 Task: Search one way flight ticket for 4 adults, 2 children, 2 infants in seat and 1 infant on lap in premium economy from Plattsburgh: Plattsburgh International Airport to Greensboro: Piedmont Triad International Airport on 5-1-2023. Choice of flights is American. Number of bags: 2 carry on bags. Price is upto 25000. Outbound departure time preference is 18:15.
Action: Mouse moved to (332, 504)
Screenshot: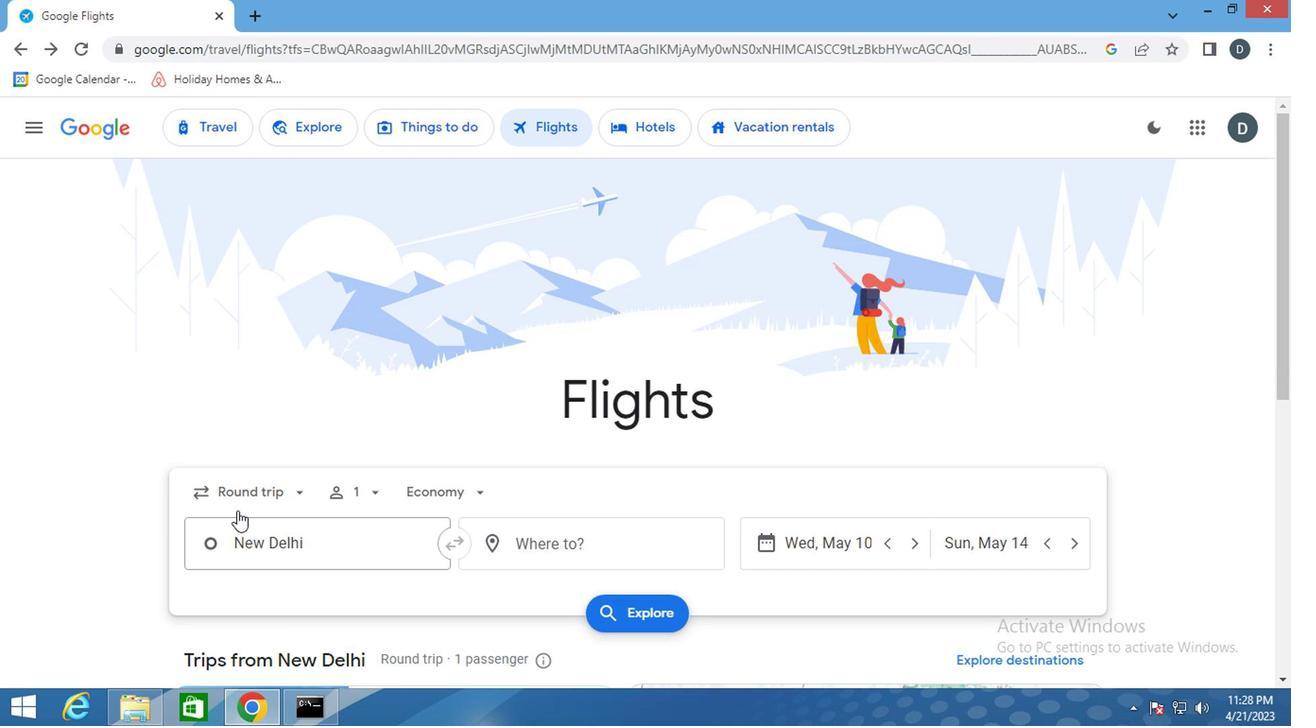 
Action: Mouse pressed left at (332, 504)
Screenshot: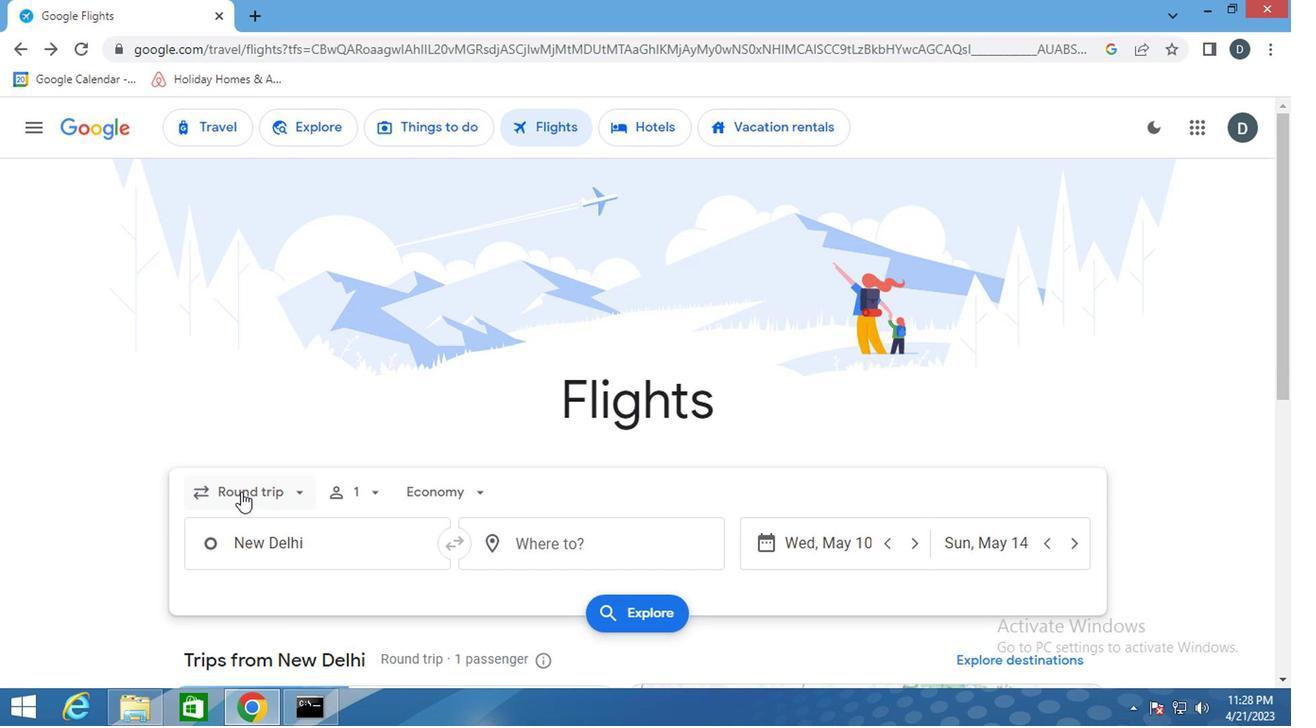 
Action: Mouse moved to (359, 573)
Screenshot: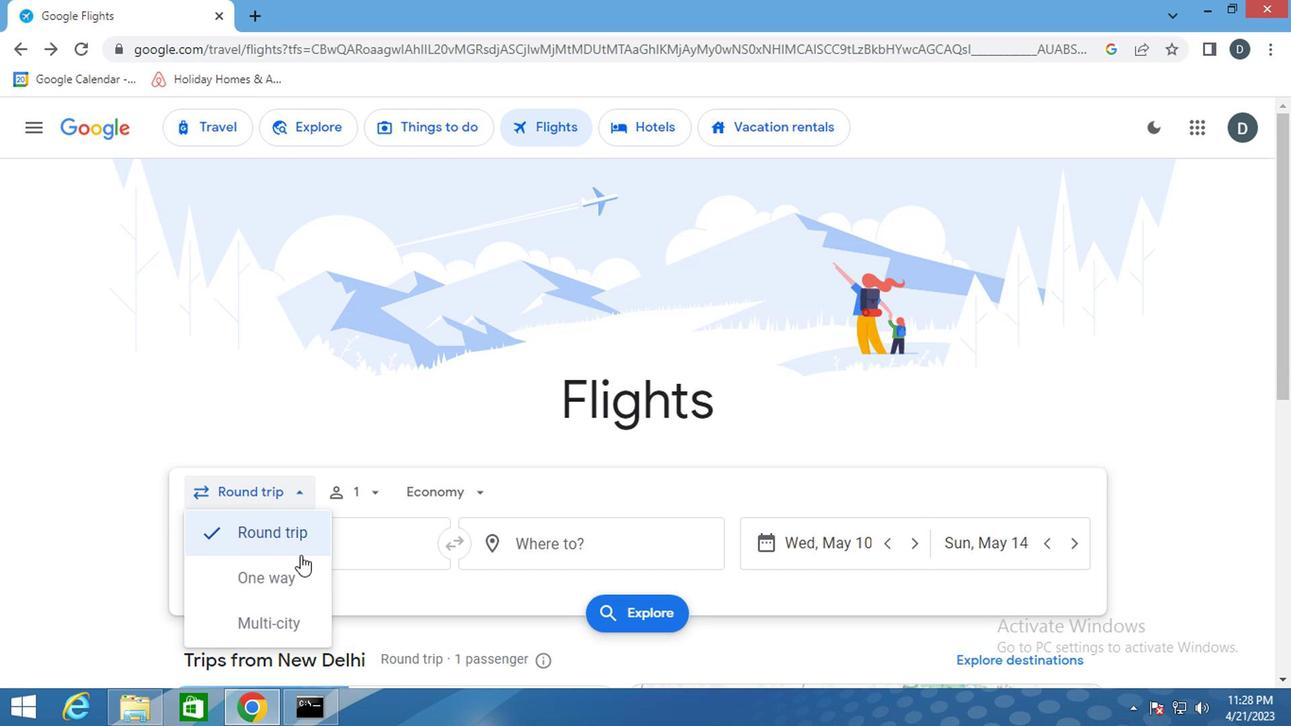 
Action: Mouse pressed left at (359, 573)
Screenshot: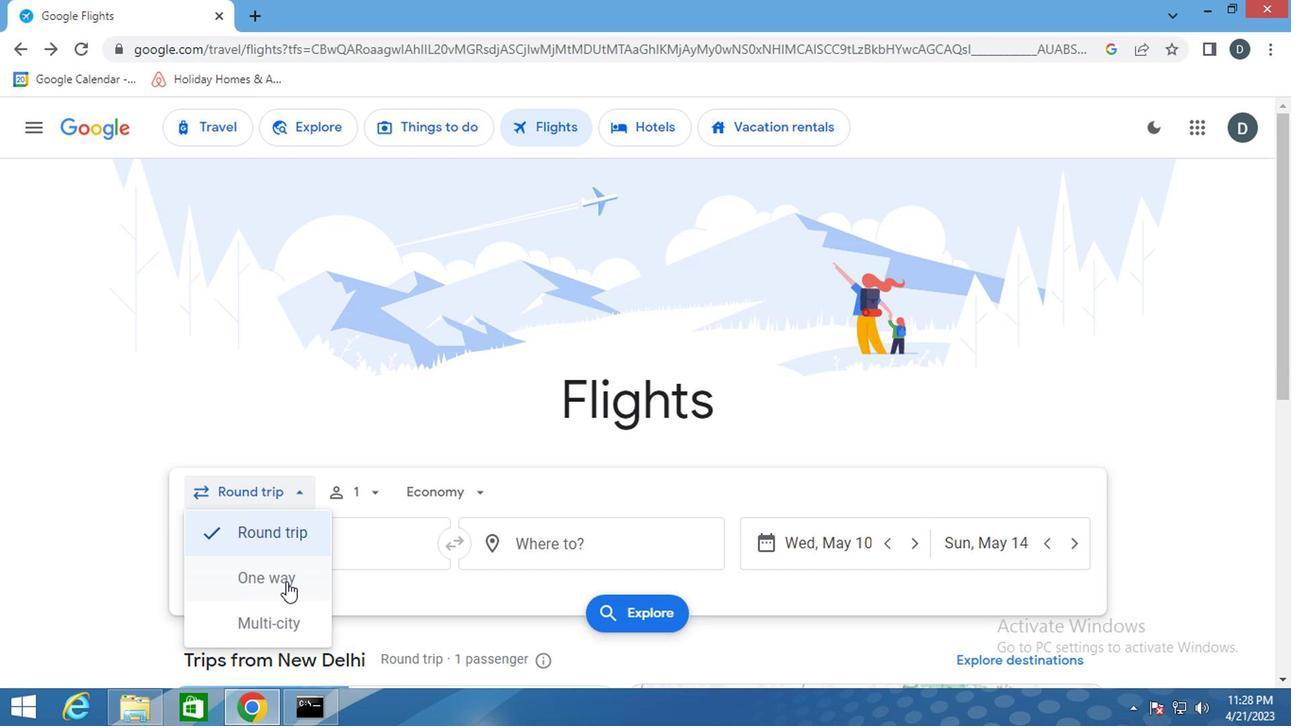 
Action: Mouse moved to (423, 500)
Screenshot: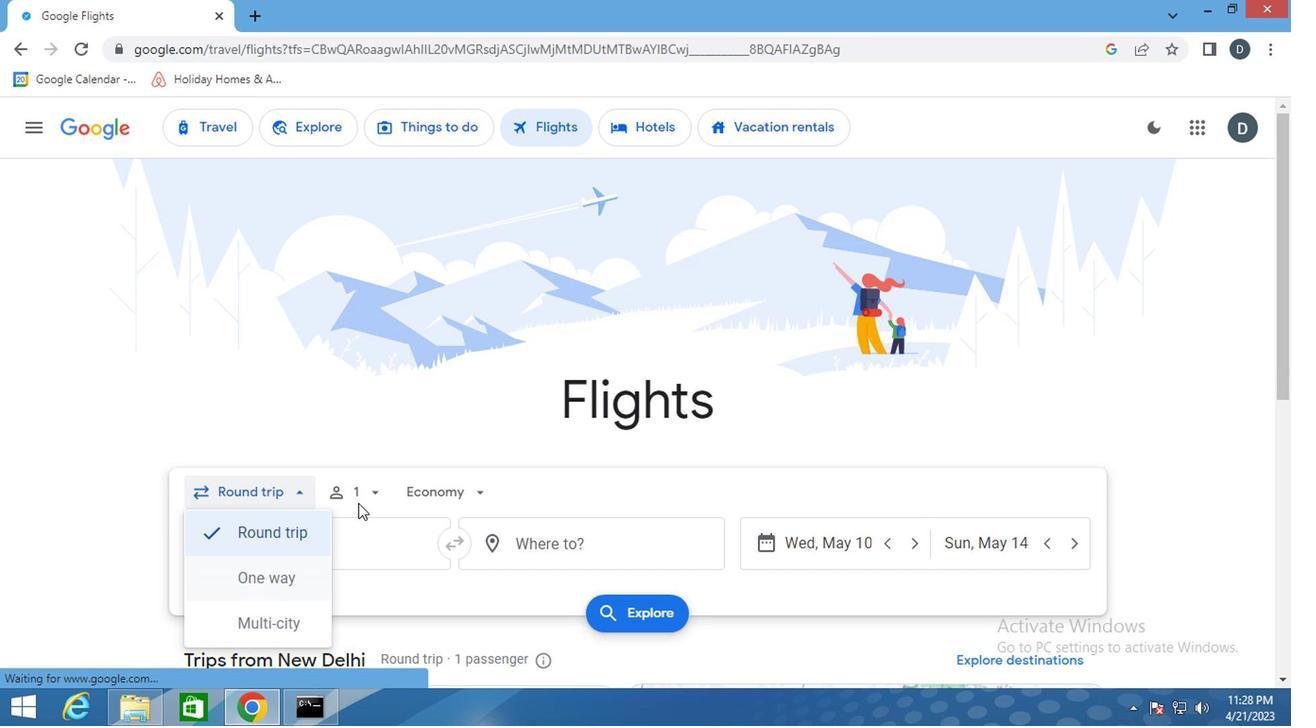 
Action: Mouse pressed left at (423, 500)
Screenshot: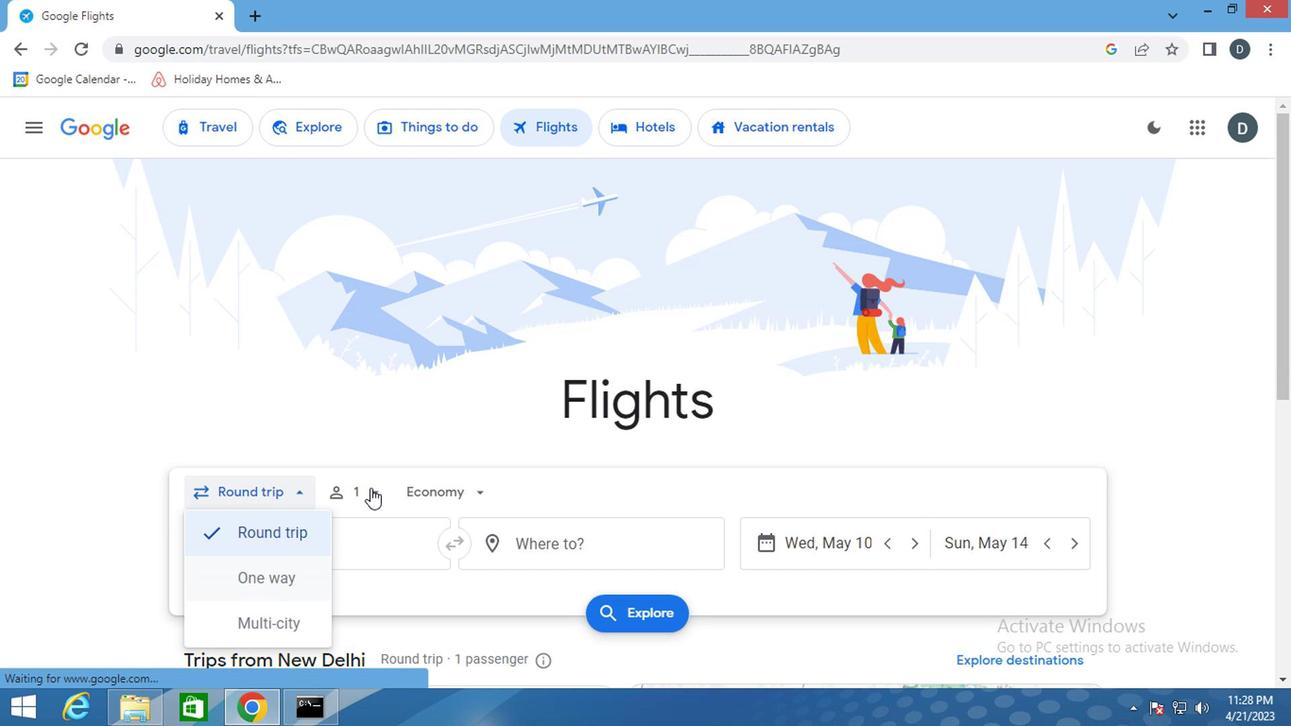 
Action: Mouse moved to (523, 542)
Screenshot: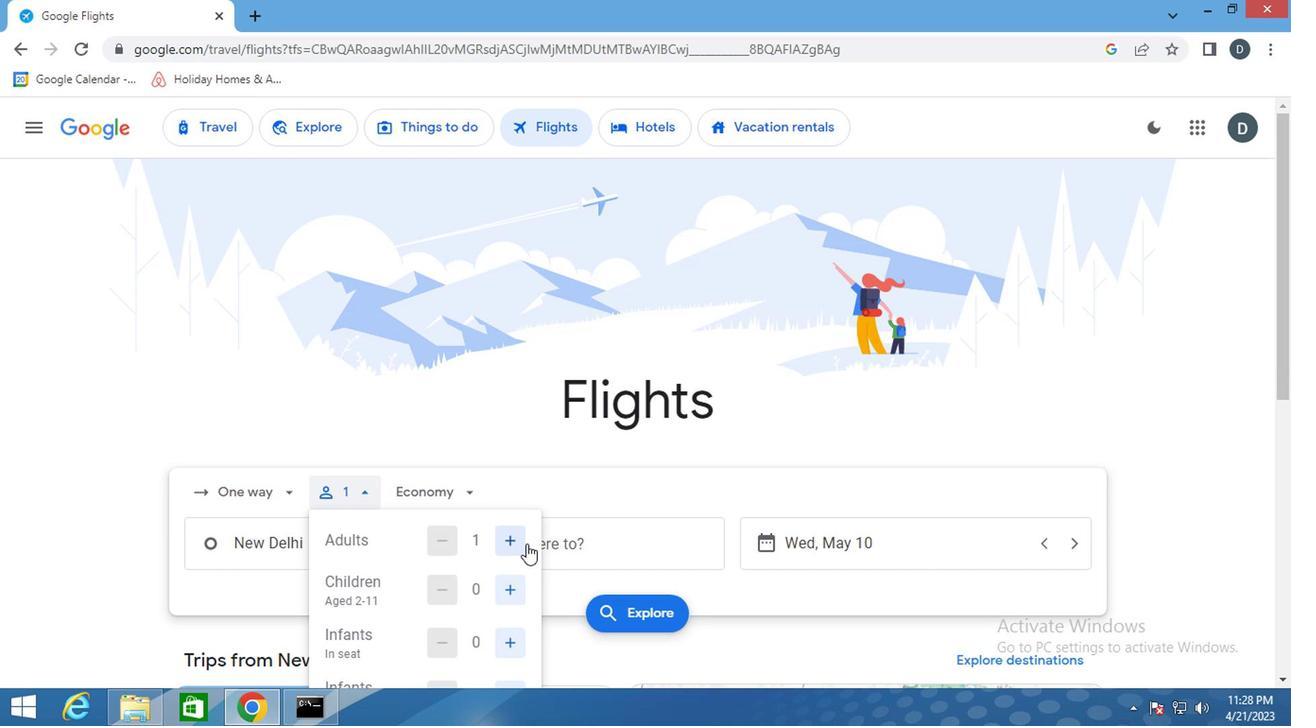 
Action: Mouse pressed left at (523, 542)
Screenshot: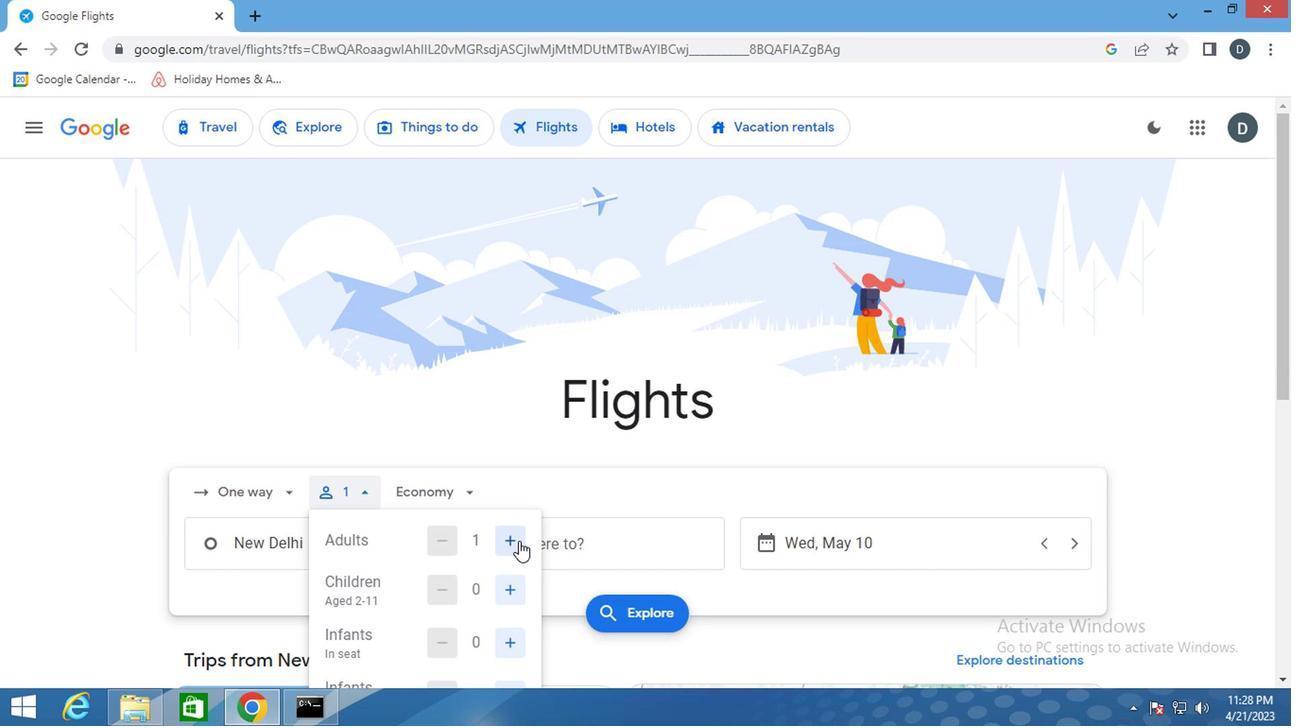 
Action: Mouse pressed left at (523, 542)
Screenshot: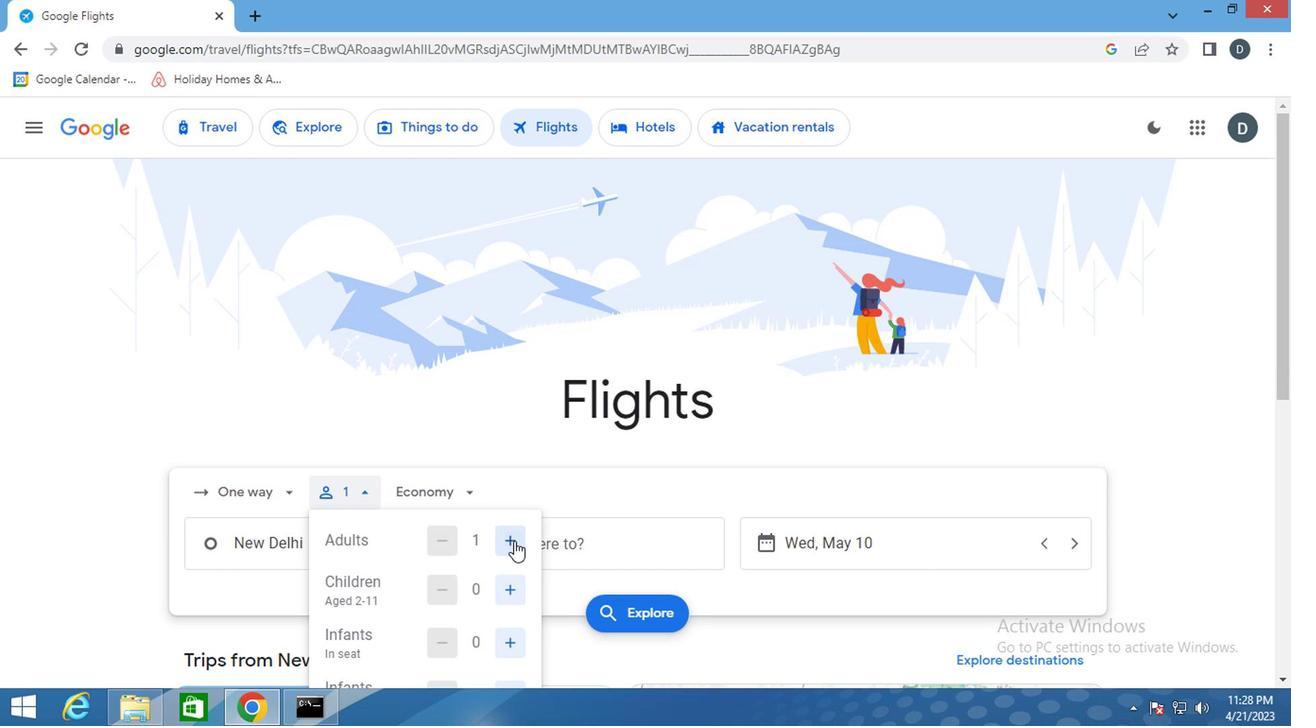 
Action: Mouse moved to (523, 542)
Screenshot: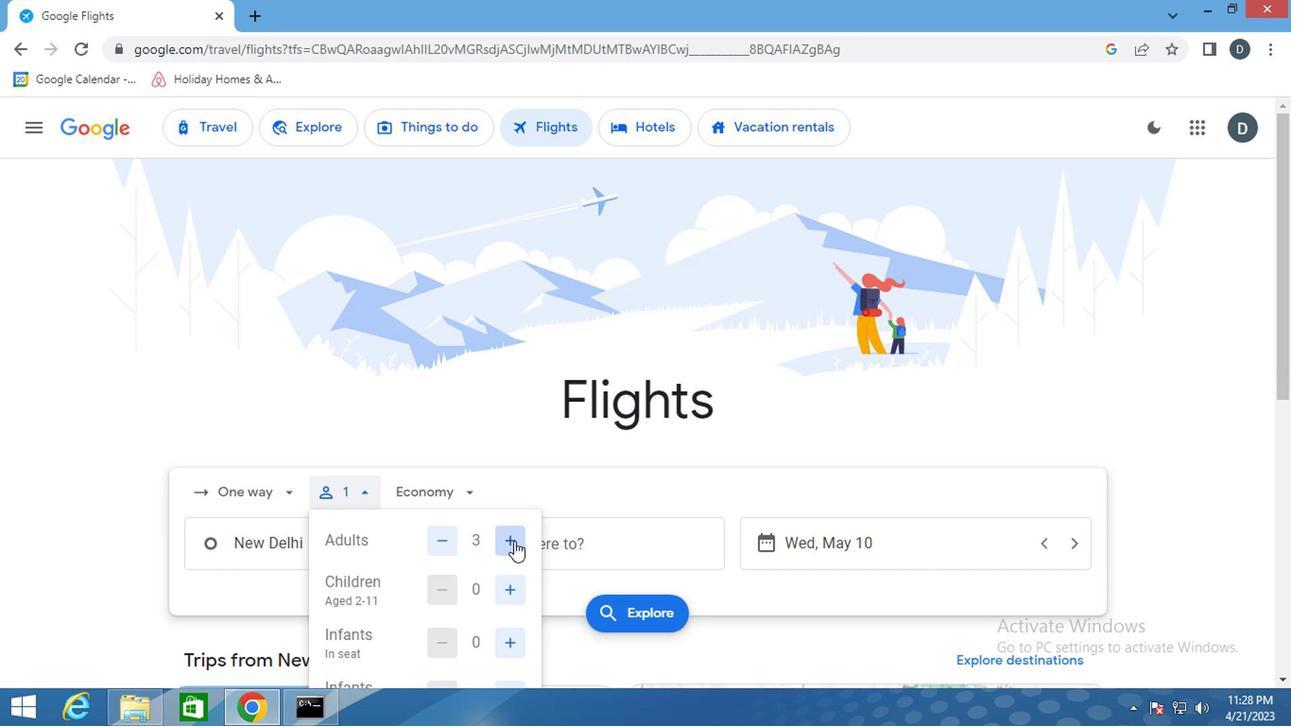 
Action: Mouse pressed left at (523, 542)
Screenshot: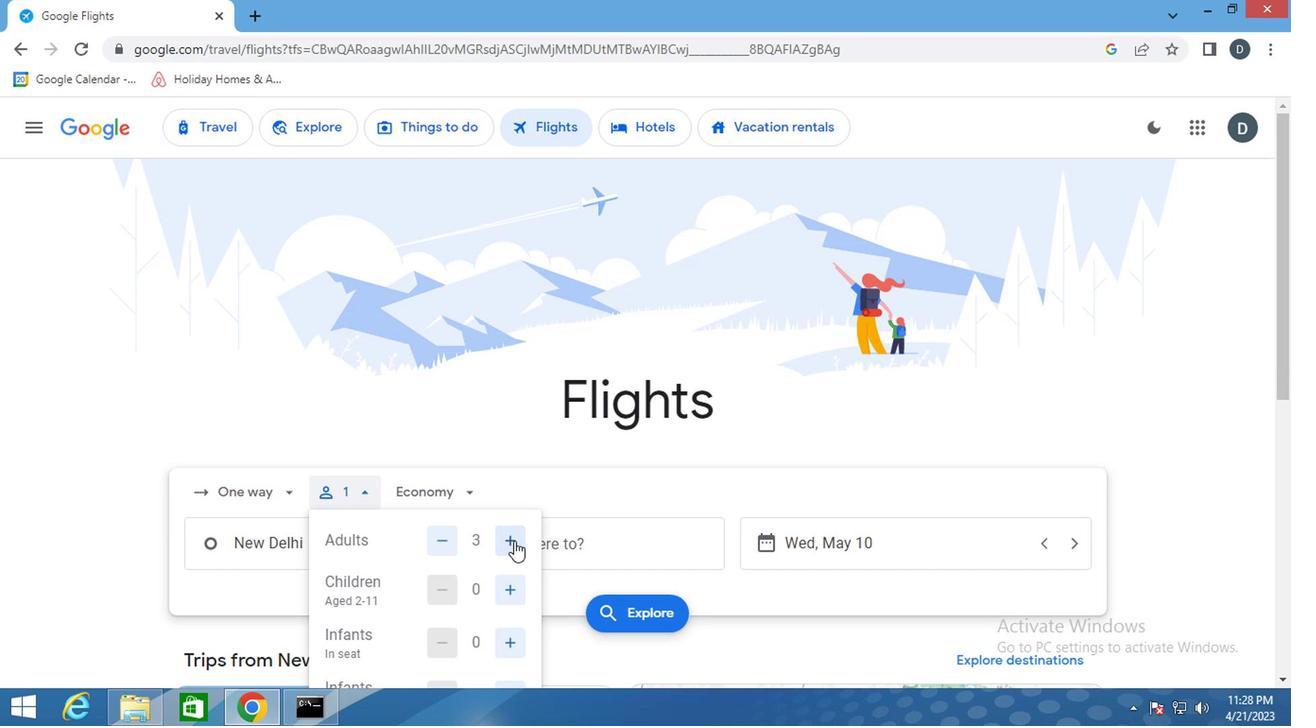 
Action: Mouse scrolled (523, 541) with delta (0, 0)
Screenshot: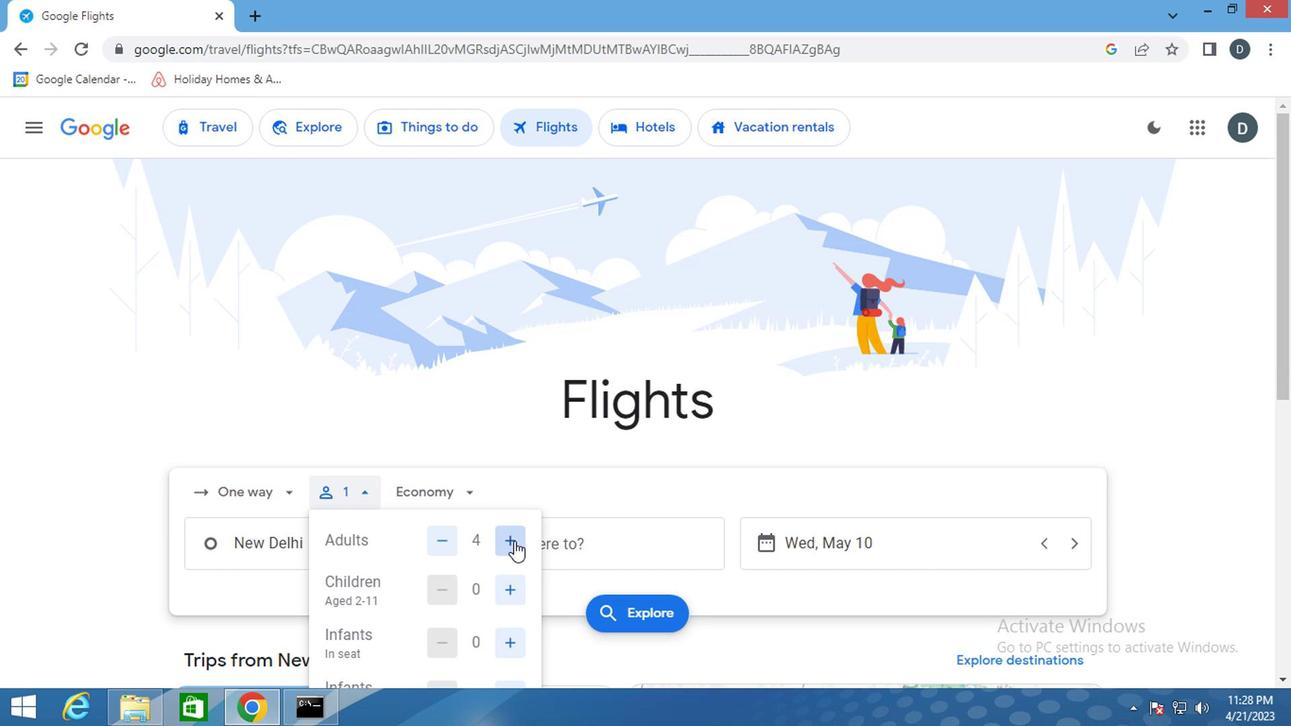 
Action: Mouse moved to (522, 503)
Screenshot: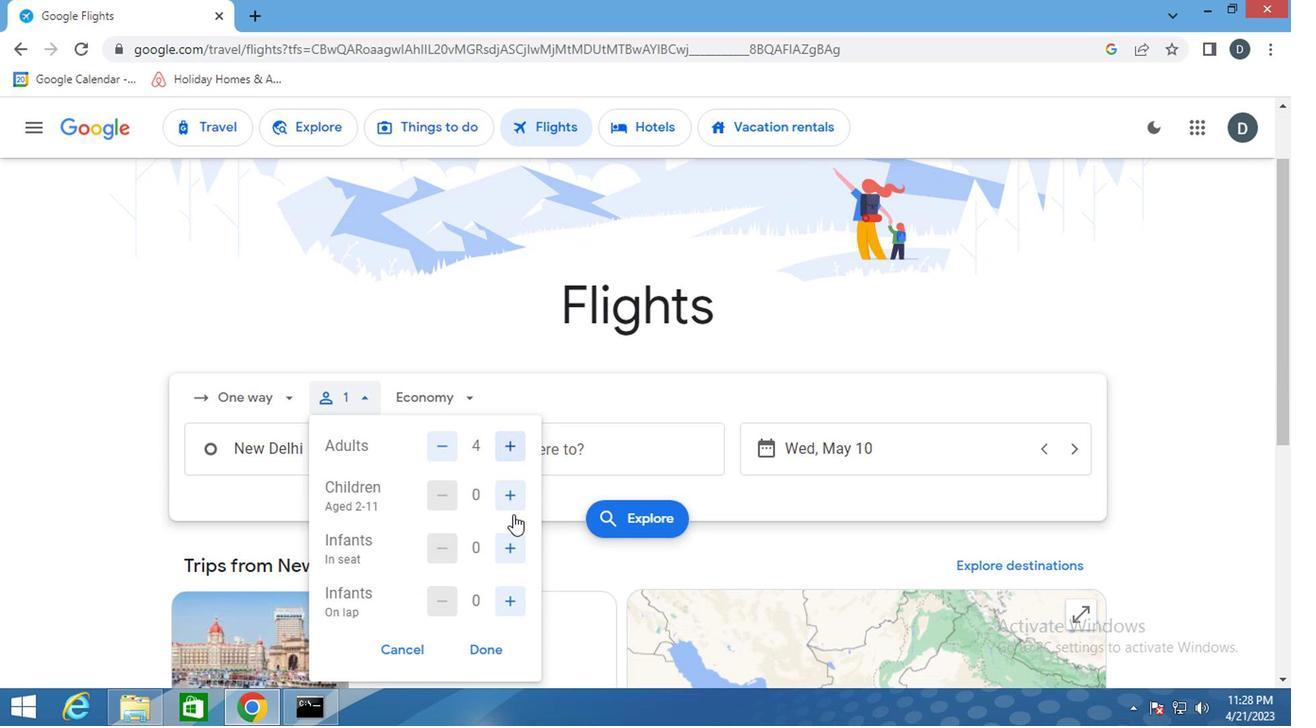 
Action: Mouse pressed left at (522, 503)
Screenshot: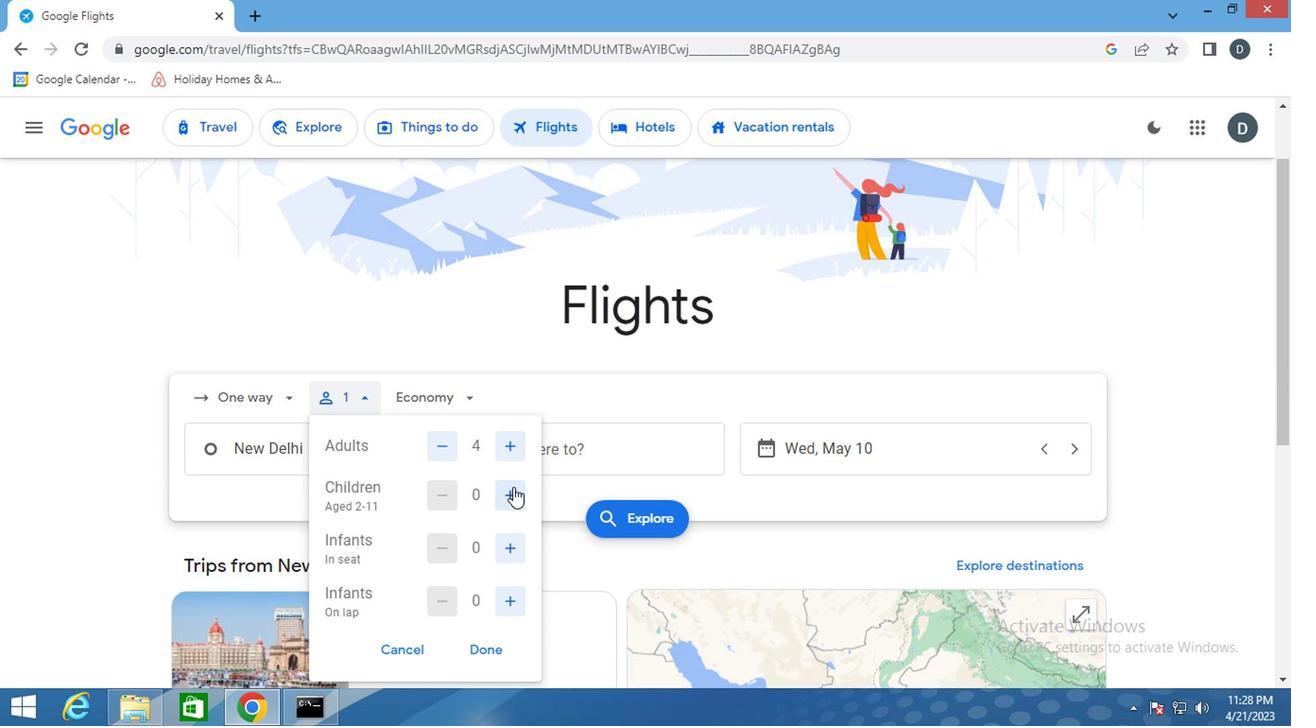 
Action: Mouse pressed left at (522, 503)
Screenshot: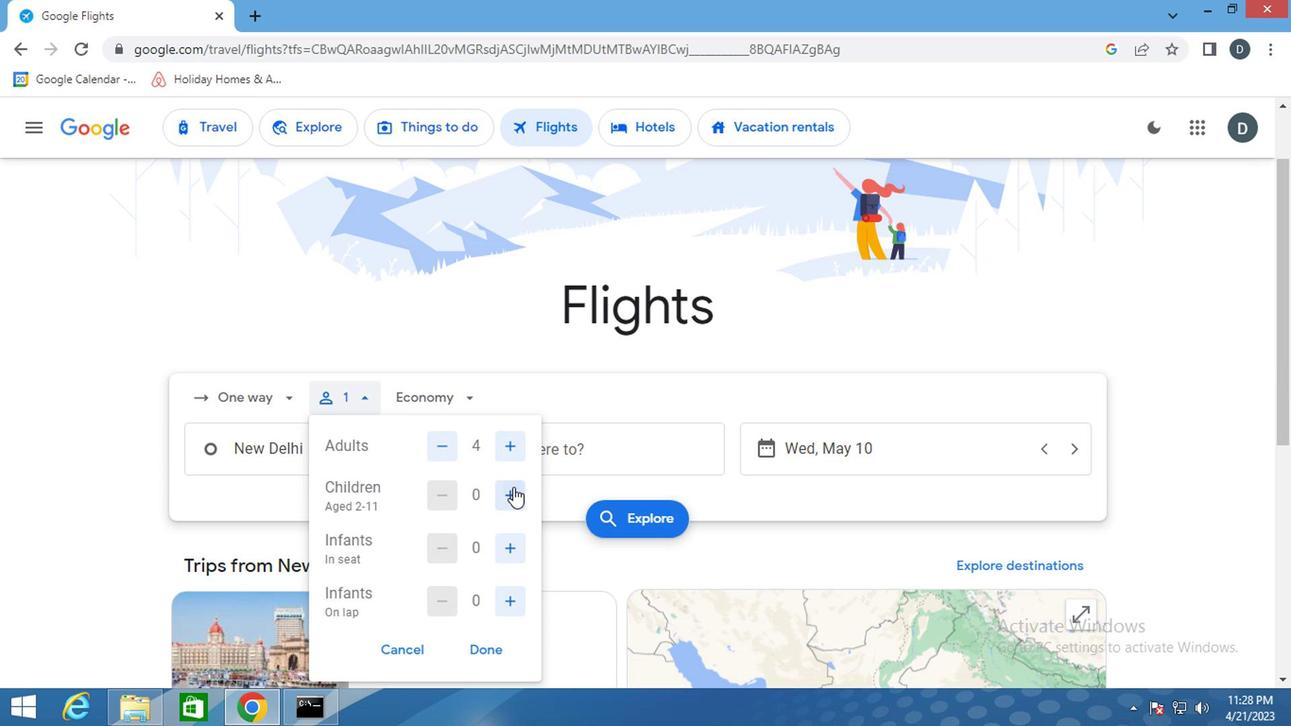 
Action: Mouse moved to (520, 541)
Screenshot: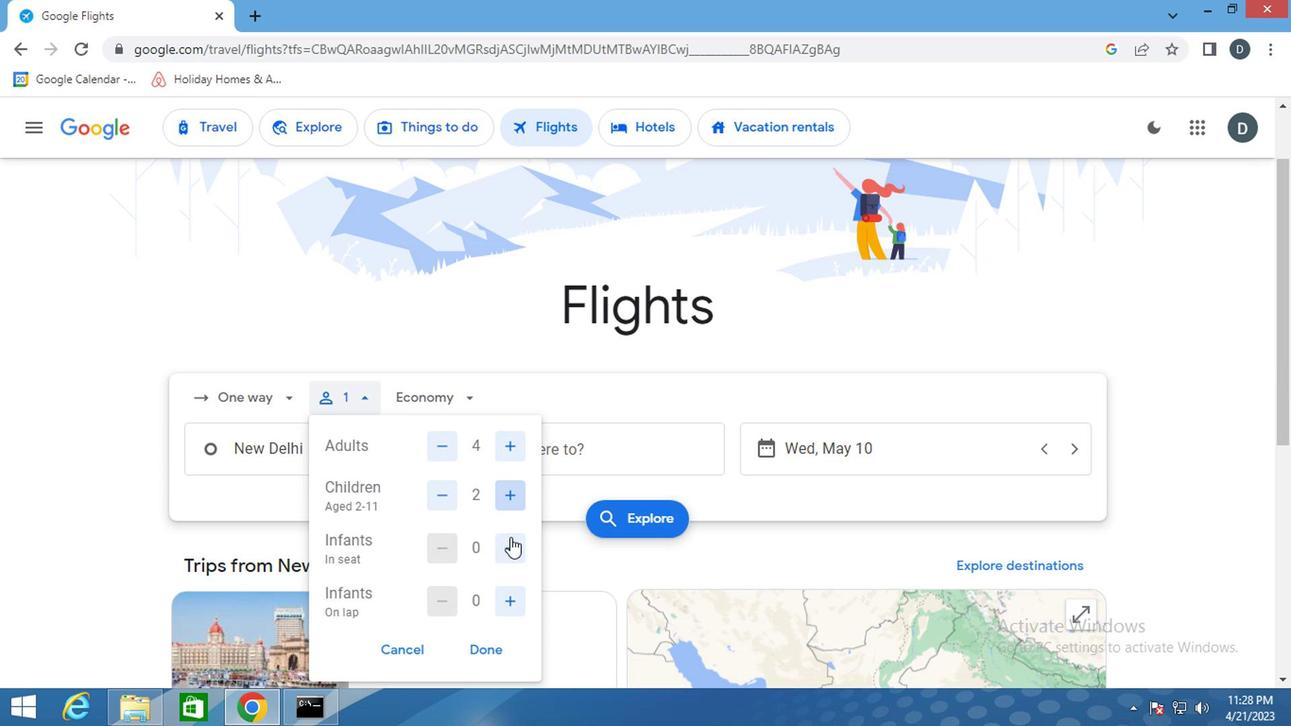 
Action: Mouse pressed left at (520, 541)
Screenshot: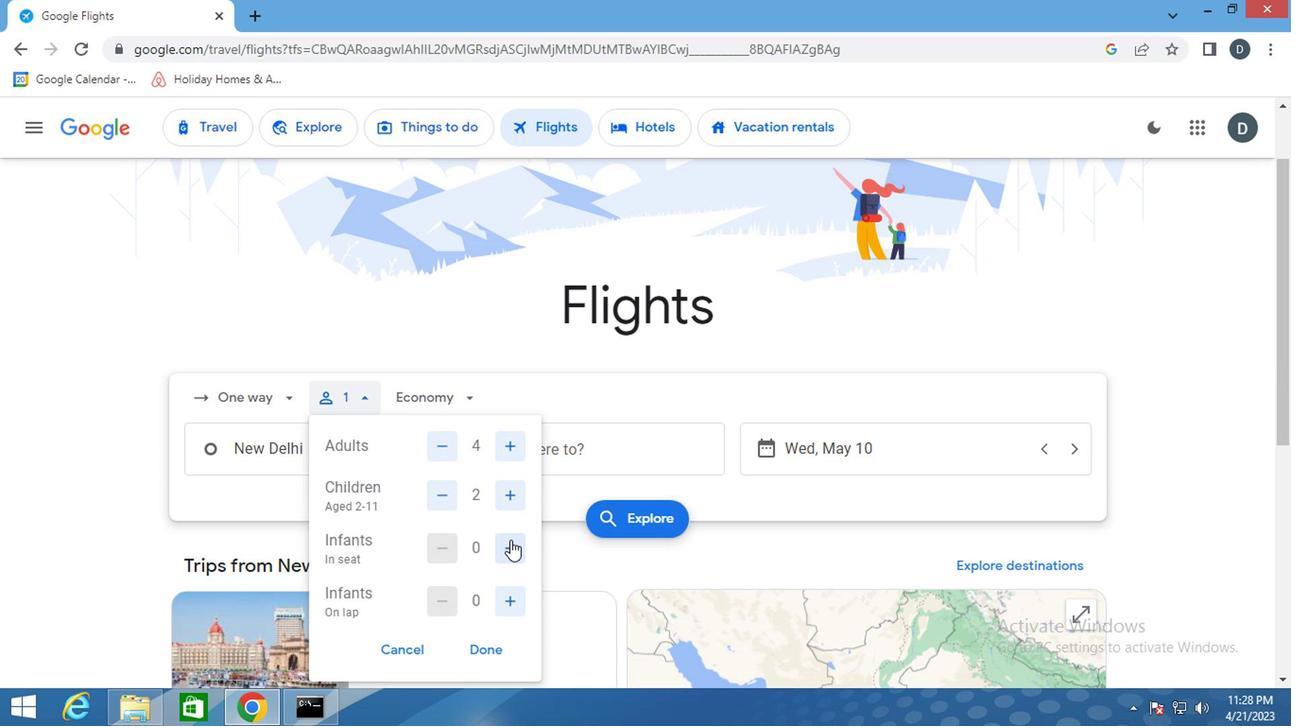 
Action: Mouse pressed left at (520, 541)
Screenshot: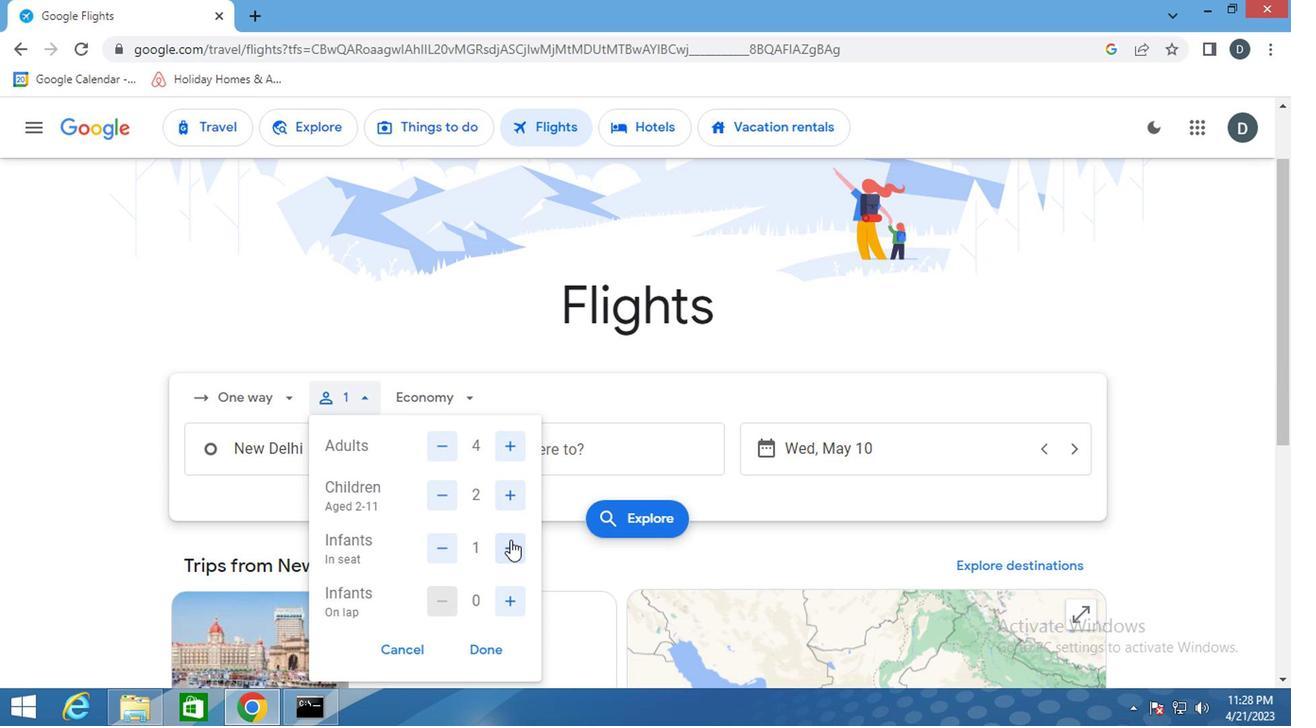 
Action: Mouse moved to (518, 591)
Screenshot: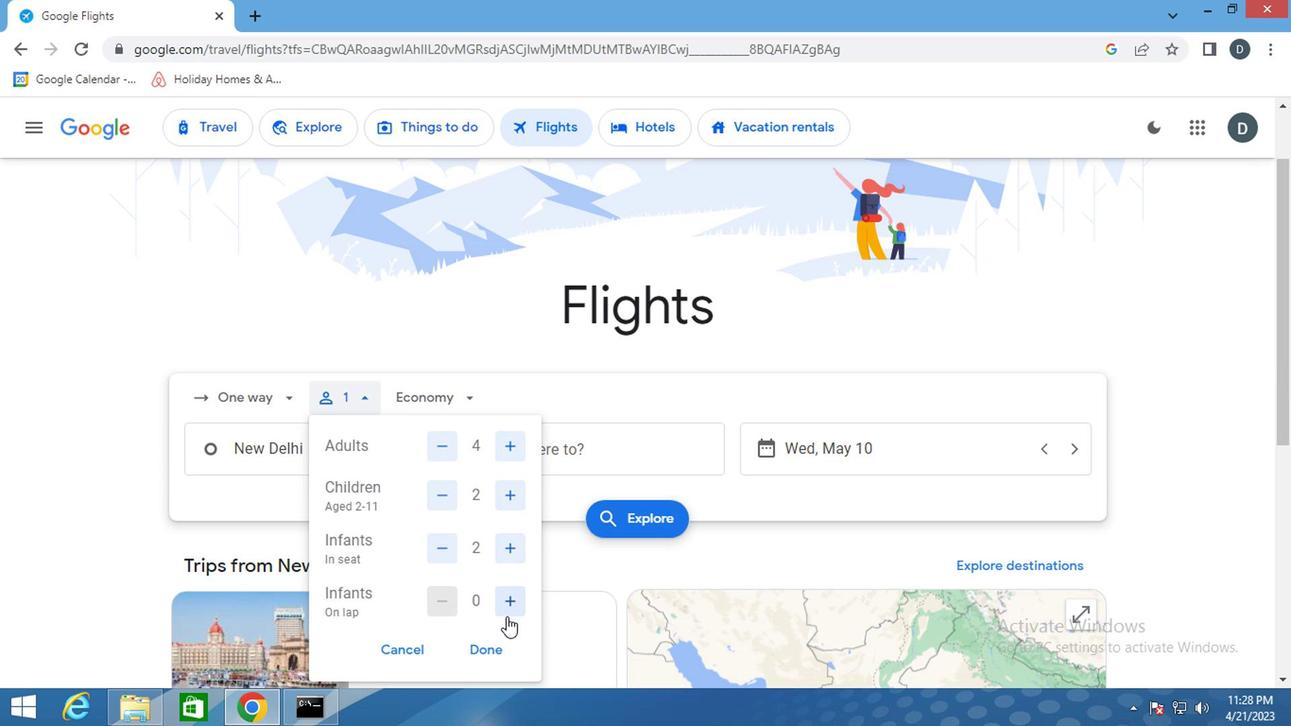 
Action: Mouse pressed left at (518, 591)
Screenshot: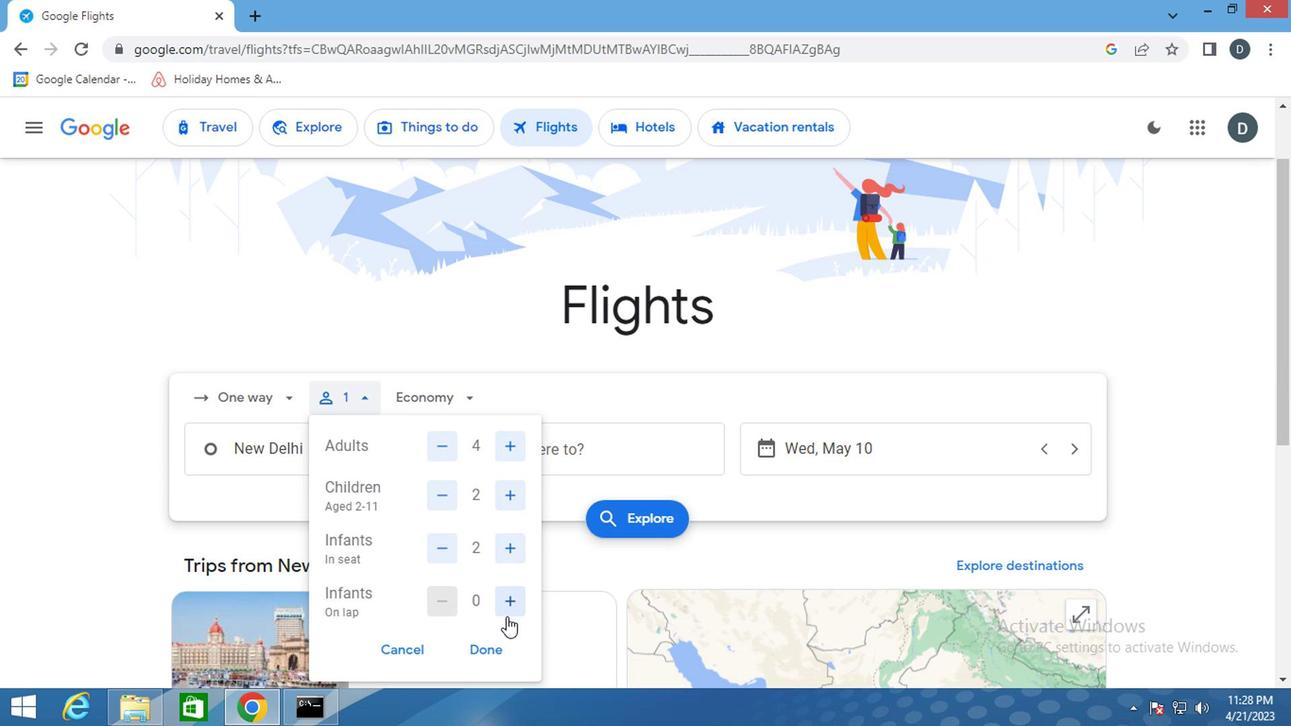 
Action: Mouse moved to (510, 614)
Screenshot: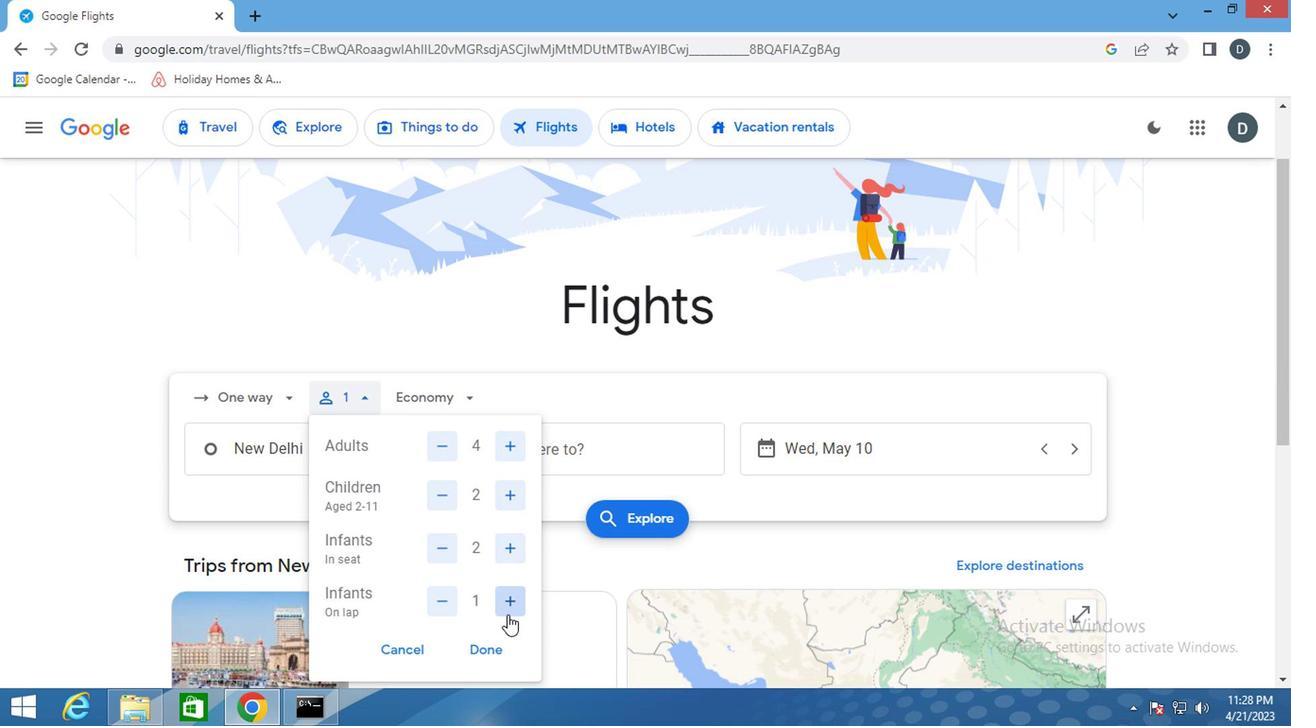 
Action: Mouse pressed left at (510, 614)
Screenshot: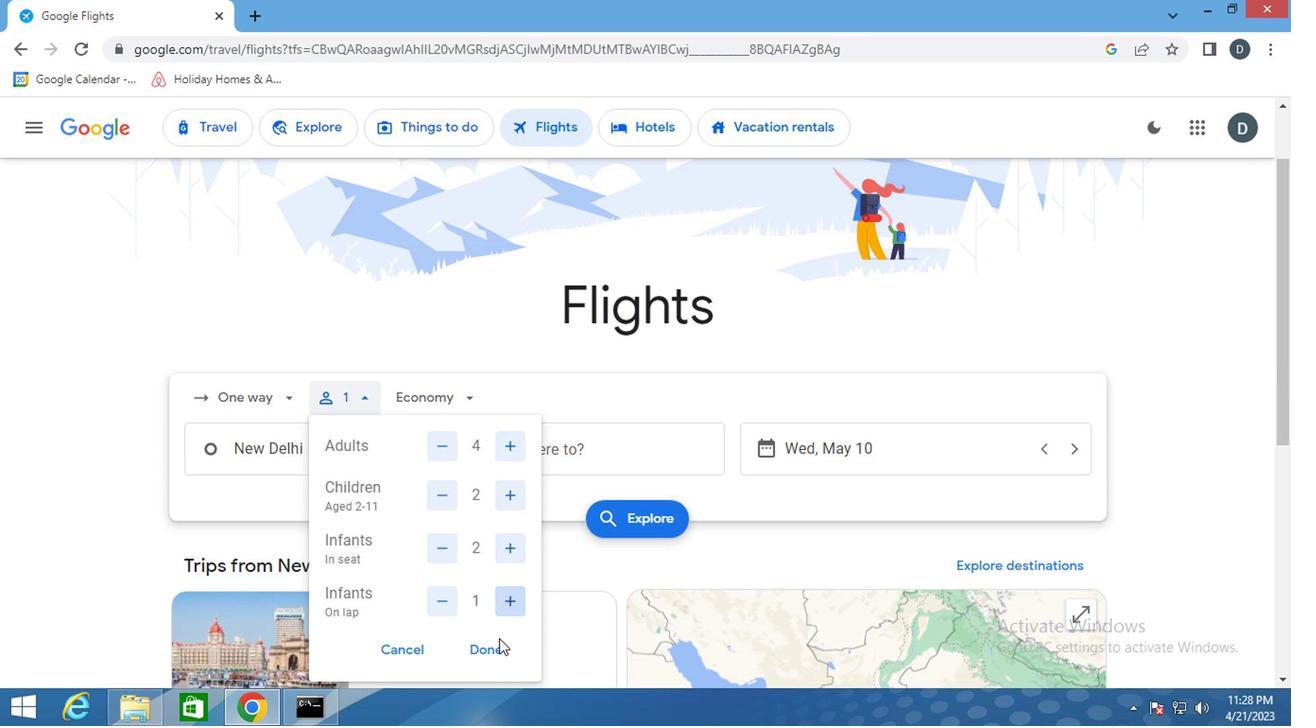 
Action: Mouse moved to (483, 452)
Screenshot: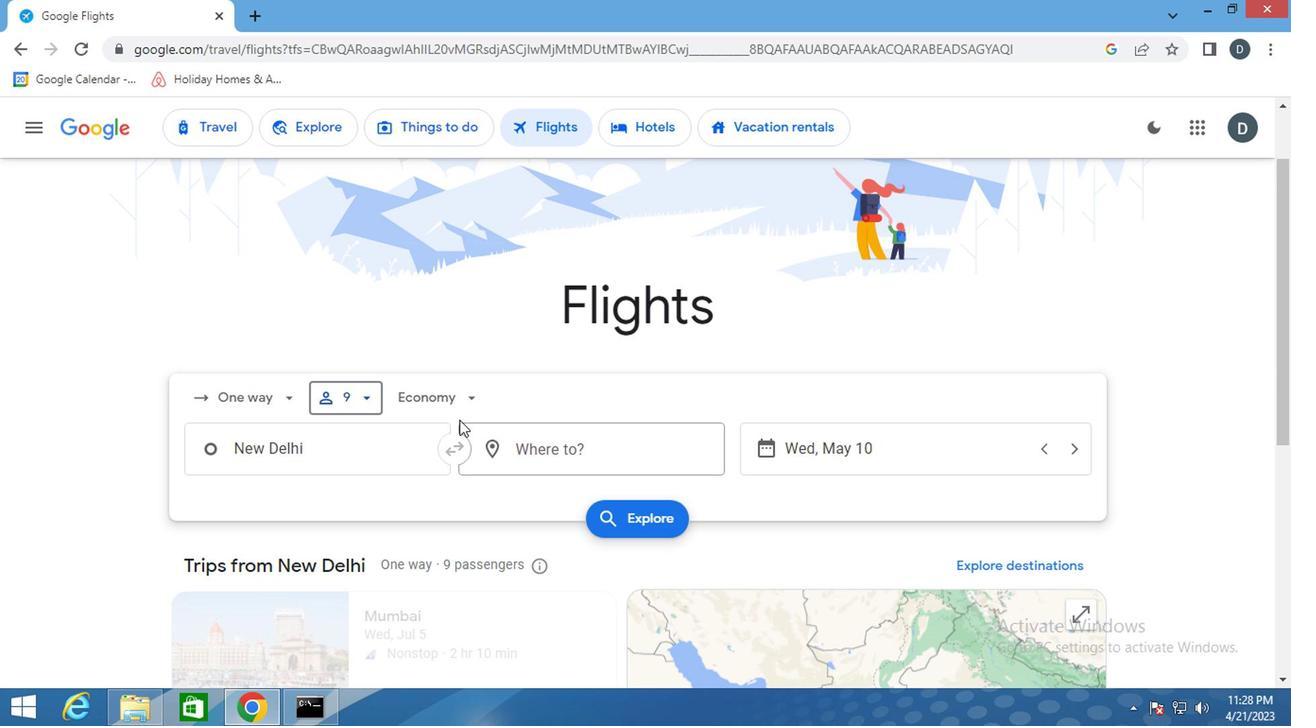
Action: Mouse pressed left at (483, 452)
Screenshot: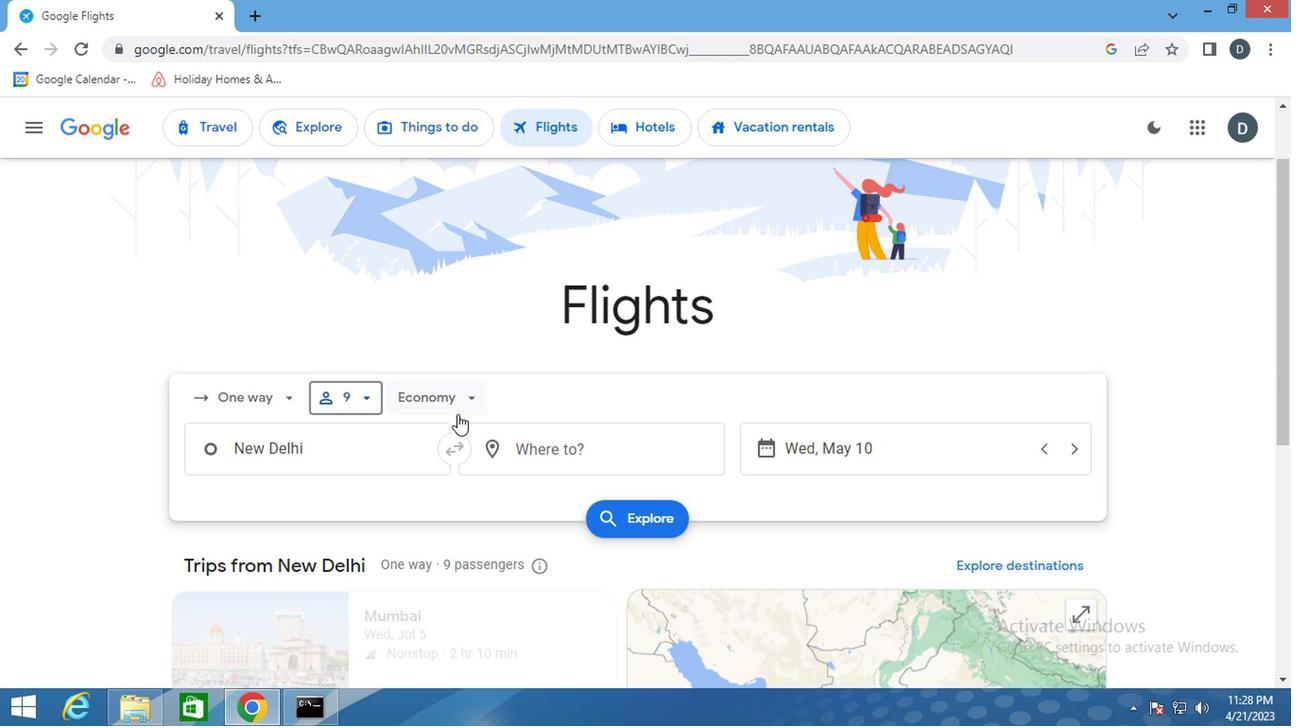 
Action: Mouse moved to (501, 503)
Screenshot: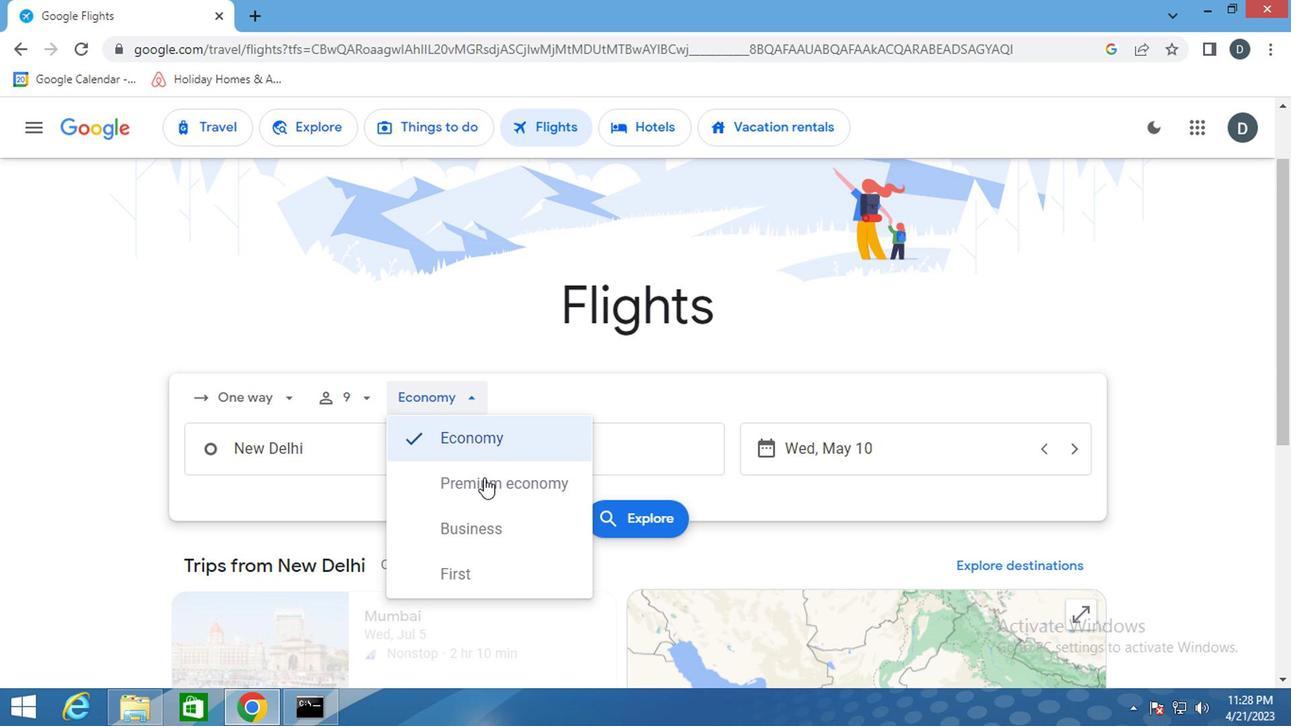 
Action: Mouse pressed left at (501, 503)
Screenshot: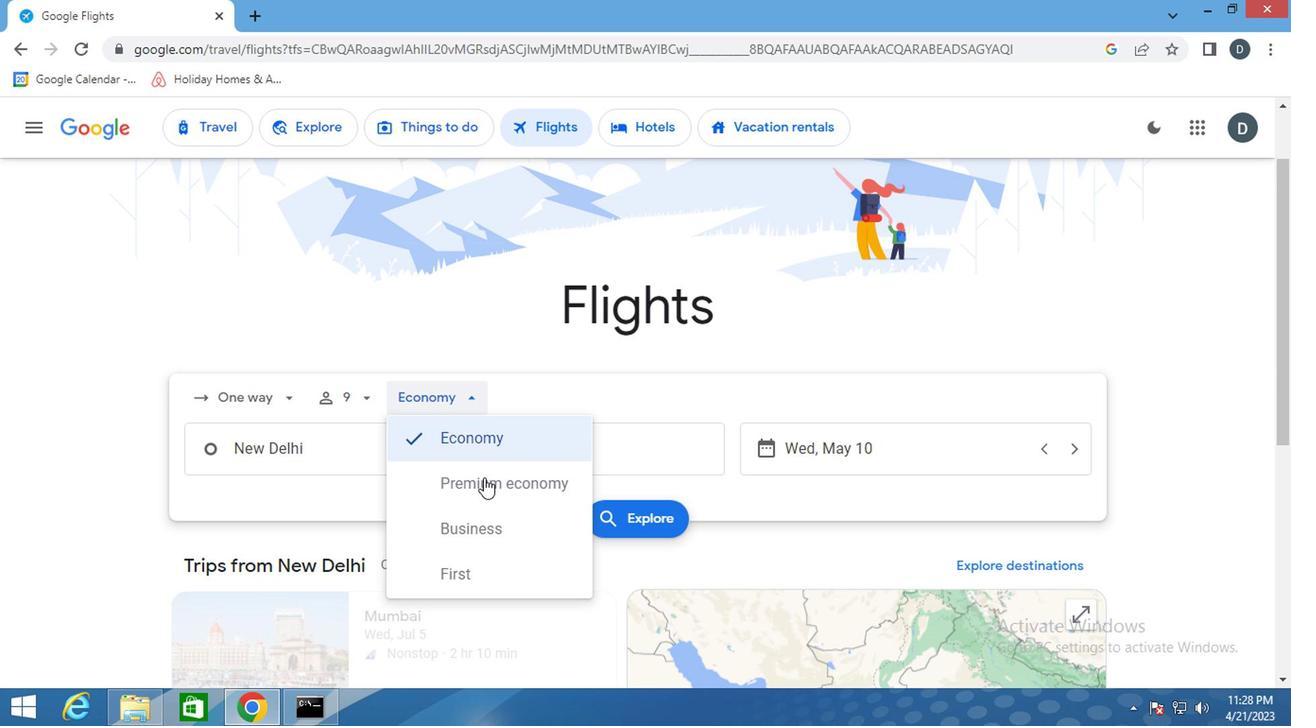 
Action: Mouse moved to (414, 479)
Screenshot: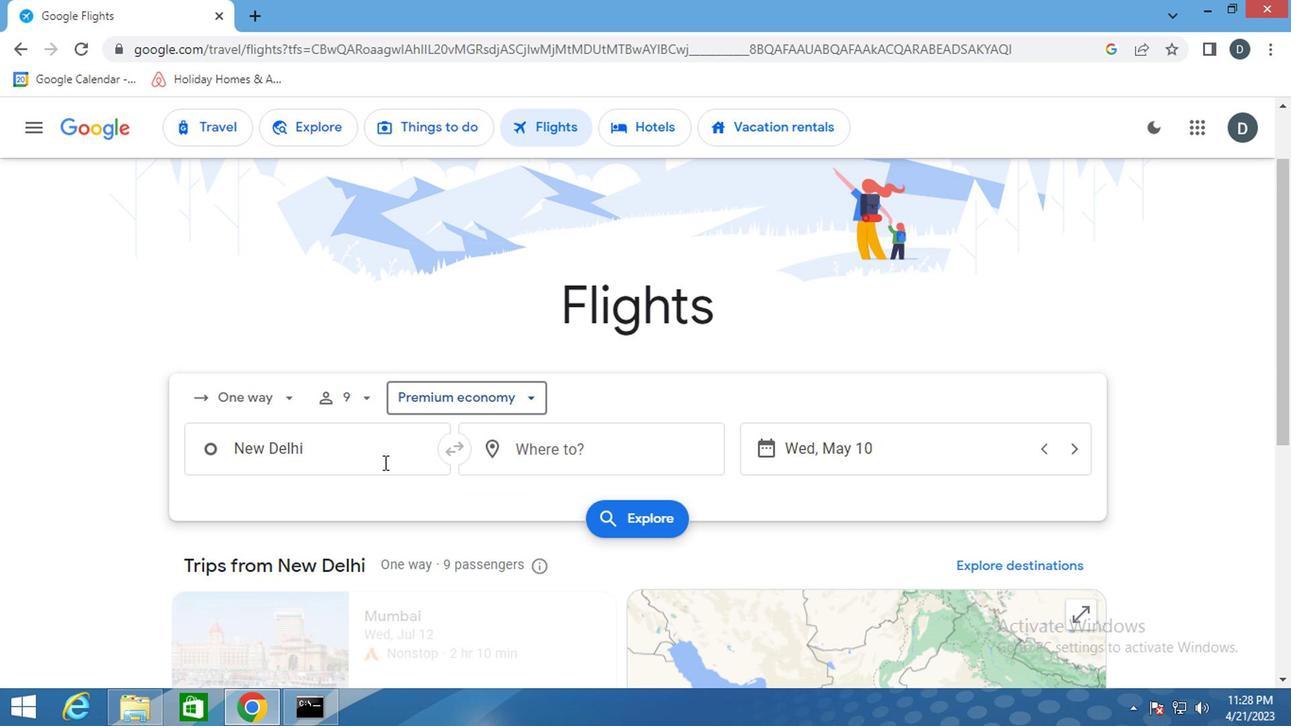 
Action: Mouse pressed left at (414, 479)
Screenshot: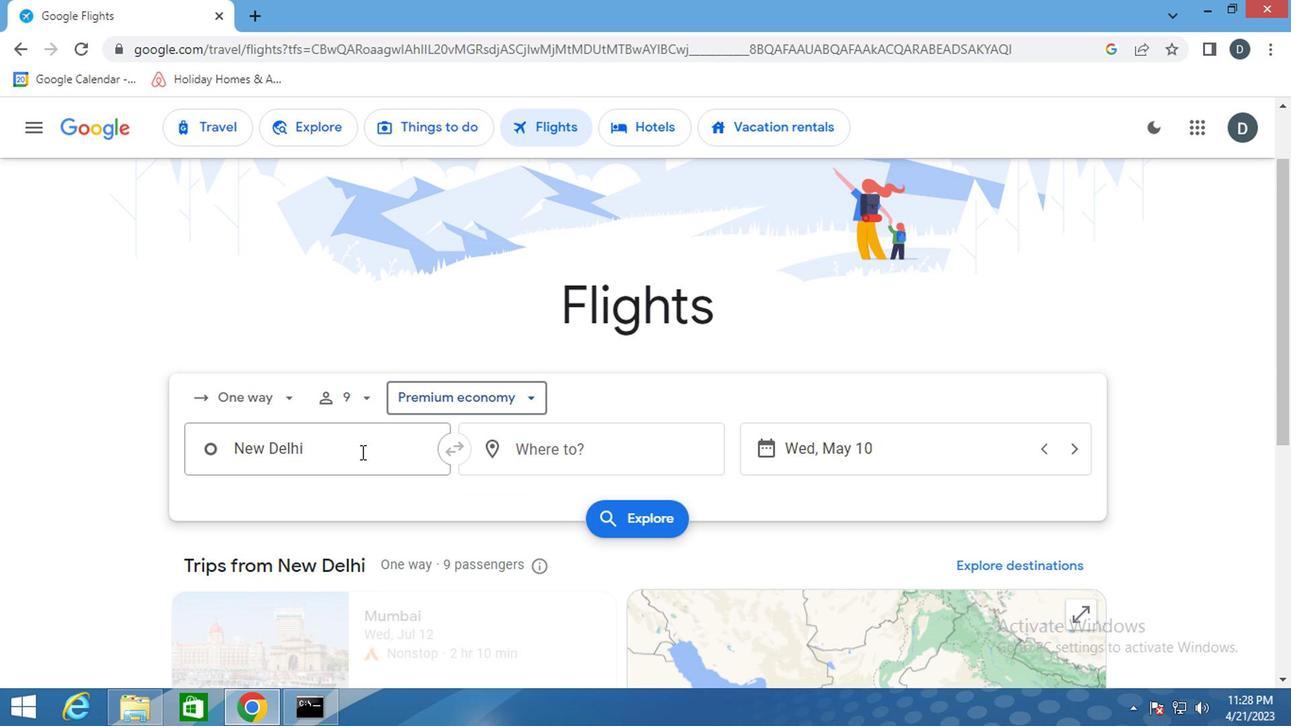 
Action: Key pressed <Key.shift>PLATTSBURG
Screenshot: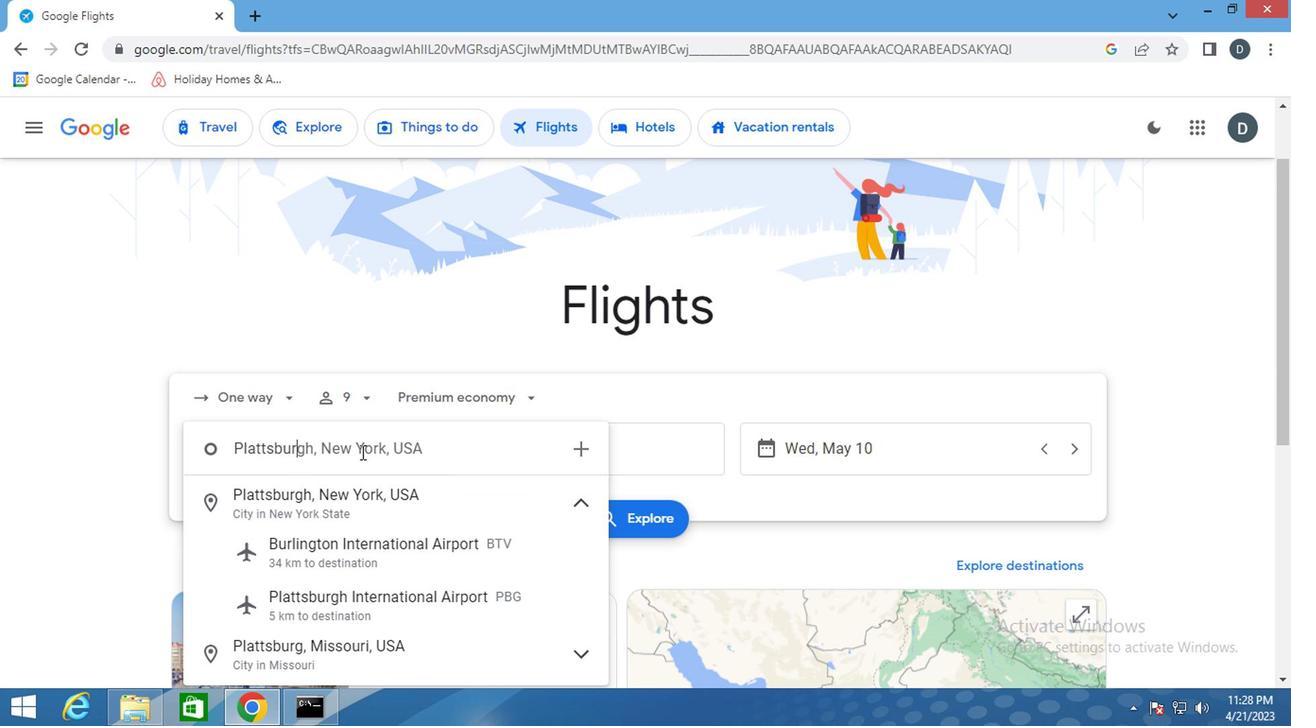 
Action: Mouse moved to (414, 581)
Screenshot: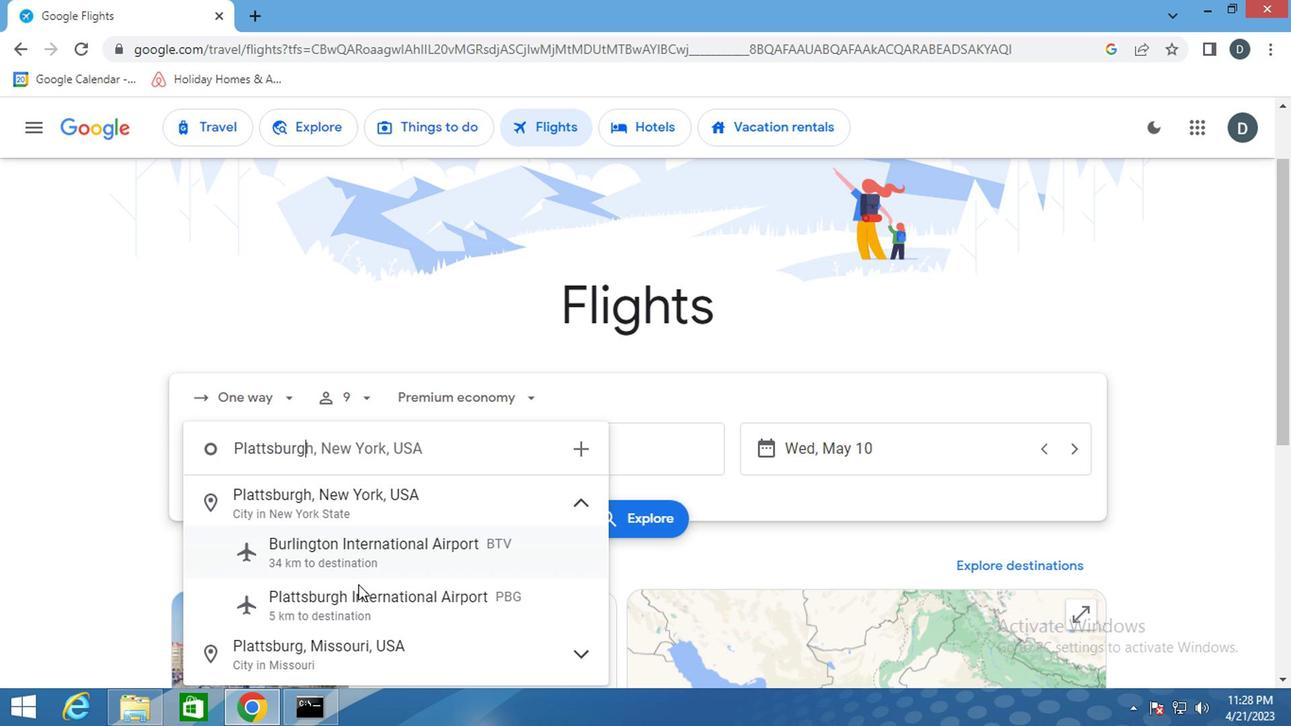 
Action: Mouse pressed left at (414, 581)
Screenshot: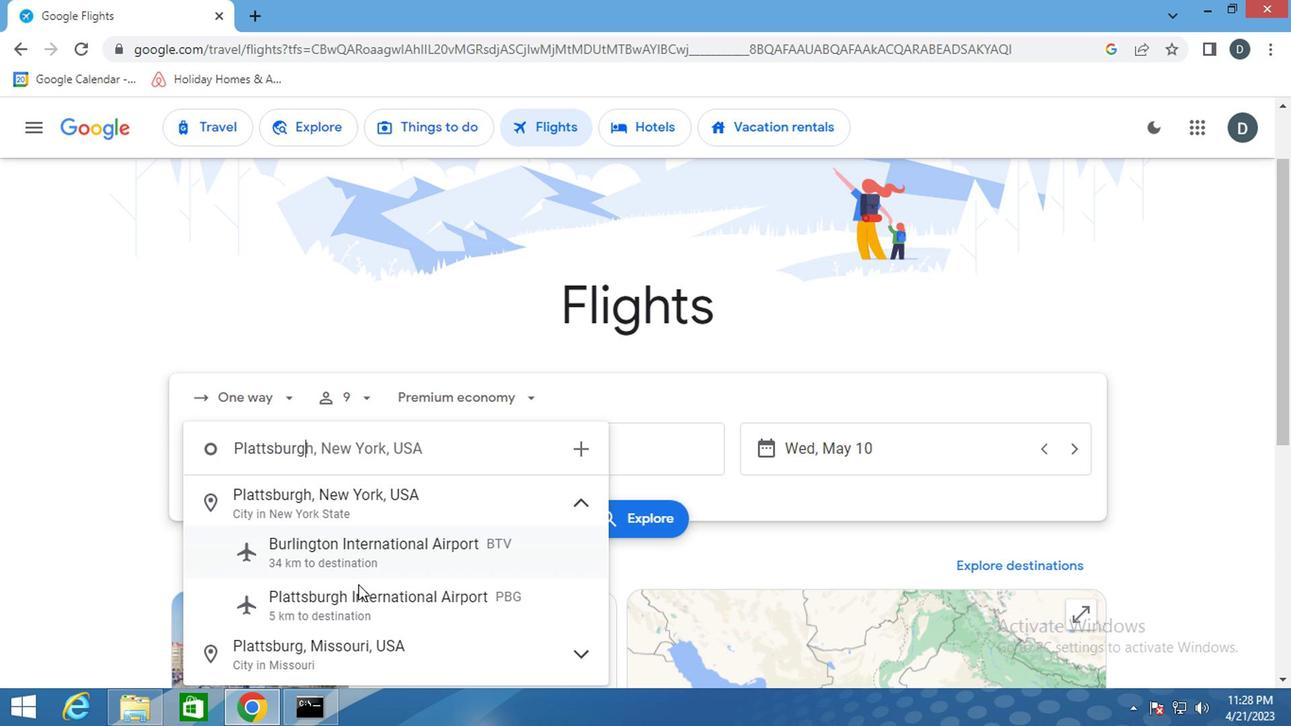 
Action: Mouse moved to (557, 473)
Screenshot: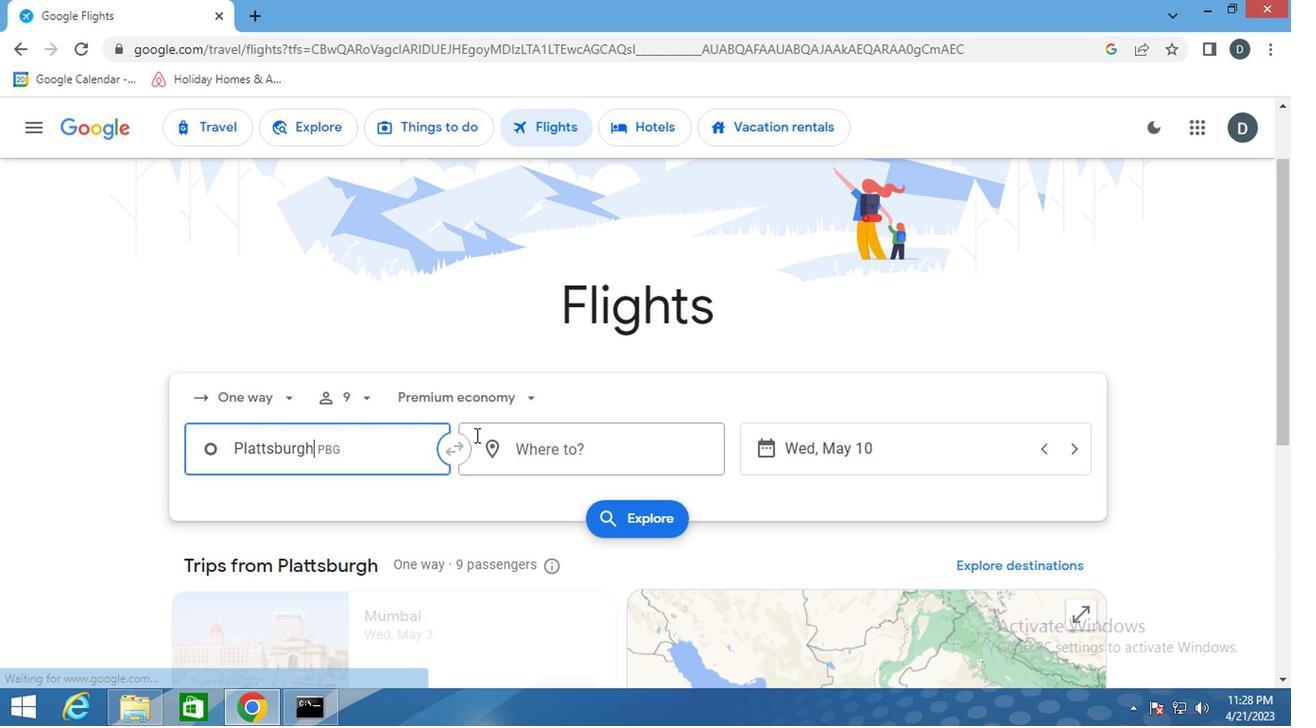 
Action: Mouse pressed left at (557, 473)
Screenshot: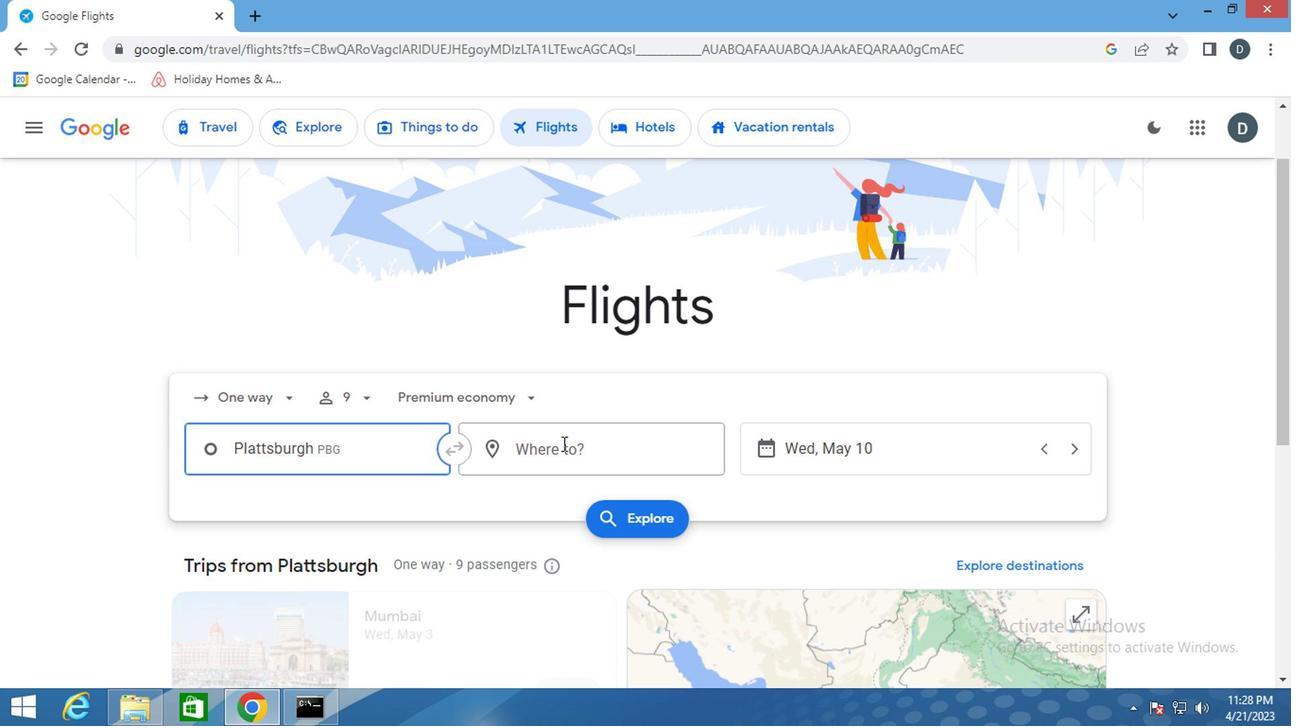 
Action: Mouse moved to (537, 467)
Screenshot: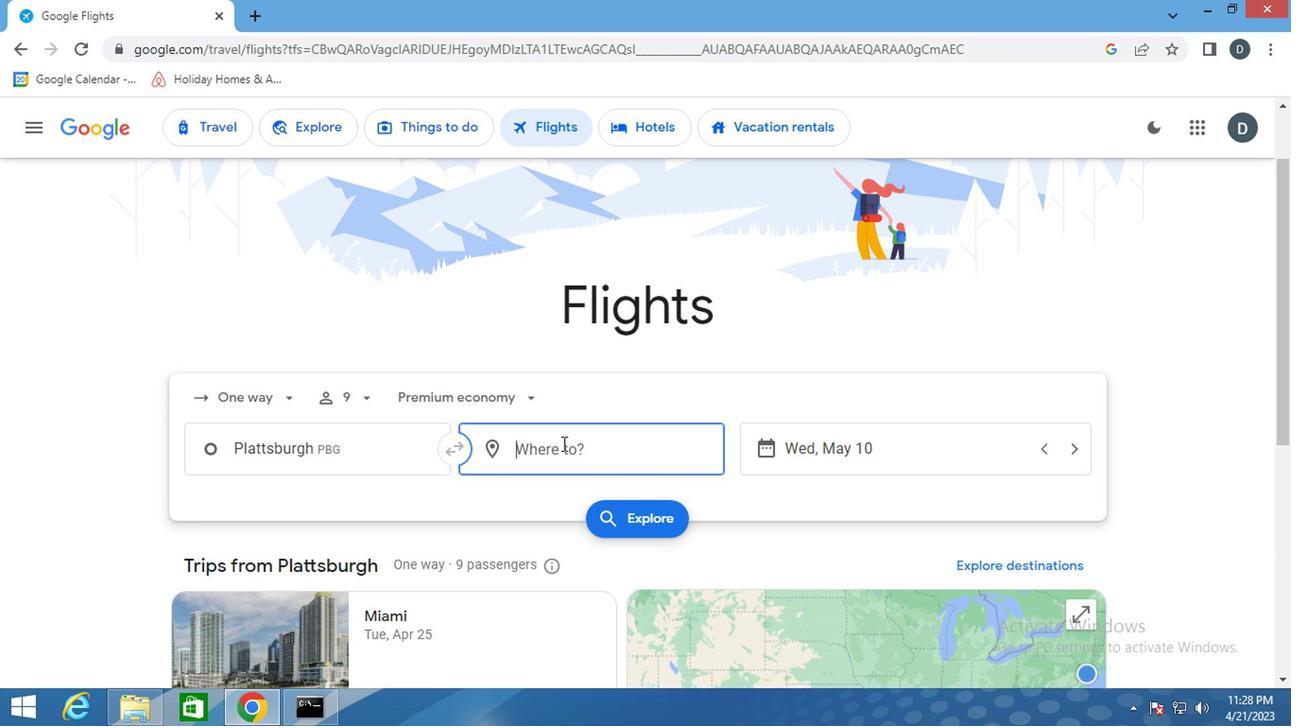 
Action: Key pressed <Key.shift>GREENSBORO
Screenshot: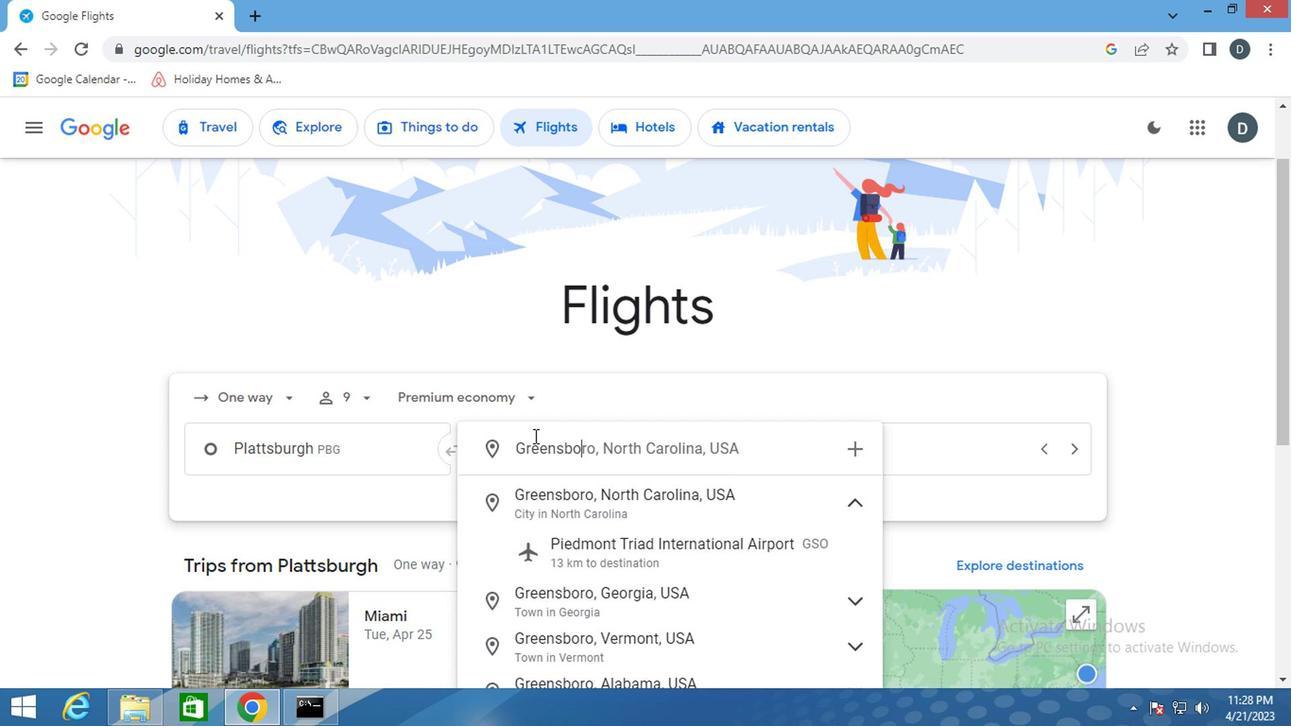 
Action: Mouse moved to (635, 551)
Screenshot: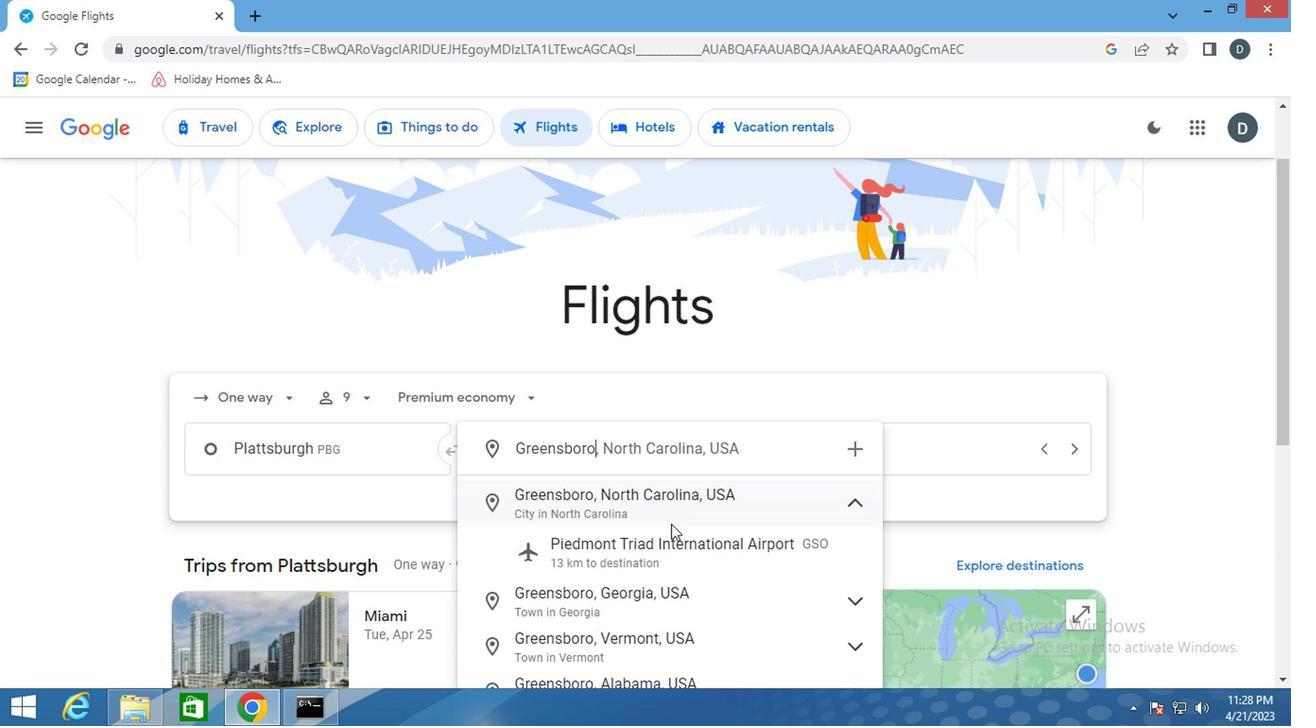 
Action: Mouse pressed left at (635, 551)
Screenshot: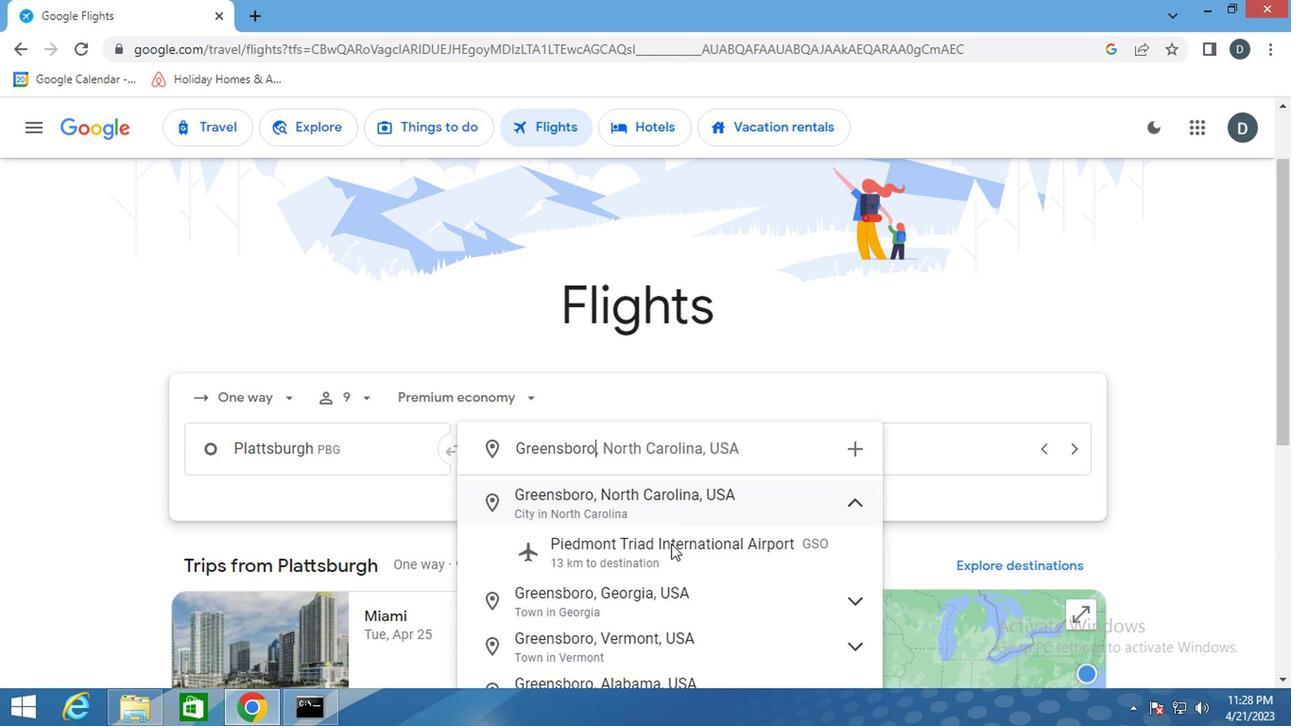 
Action: Mouse moved to (786, 487)
Screenshot: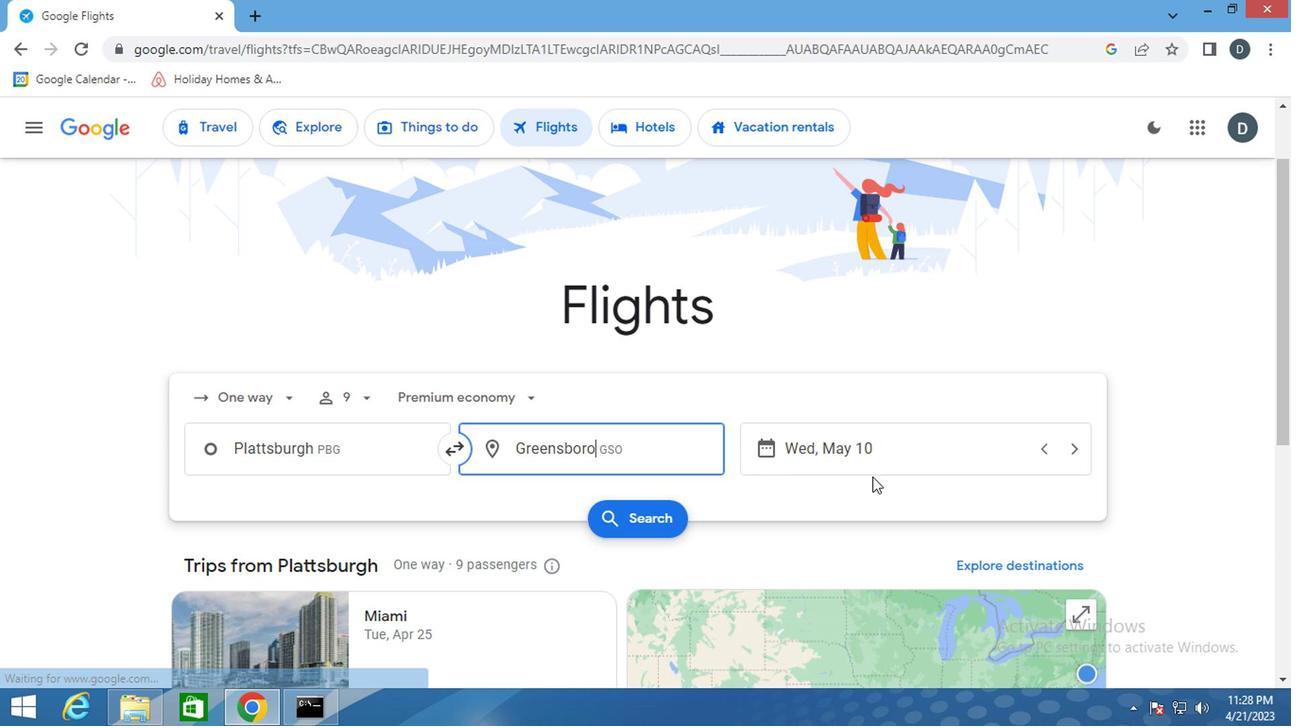 
Action: Mouse pressed left at (786, 487)
Screenshot: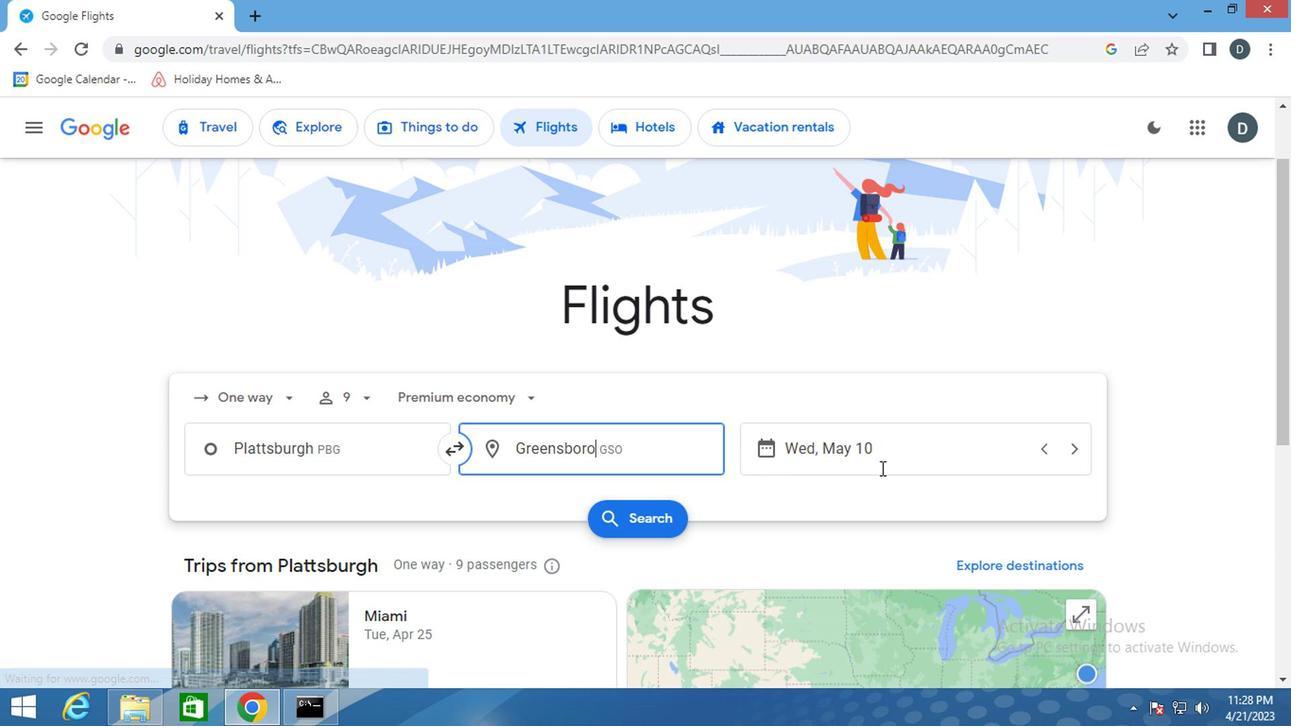 
Action: Mouse moved to (746, 397)
Screenshot: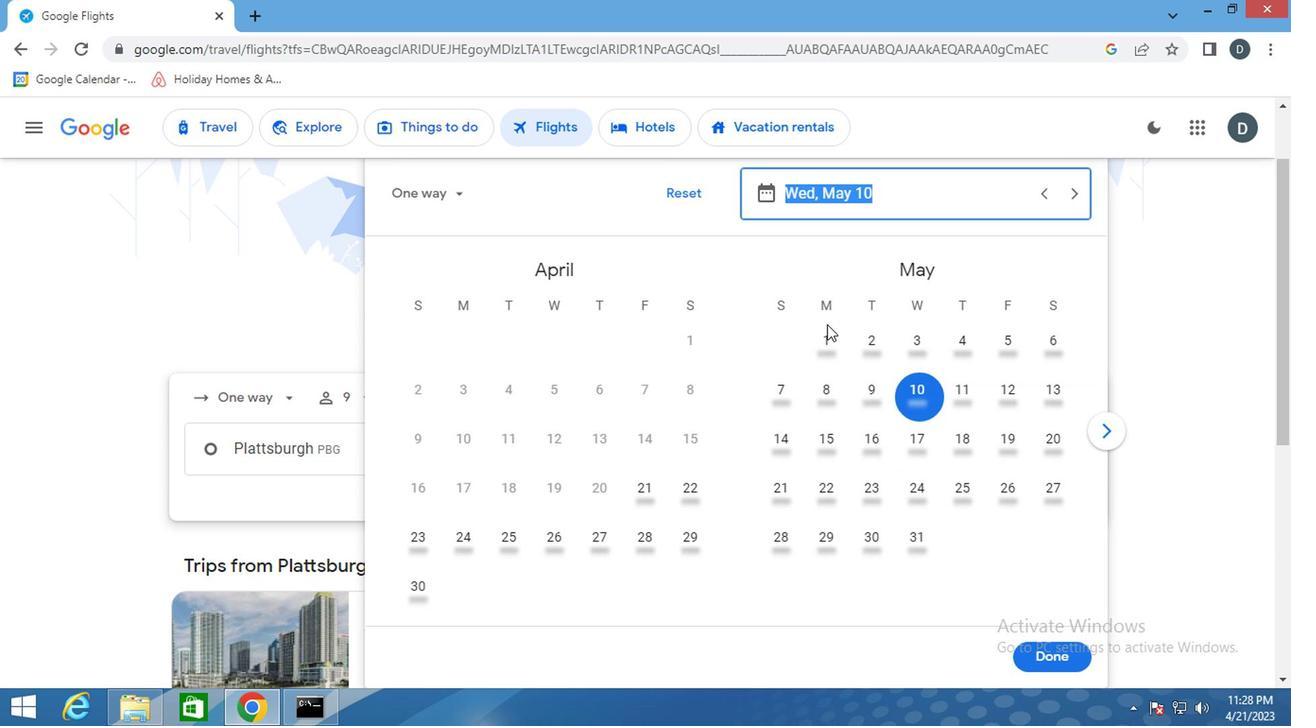 
Action: Mouse pressed left at (746, 397)
Screenshot: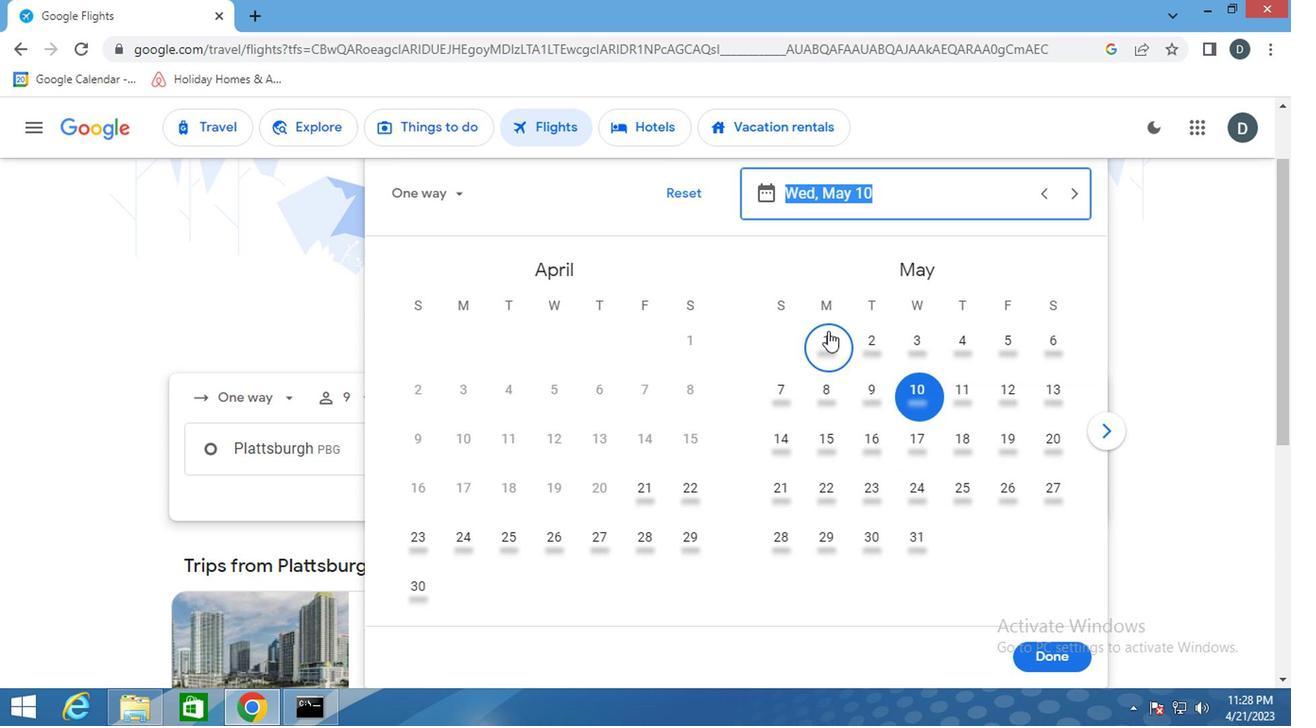 
Action: Mouse moved to (905, 621)
Screenshot: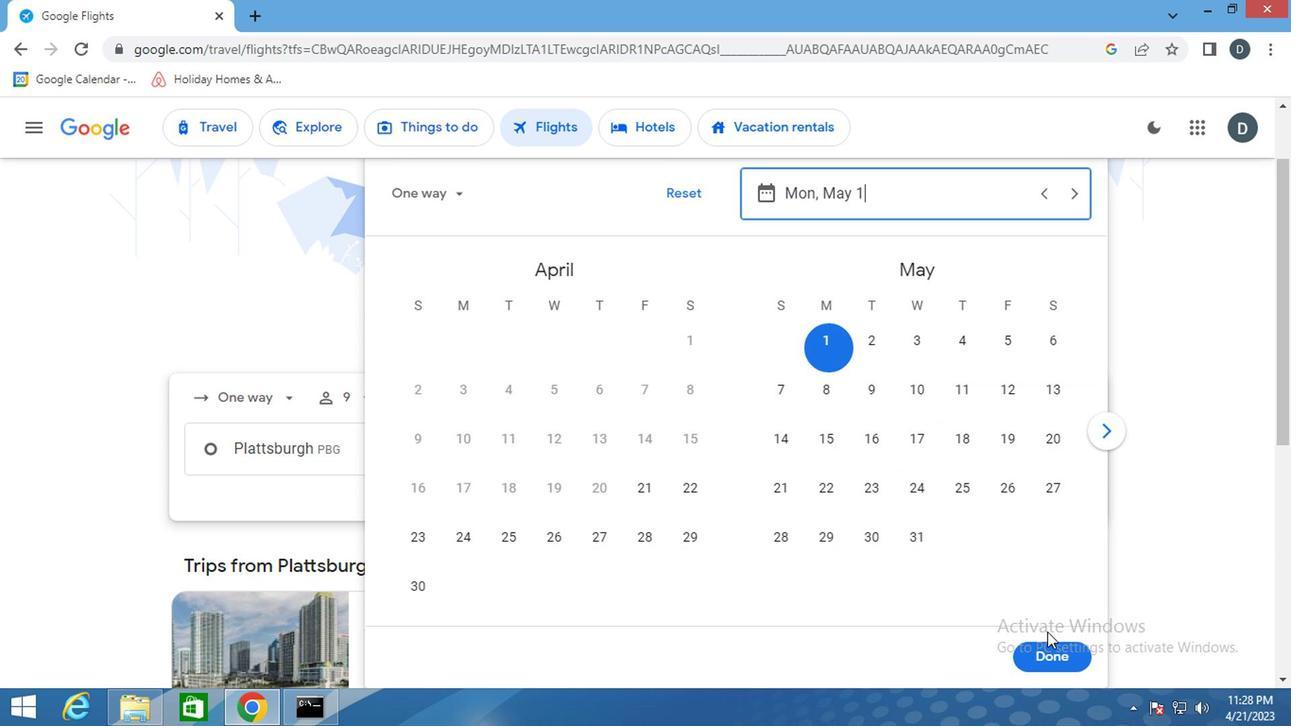 
Action: Mouse pressed left at (905, 621)
Screenshot: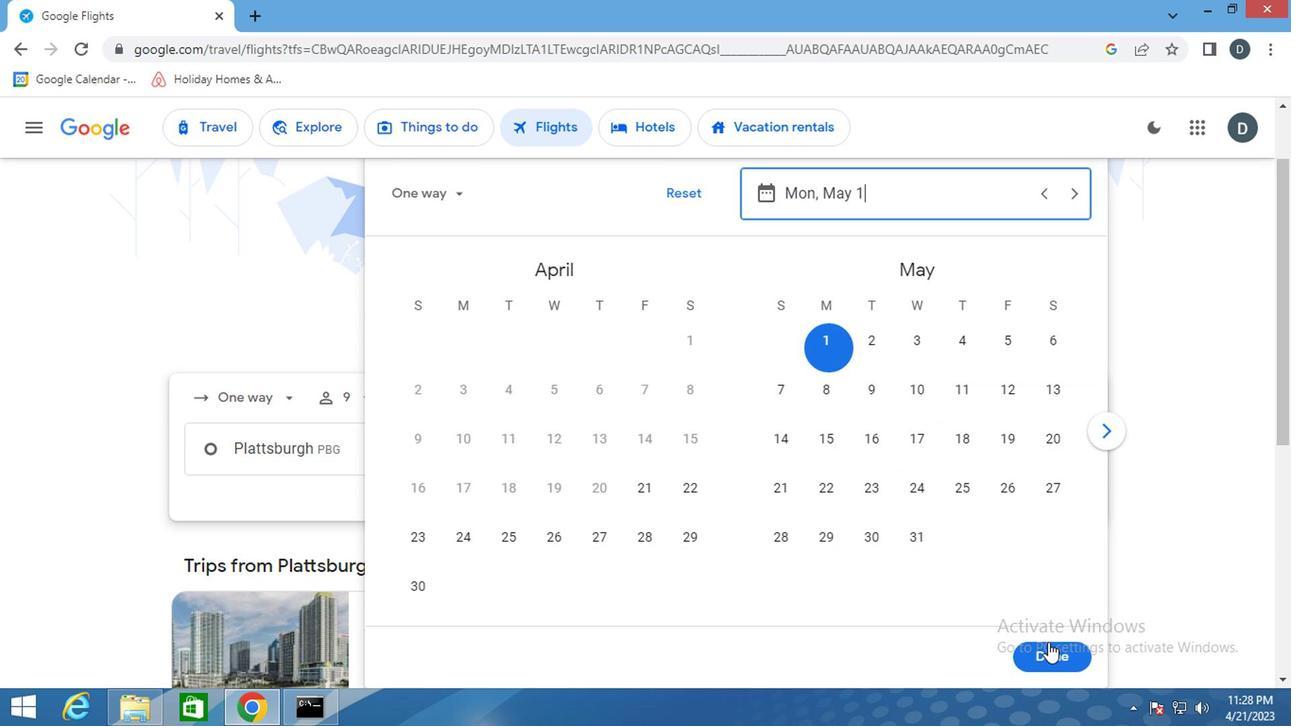 
Action: Mouse moved to (613, 535)
Screenshot: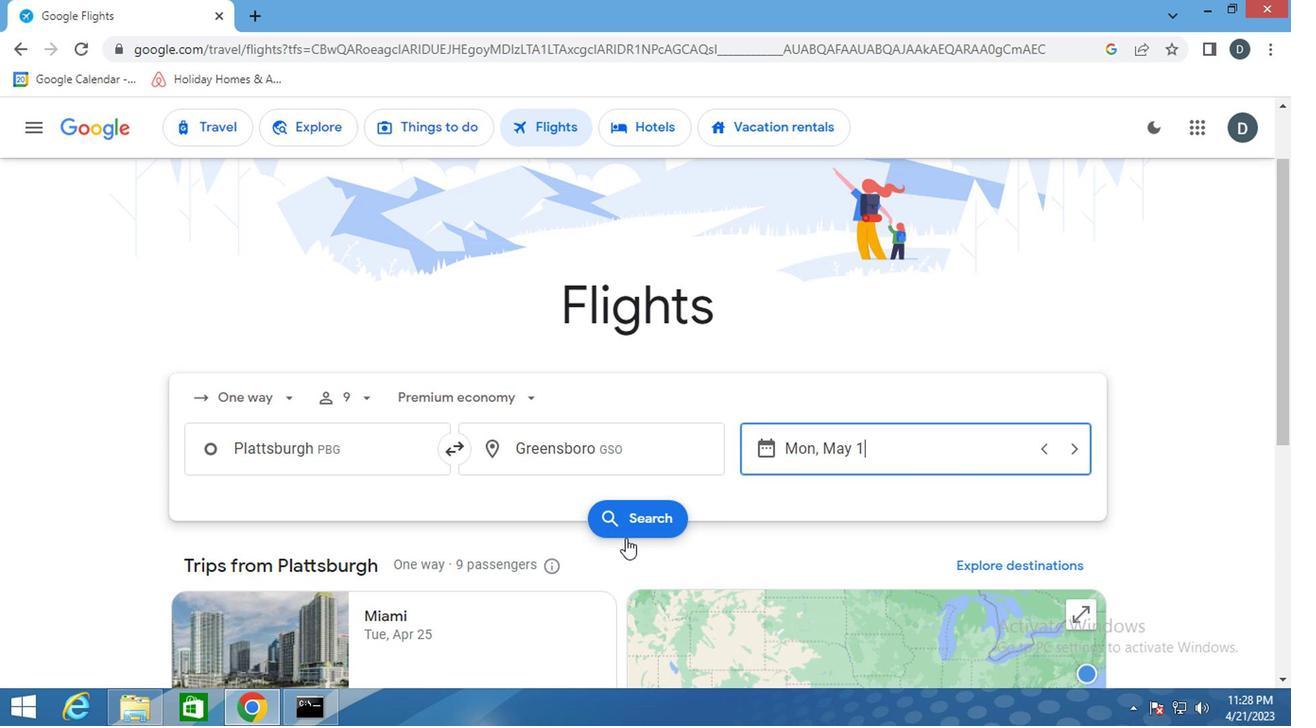 
Action: Mouse pressed left at (613, 535)
Screenshot: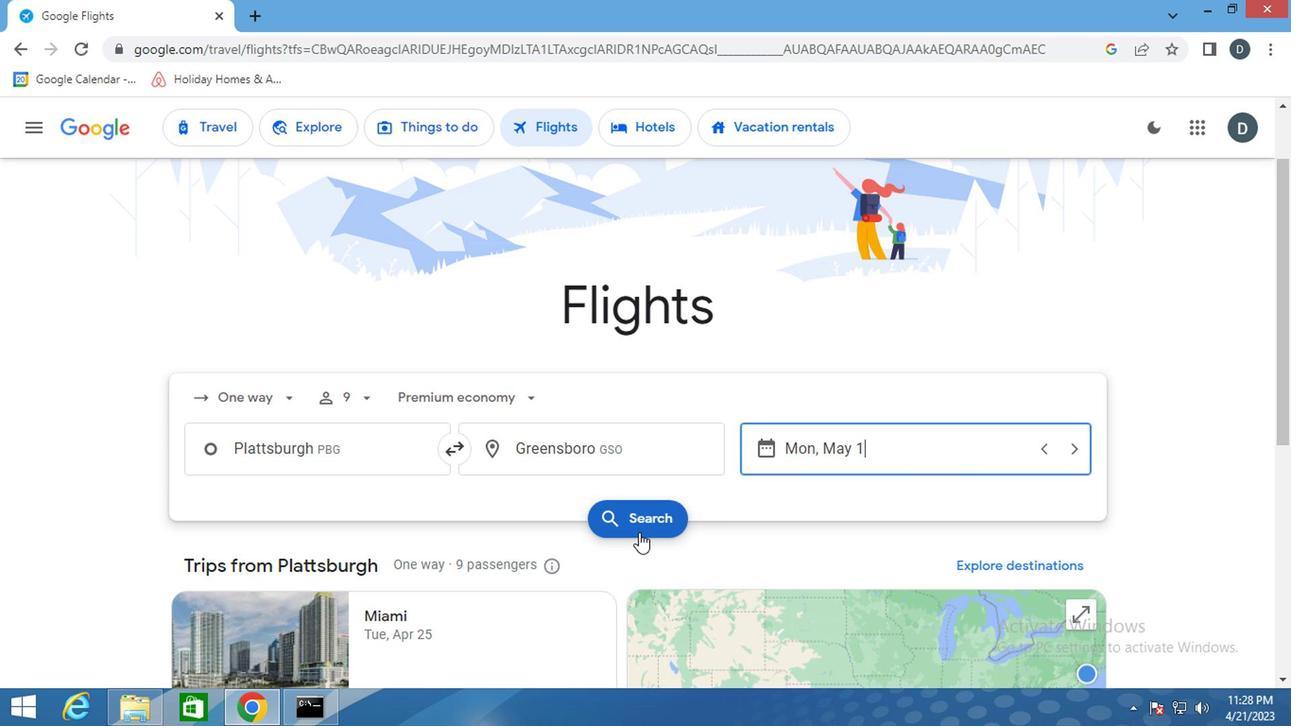 
Action: Mouse moved to (310, 380)
Screenshot: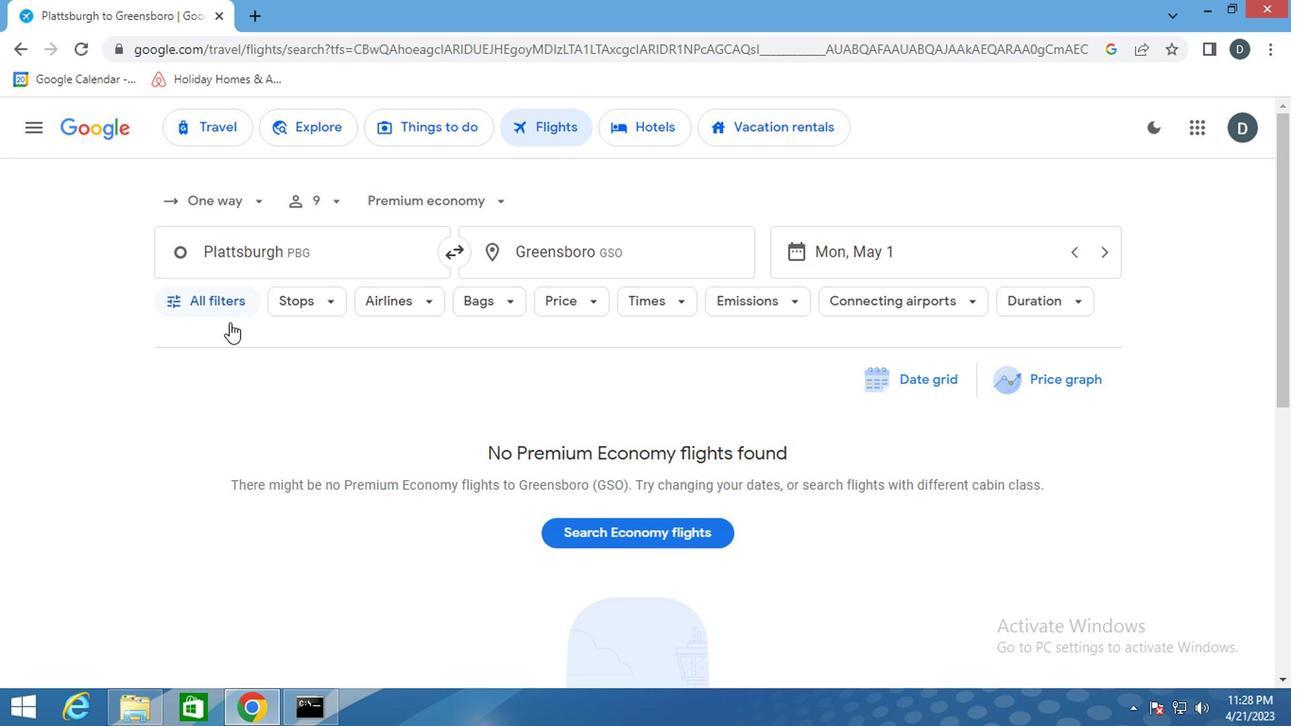
Action: Mouse pressed left at (310, 380)
Screenshot: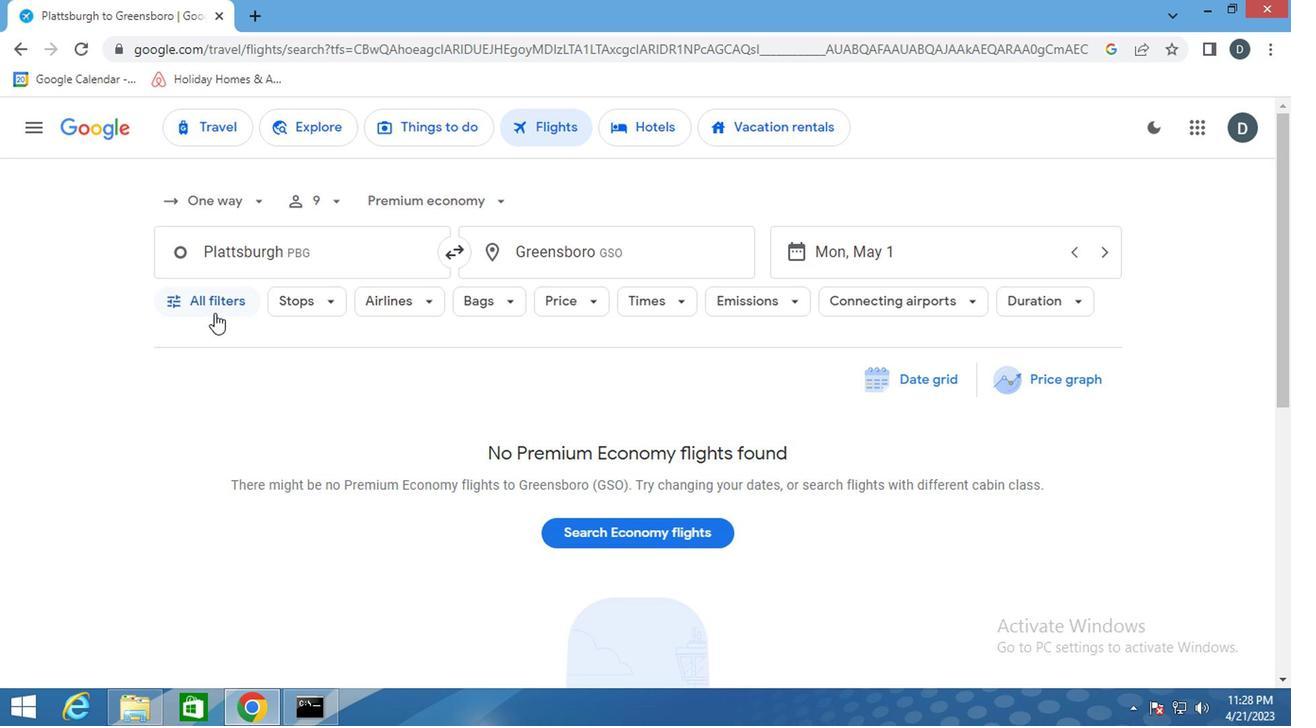 
Action: Mouse moved to (336, 452)
Screenshot: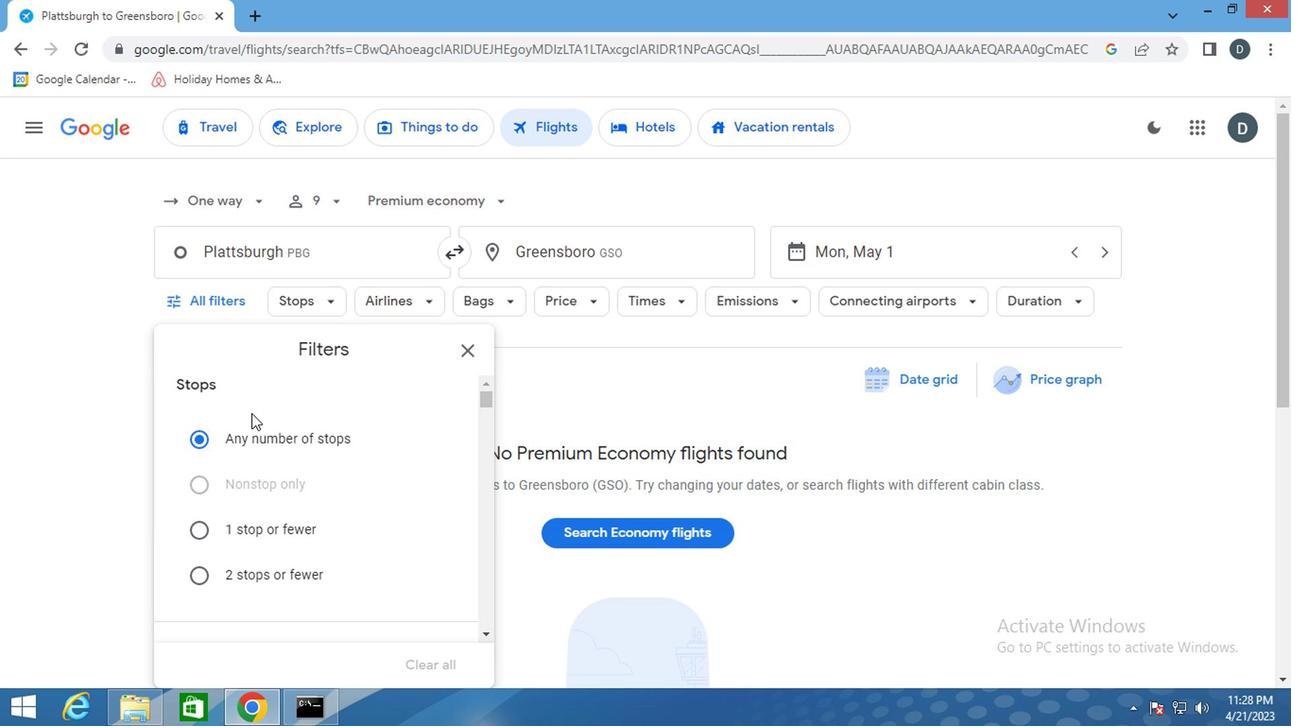 
Action: Mouse scrolled (336, 451) with delta (0, 0)
Screenshot: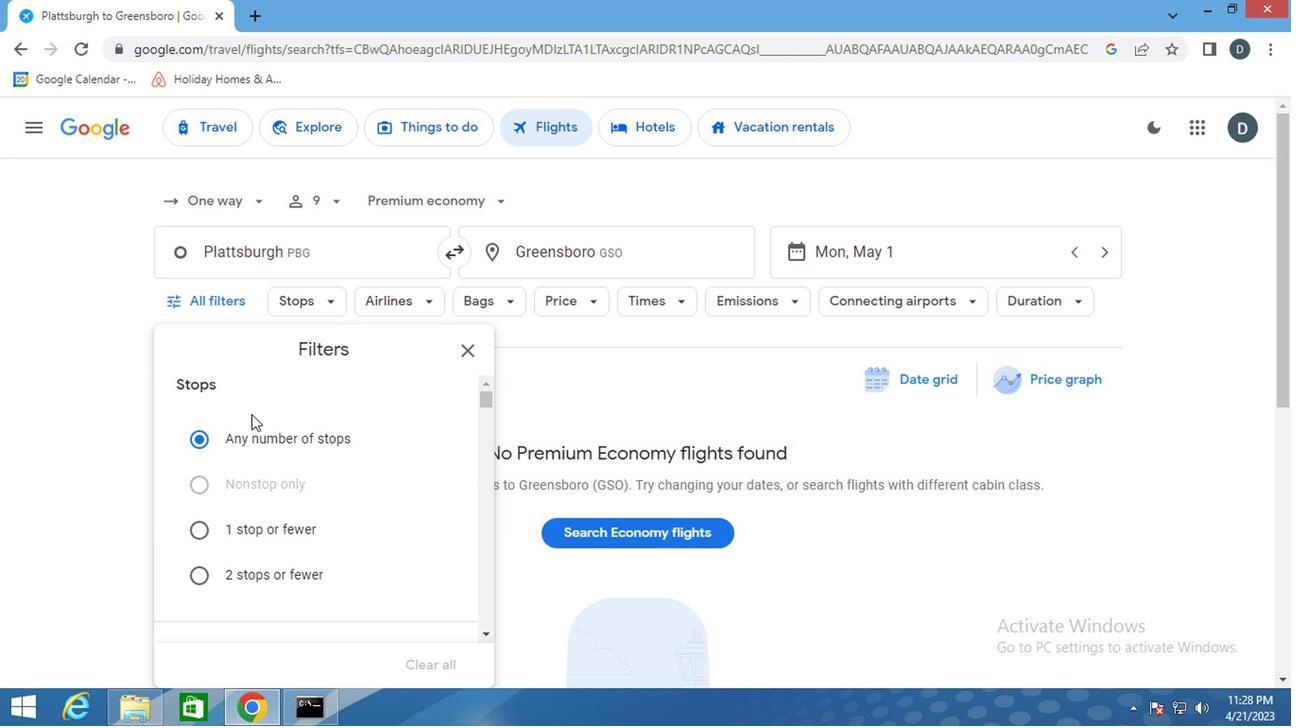 
Action: Mouse scrolled (336, 451) with delta (0, 0)
Screenshot: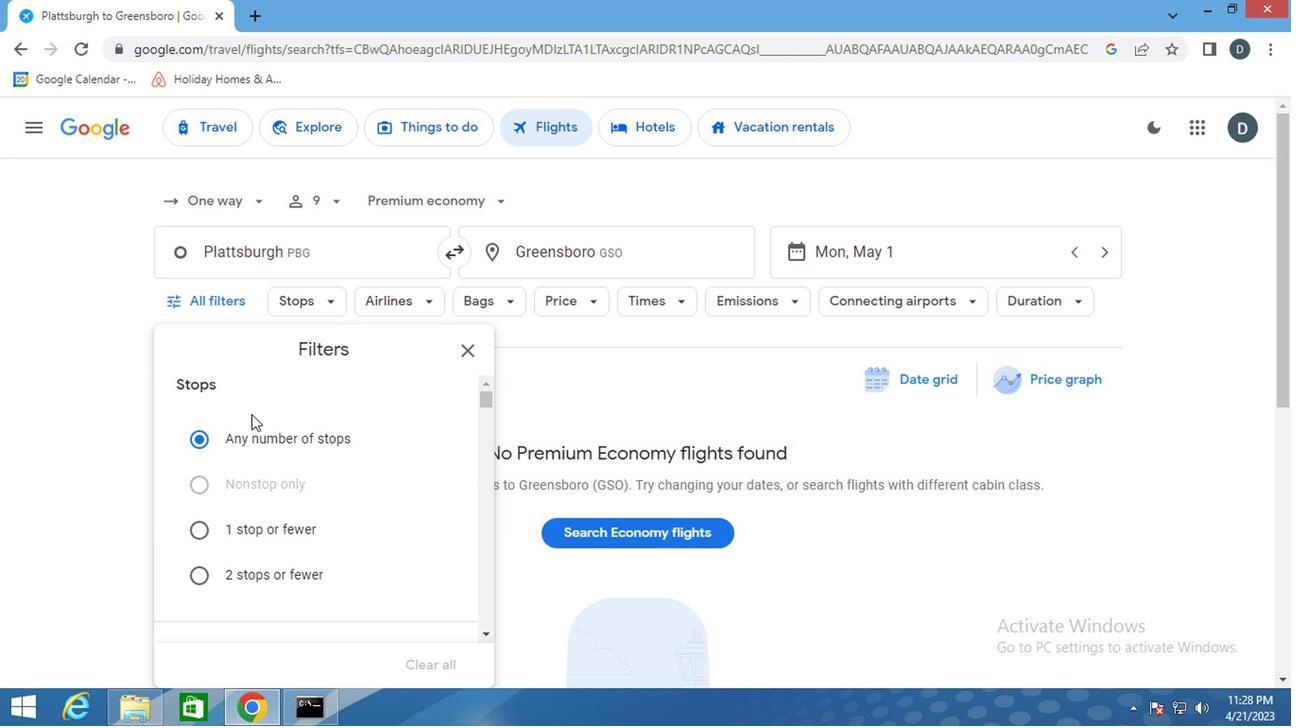 
Action: Mouse moved to (394, 484)
Screenshot: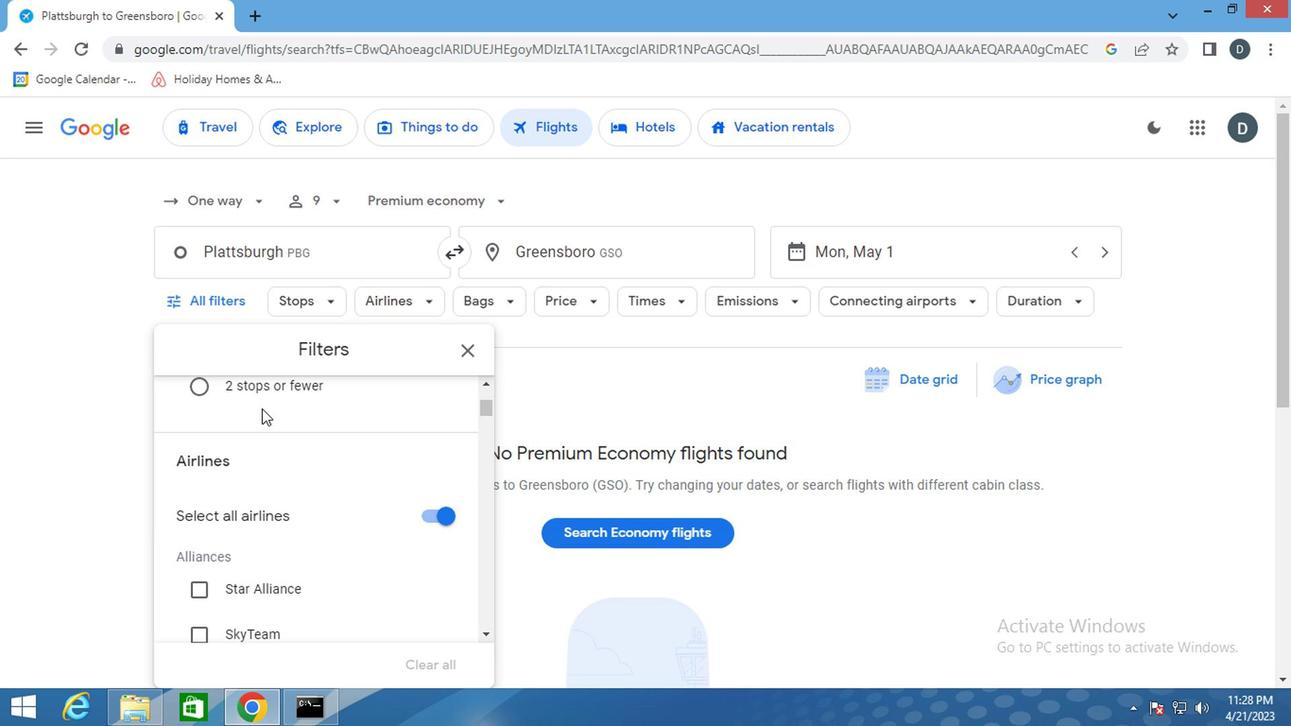 
Action: Mouse scrolled (394, 483) with delta (0, 0)
Screenshot: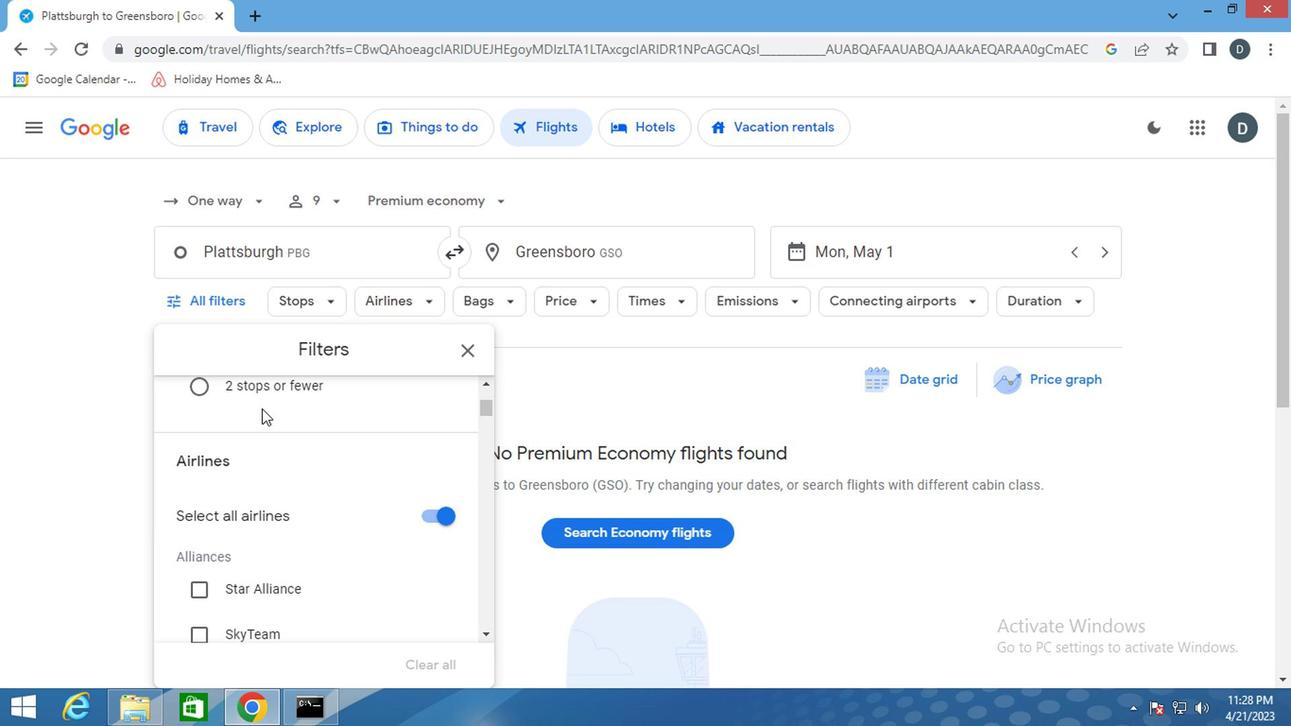 
Action: Mouse scrolled (394, 483) with delta (0, 0)
Screenshot: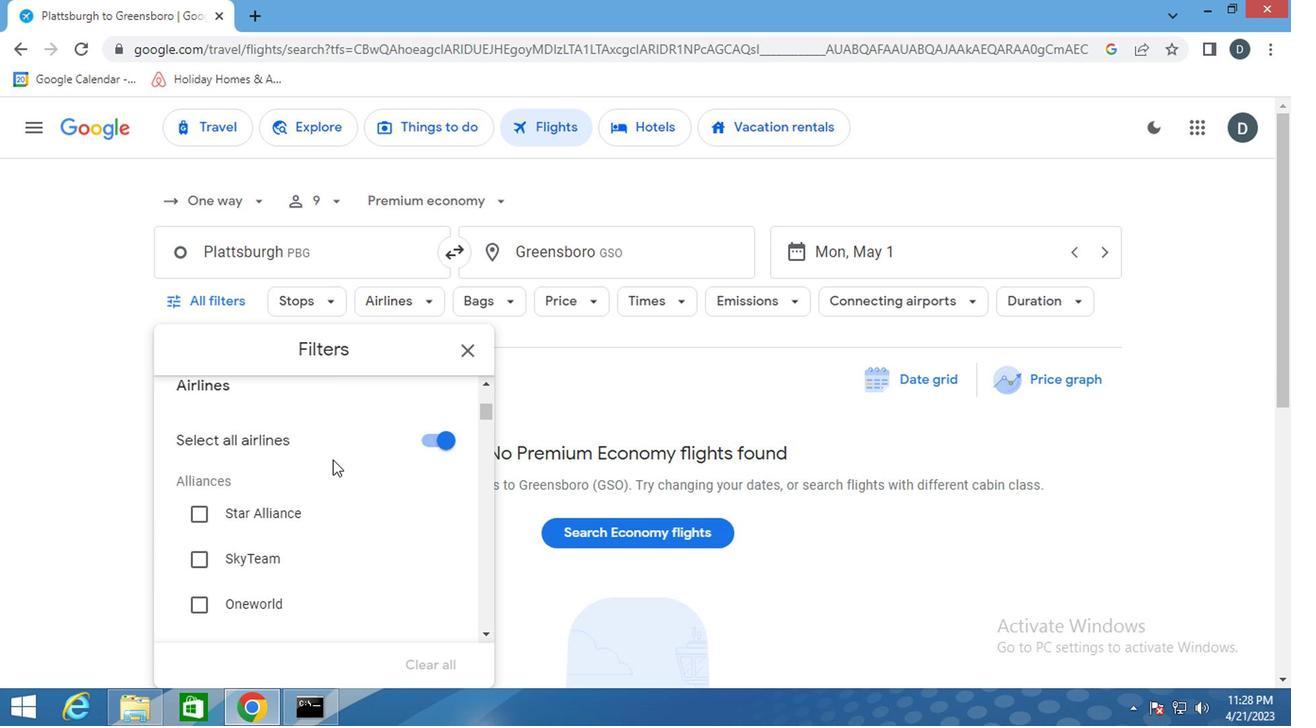 
Action: Mouse scrolled (394, 483) with delta (0, 0)
Screenshot: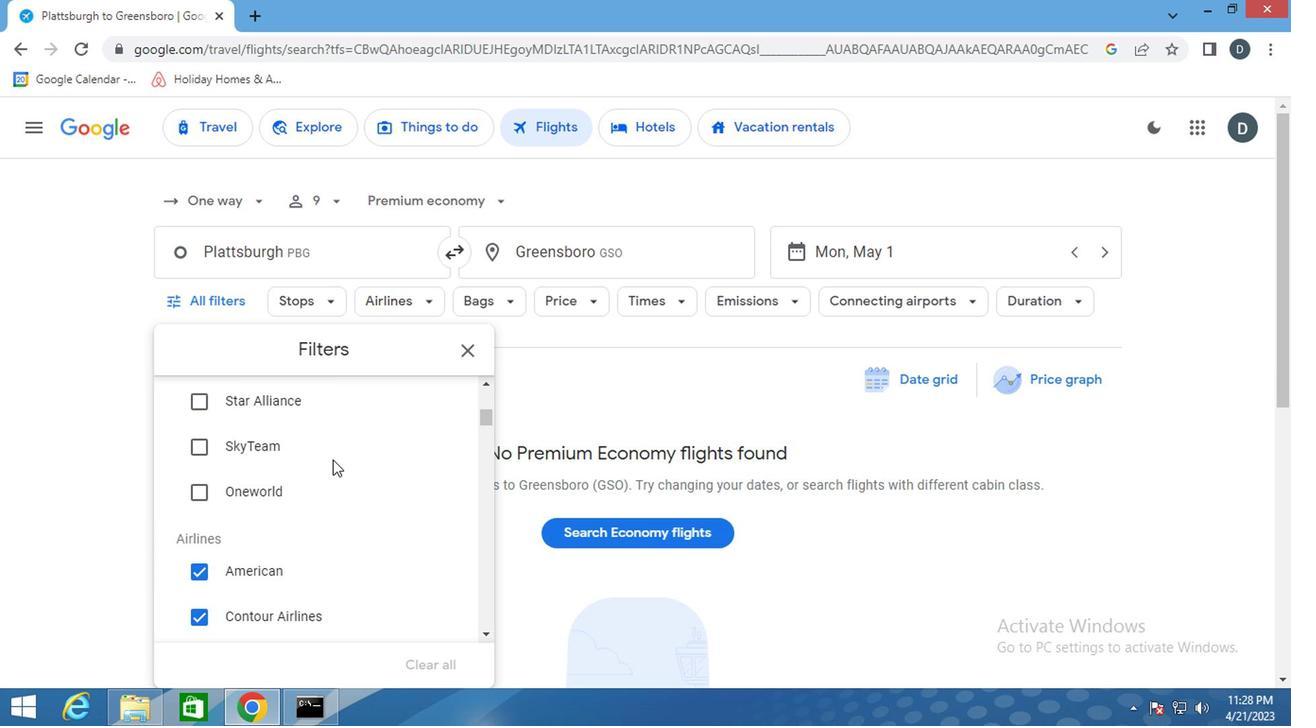 
Action: Mouse scrolled (394, 483) with delta (0, 0)
Screenshot: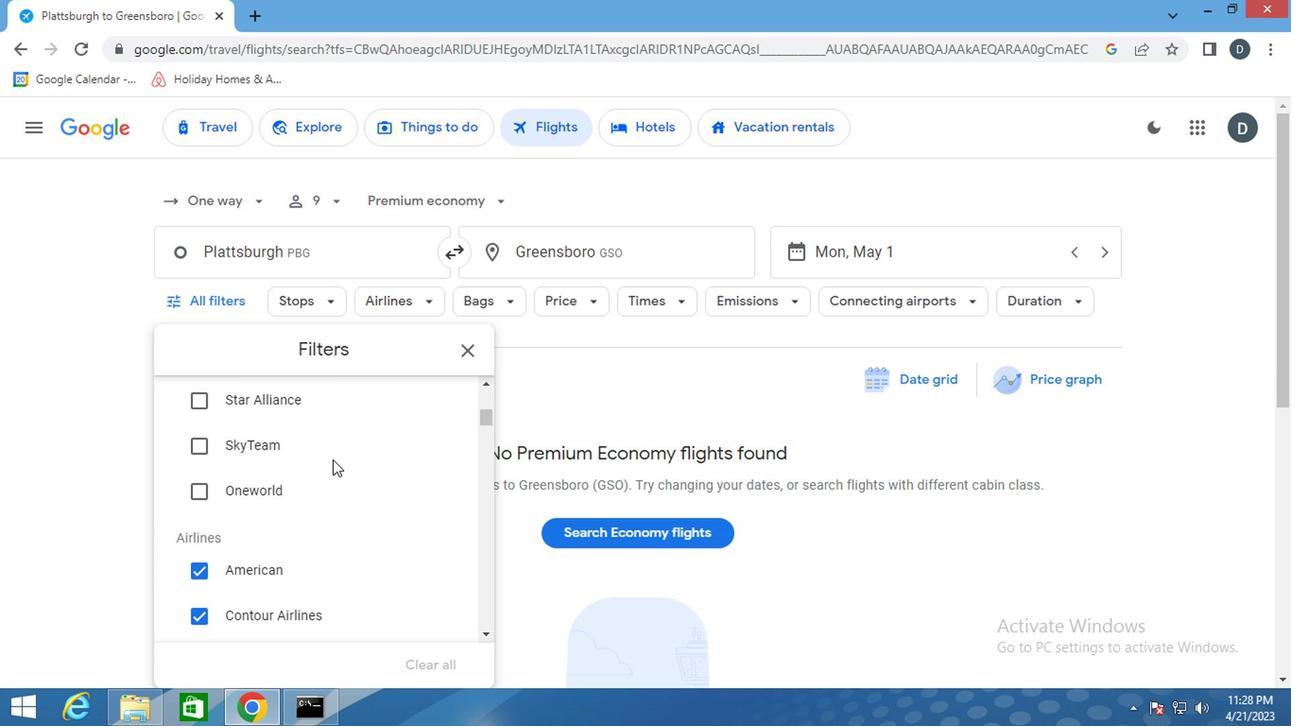 
Action: Mouse scrolled (394, 485) with delta (0, 0)
Screenshot: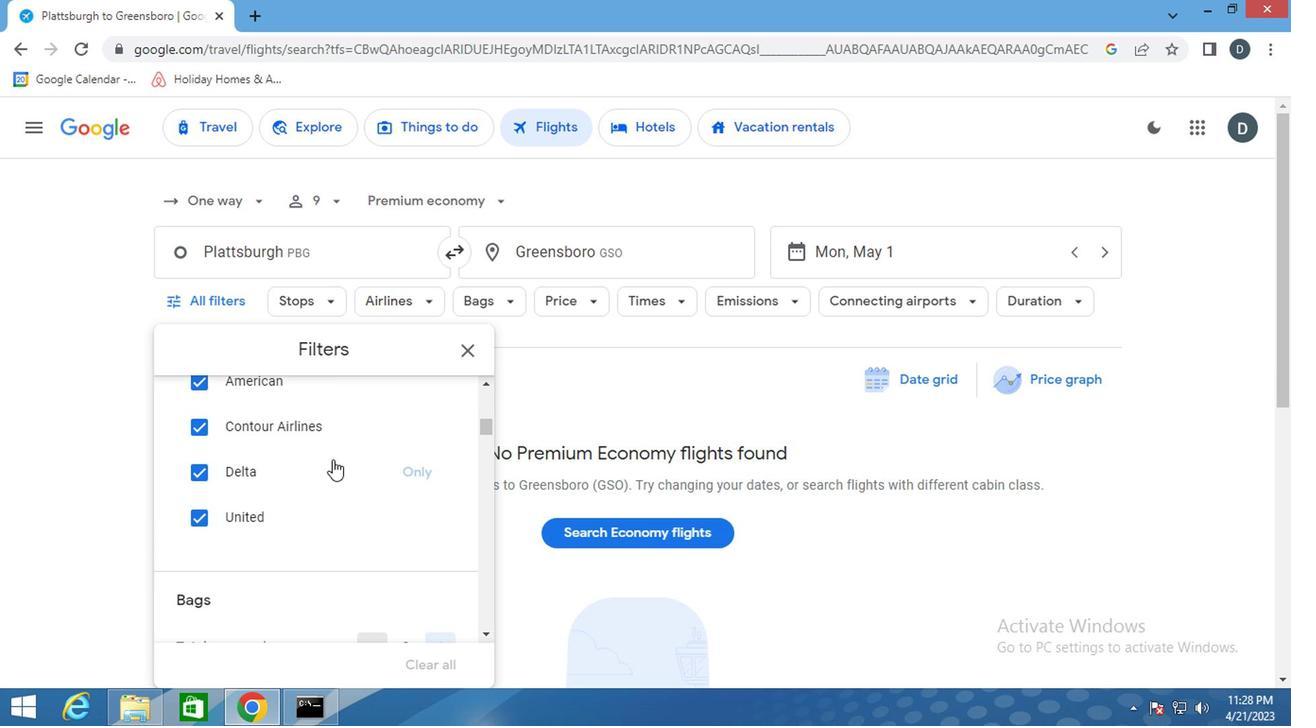 
Action: Mouse moved to (451, 493)
Screenshot: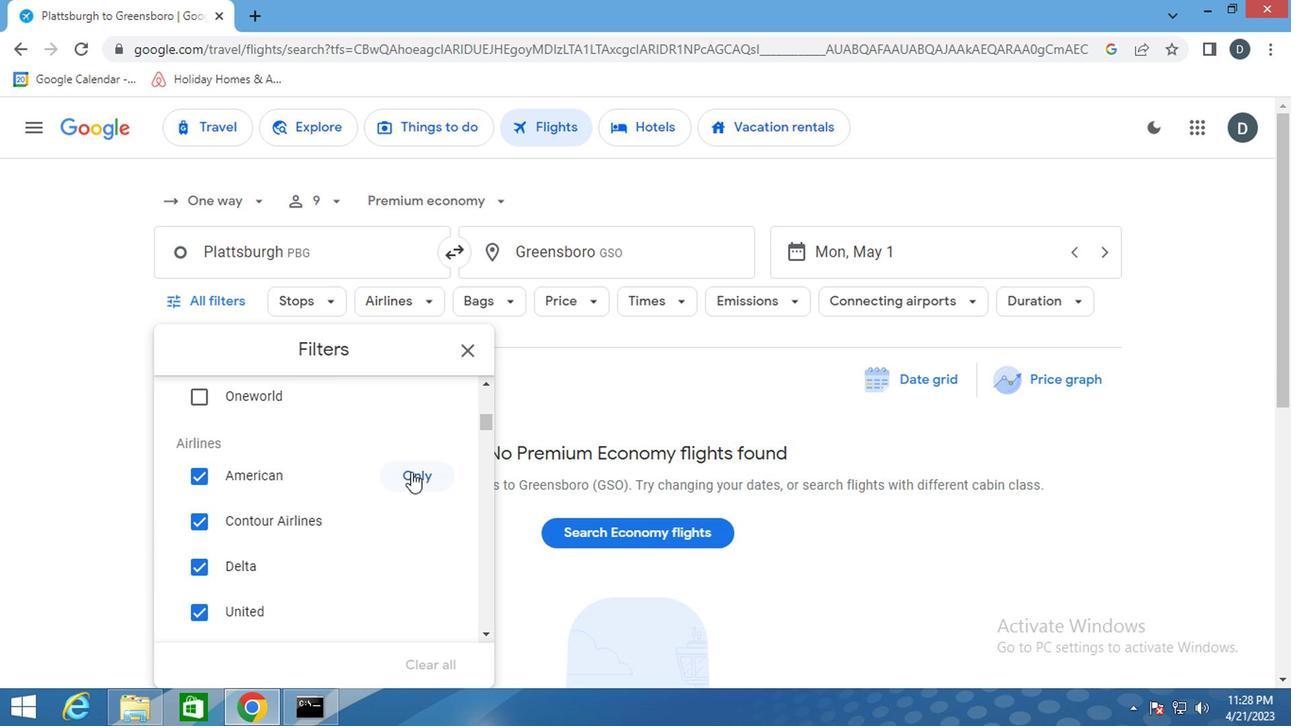 
Action: Mouse pressed left at (451, 493)
Screenshot: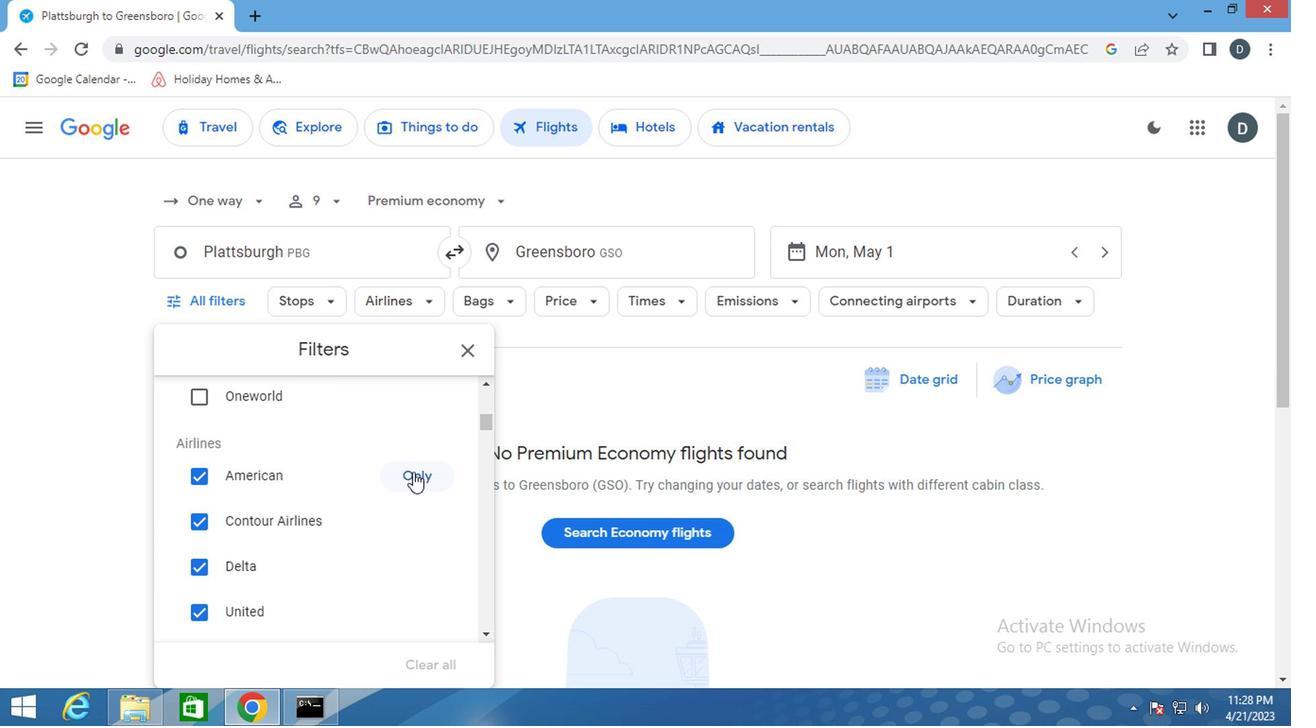 
Action: Mouse moved to (452, 541)
Screenshot: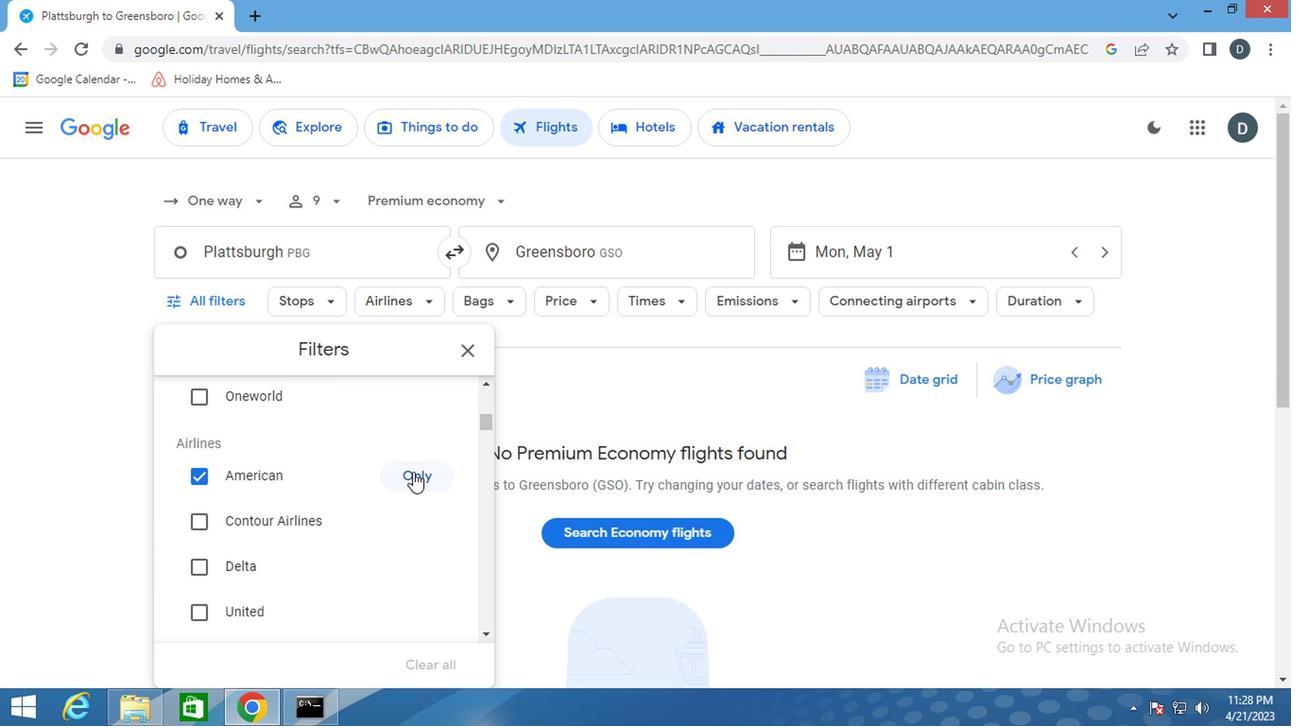 
Action: Mouse scrolled (452, 540) with delta (0, 0)
Screenshot: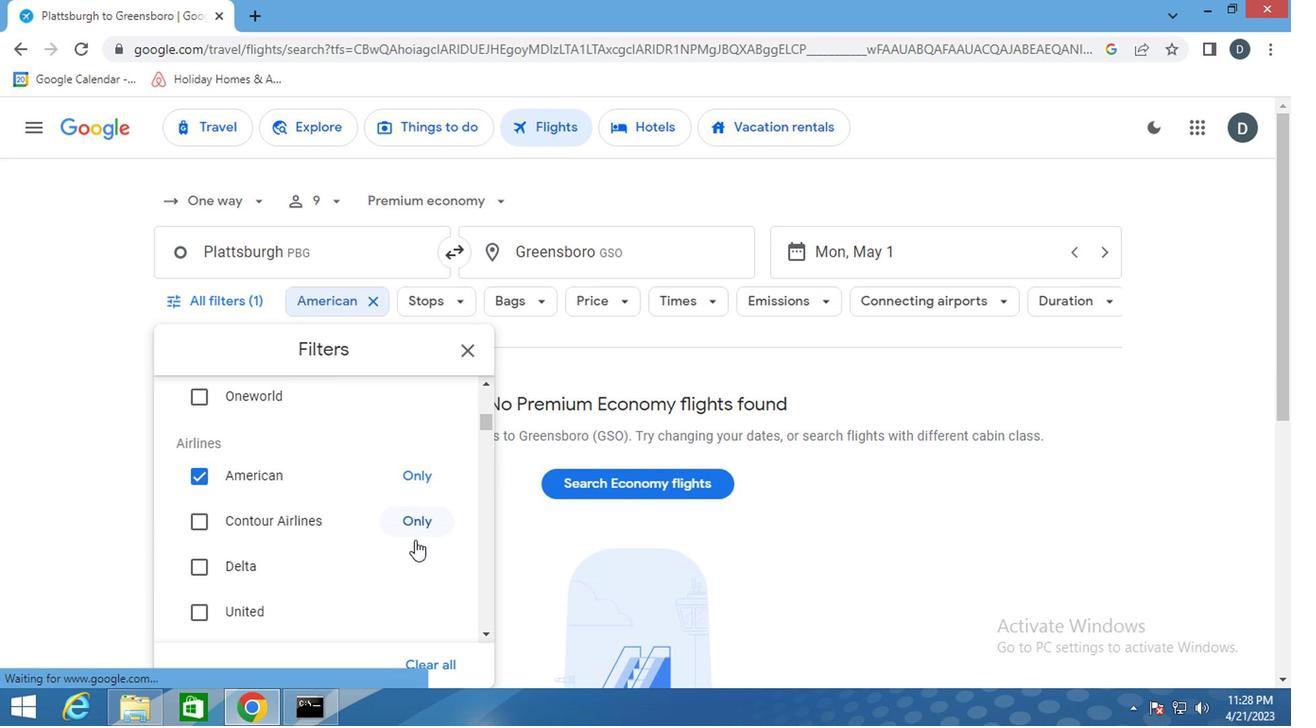 
Action: Mouse scrolled (452, 540) with delta (0, 0)
Screenshot: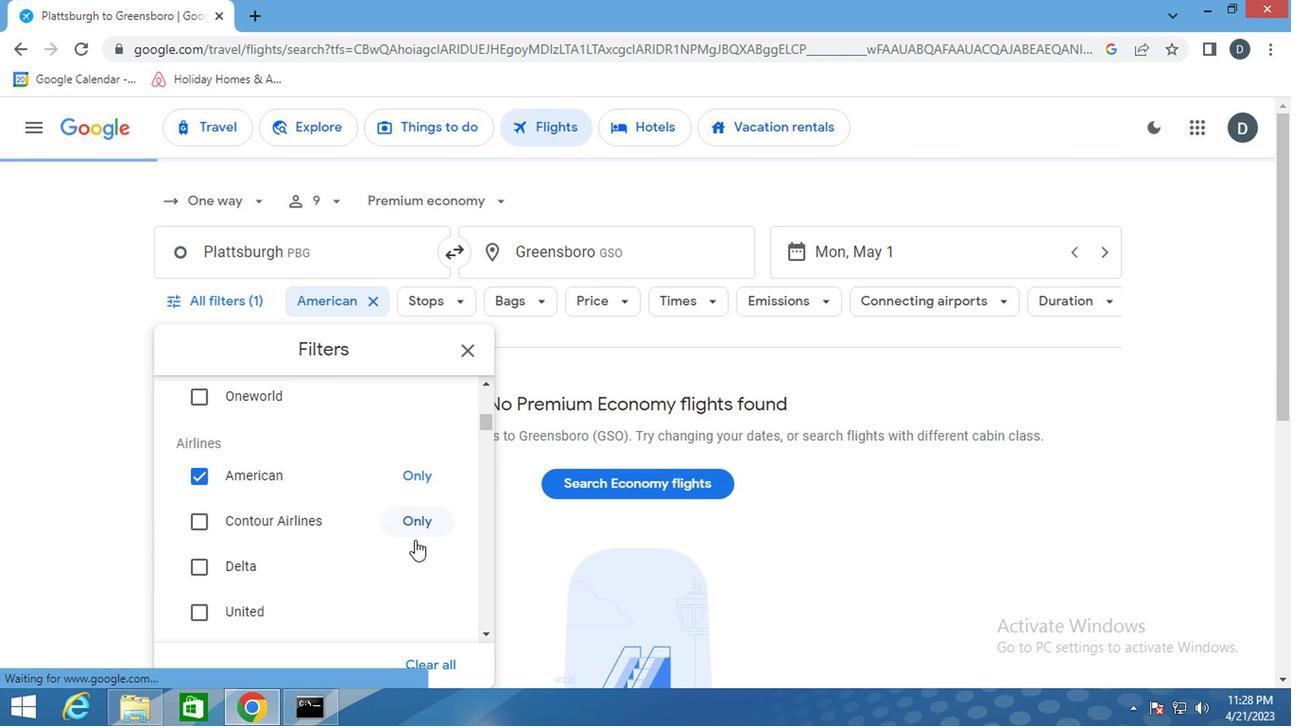 
Action: Mouse scrolled (452, 540) with delta (0, 0)
Screenshot: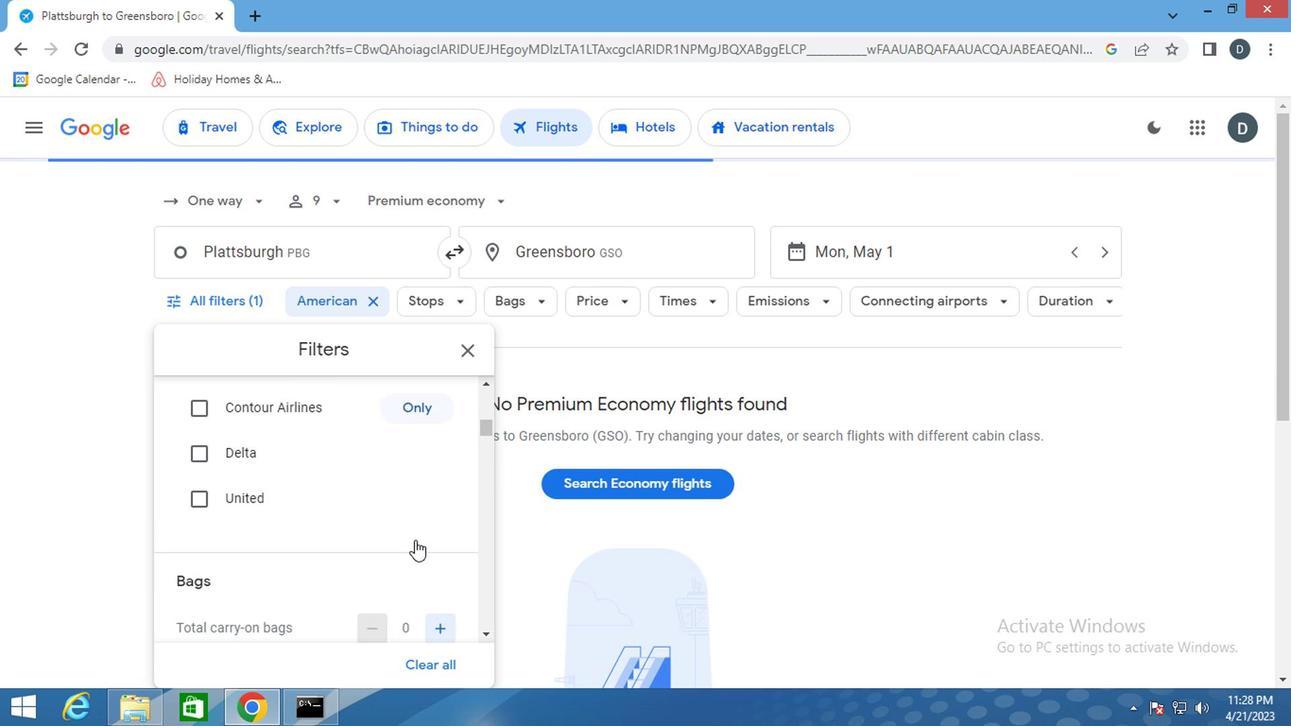 
Action: Mouse moved to (468, 514)
Screenshot: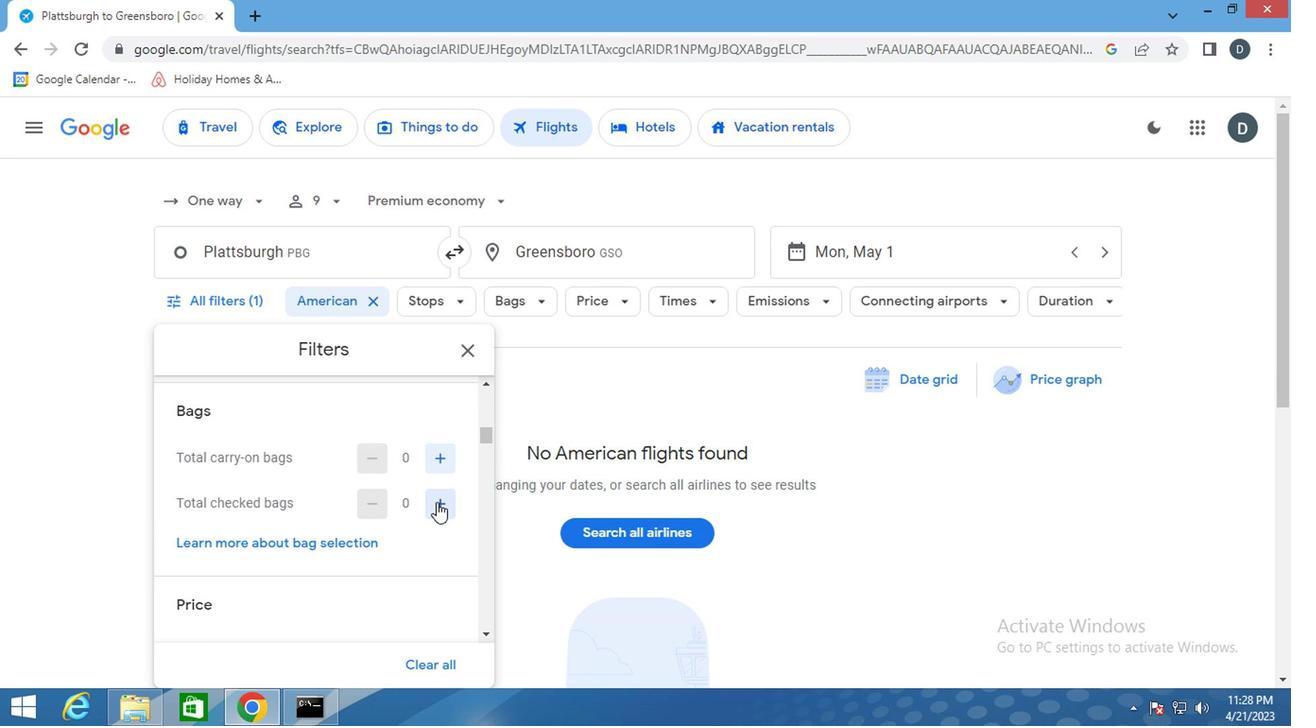 
Action: Mouse pressed left at (468, 514)
Screenshot: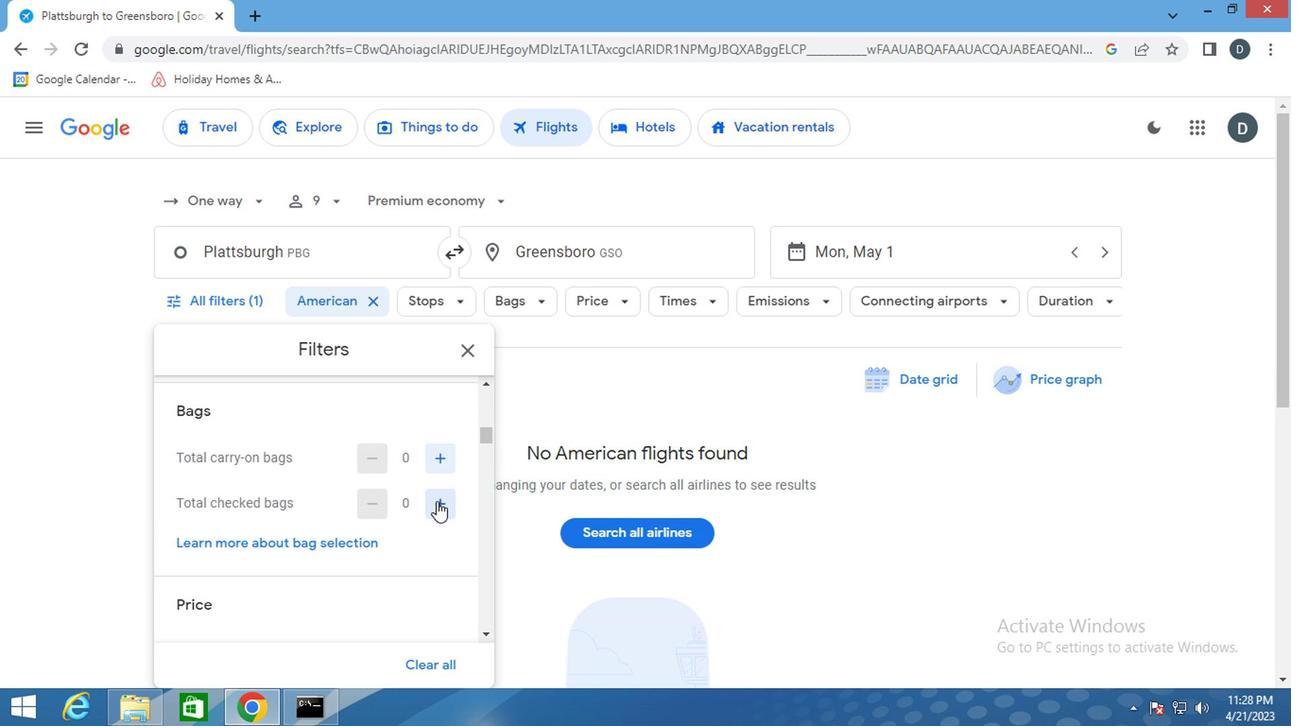 
Action: Mouse pressed left at (468, 514)
Screenshot: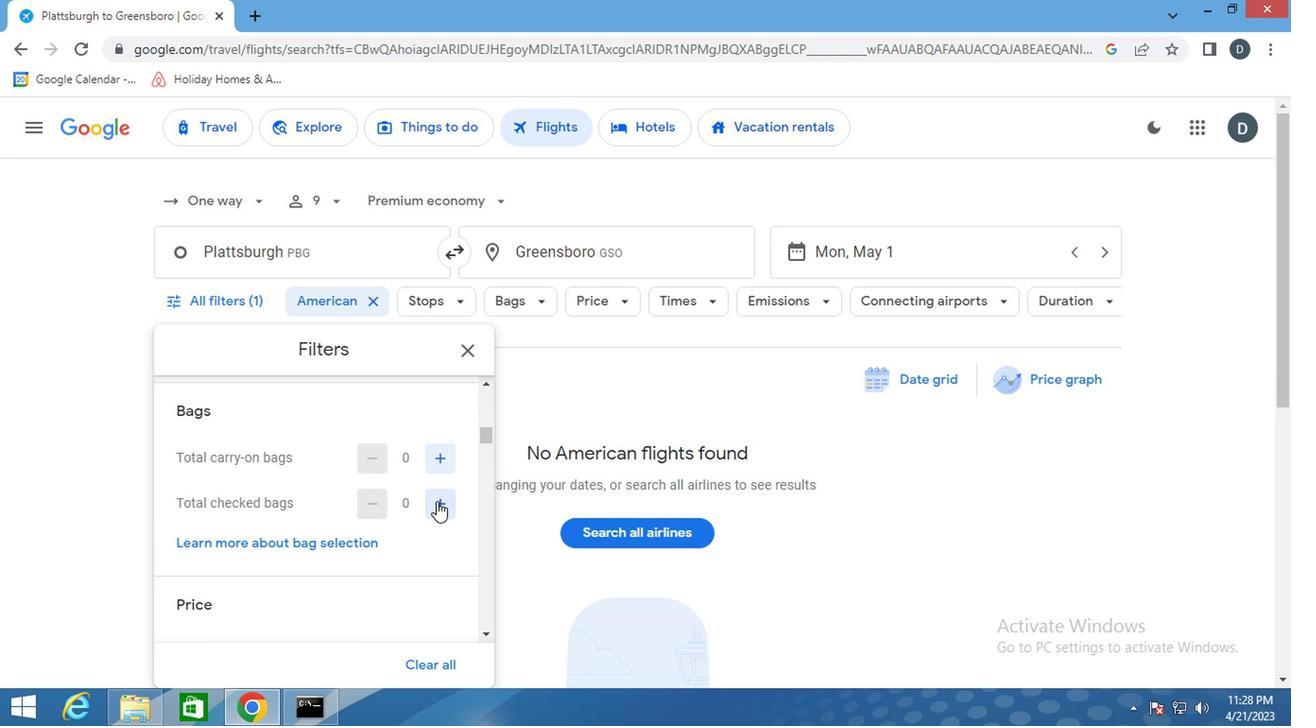 
Action: Mouse moved to (466, 539)
Screenshot: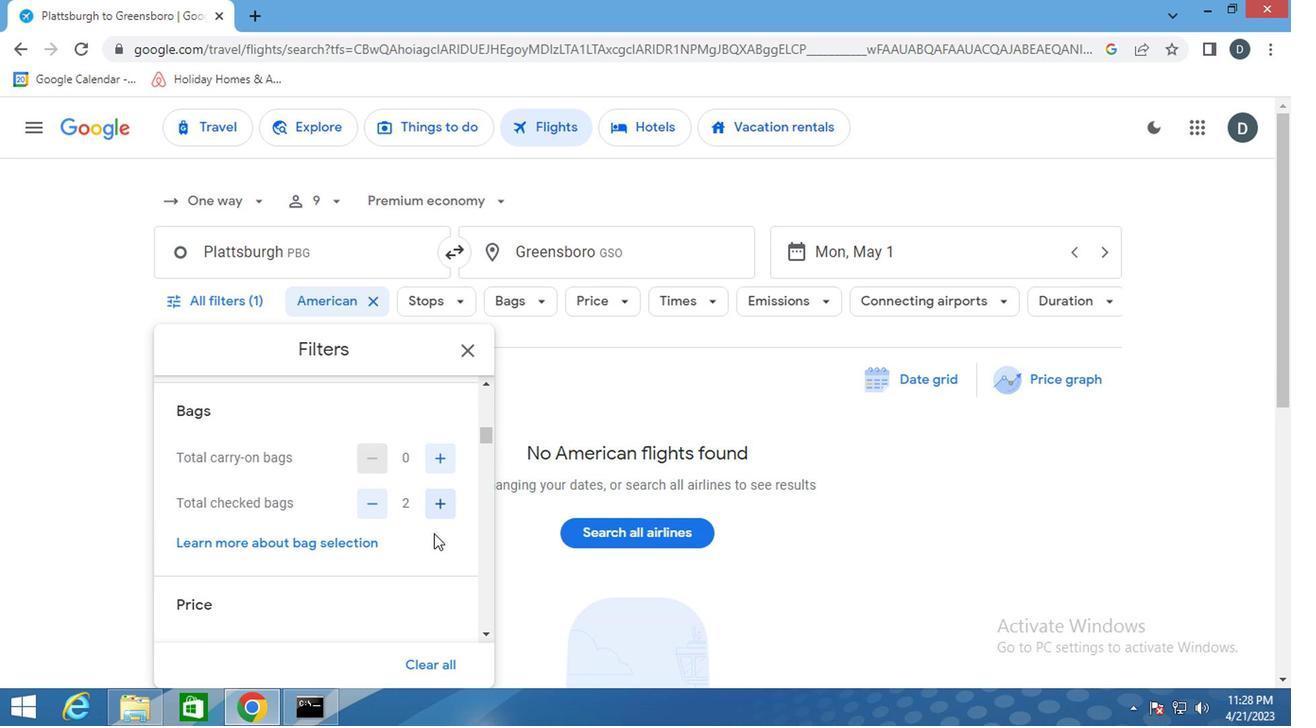 
Action: Mouse scrolled (466, 538) with delta (0, 0)
Screenshot: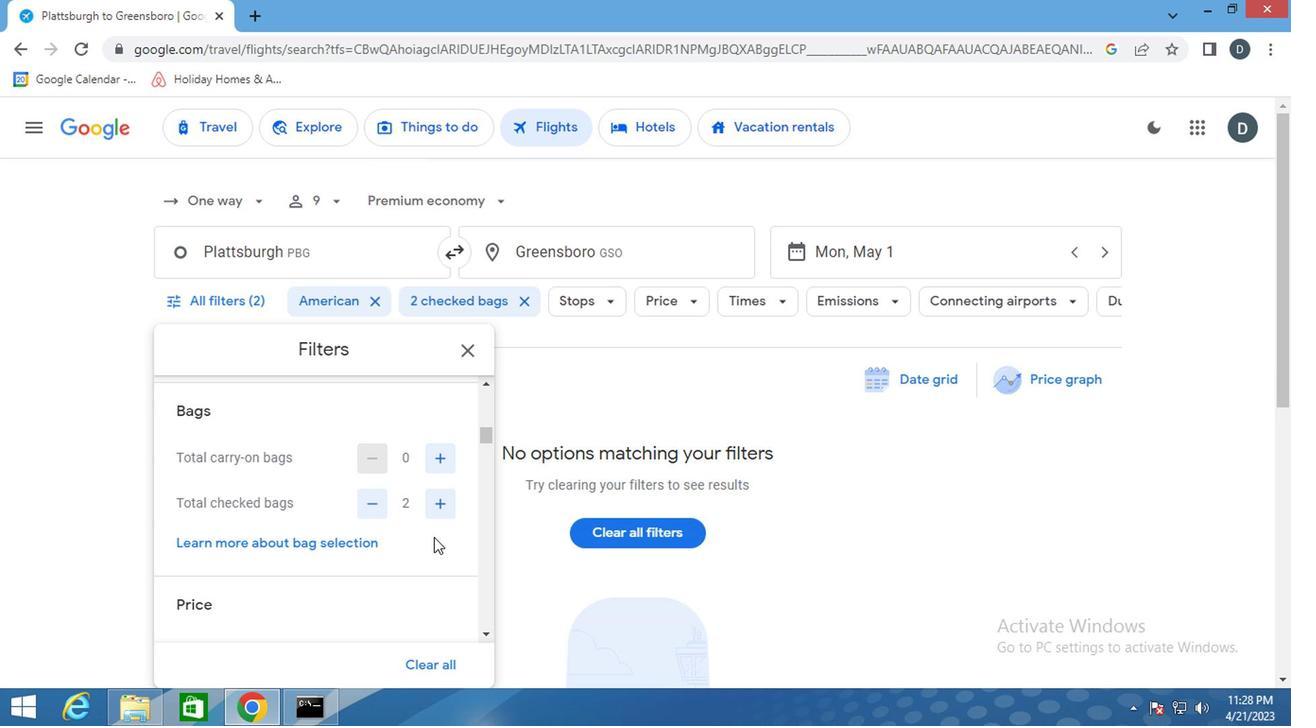 
Action: Mouse scrolled (466, 538) with delta (0, 0)
Screenshot: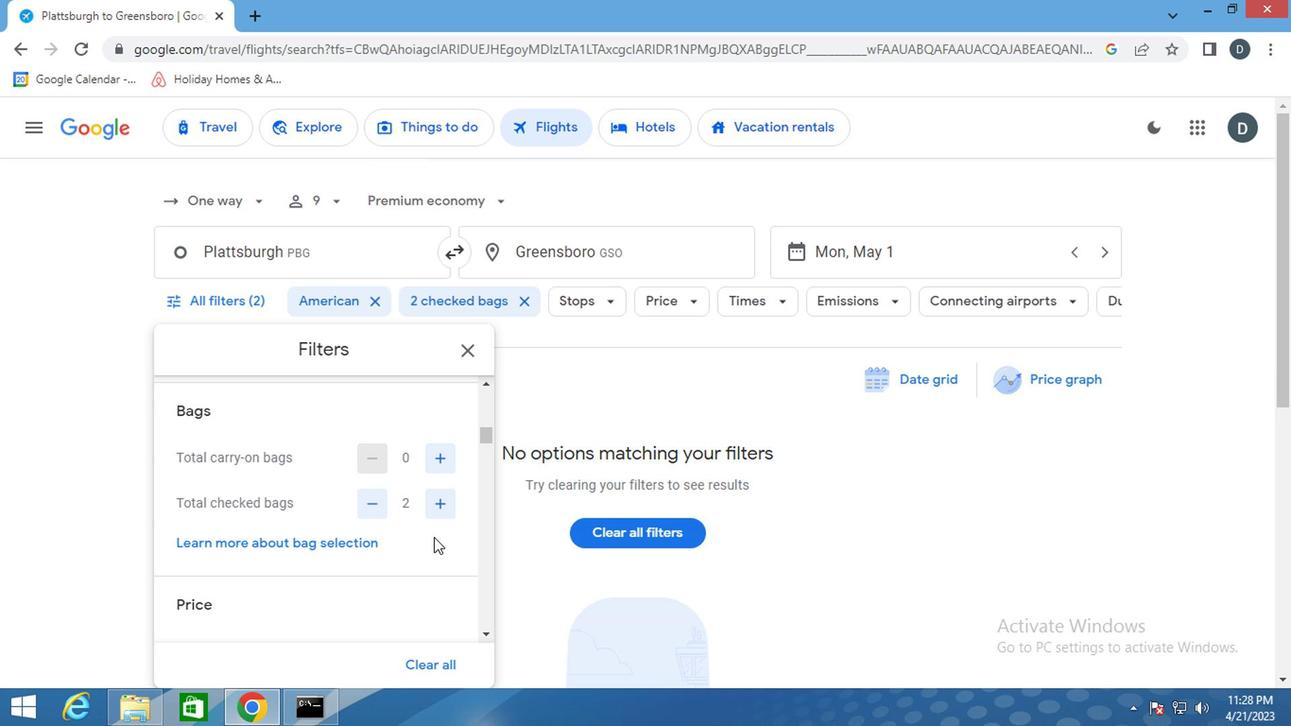 
Action: Mouse moved to (475, 514)
Screenshot: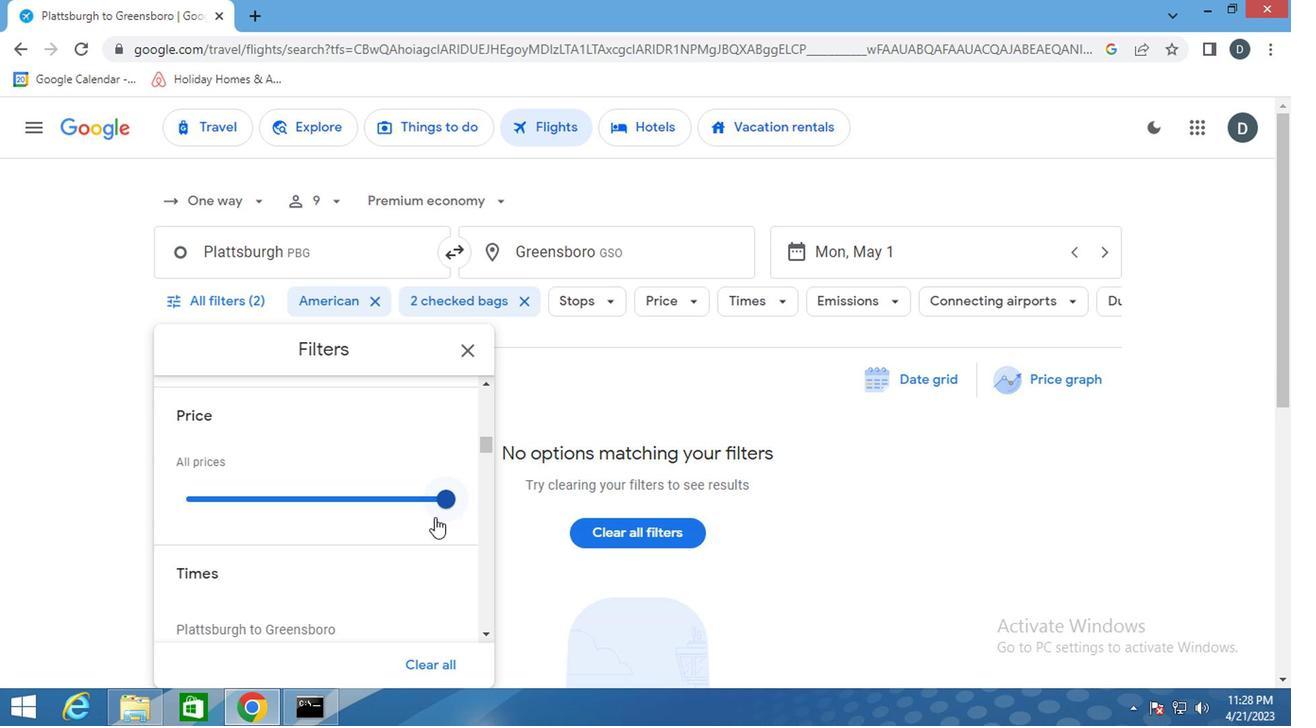 
Action: Mouse pressed left at (475, 514)
Screenshot: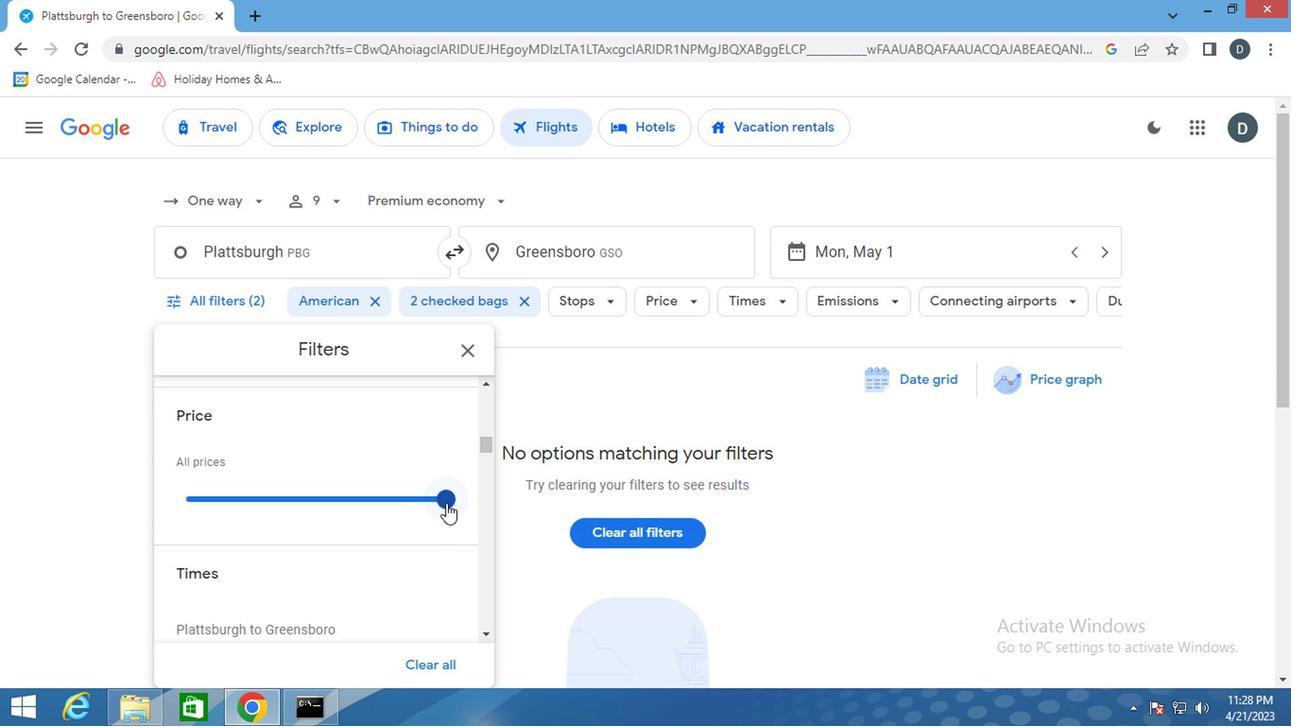 
Action: Mouse moved to (452, 559)
Screenshot: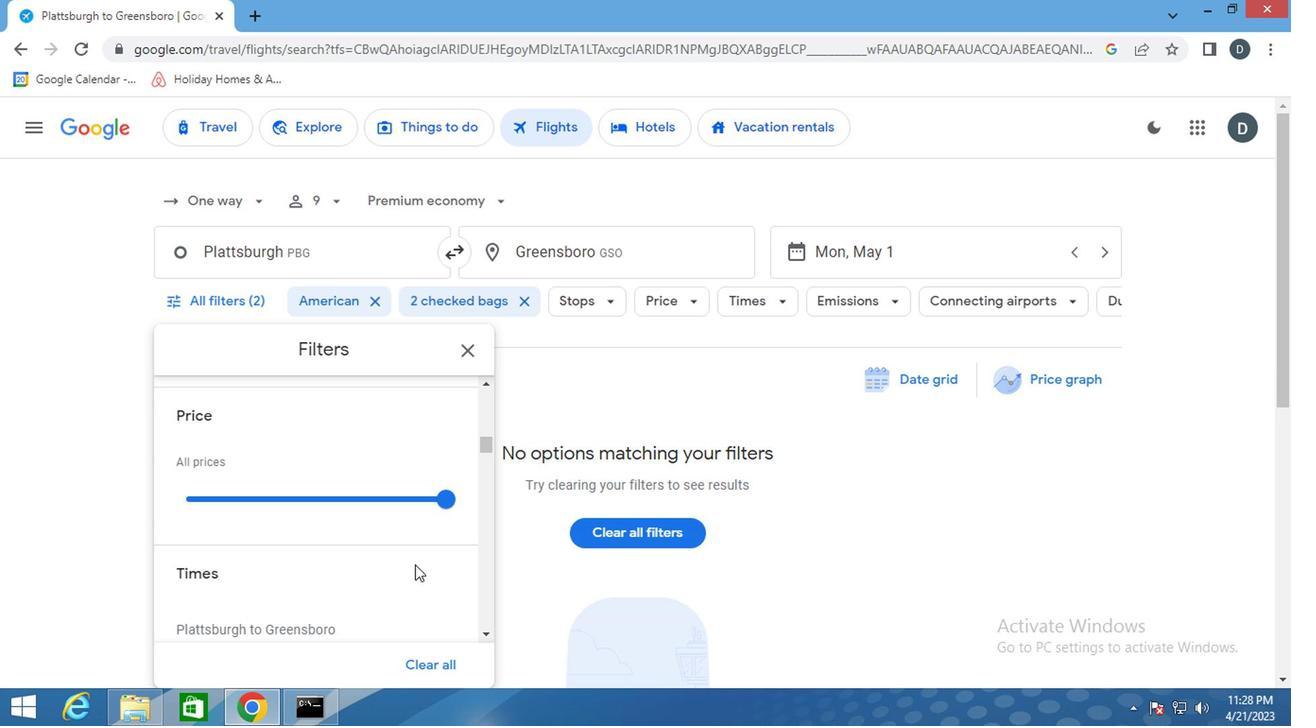 
Action: Mouse scrolled (452, 558) with delta (0, 0)
Screenshot: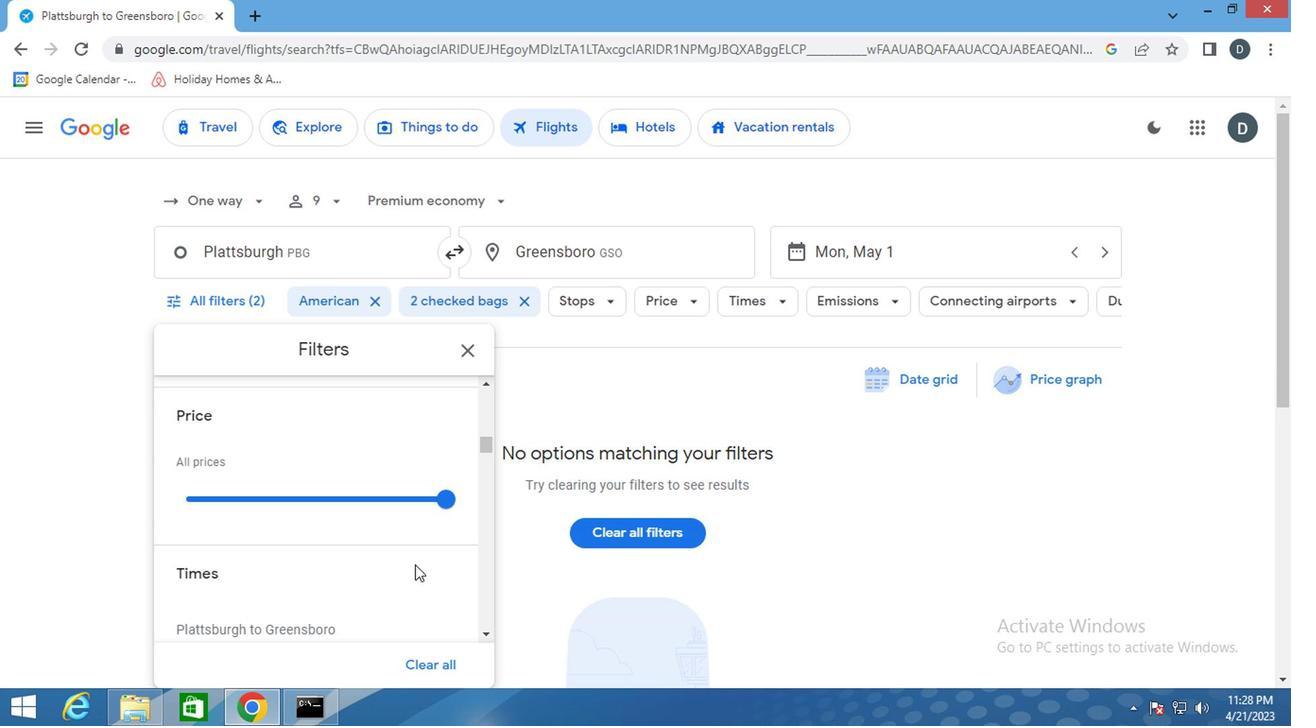 
Action: Mouse scrolled (452, 558) with delta (0, 0)
Screenshot: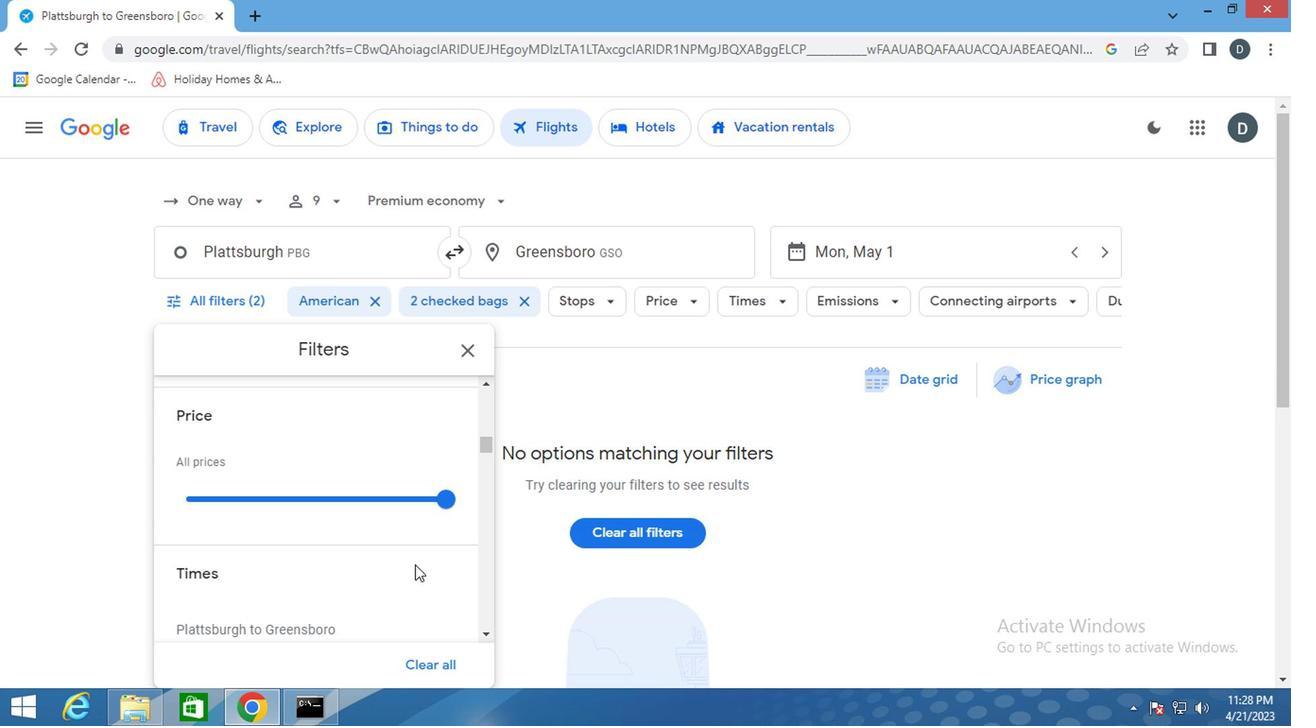 
Action: Mouse moved to (292, 524)
Screenshot: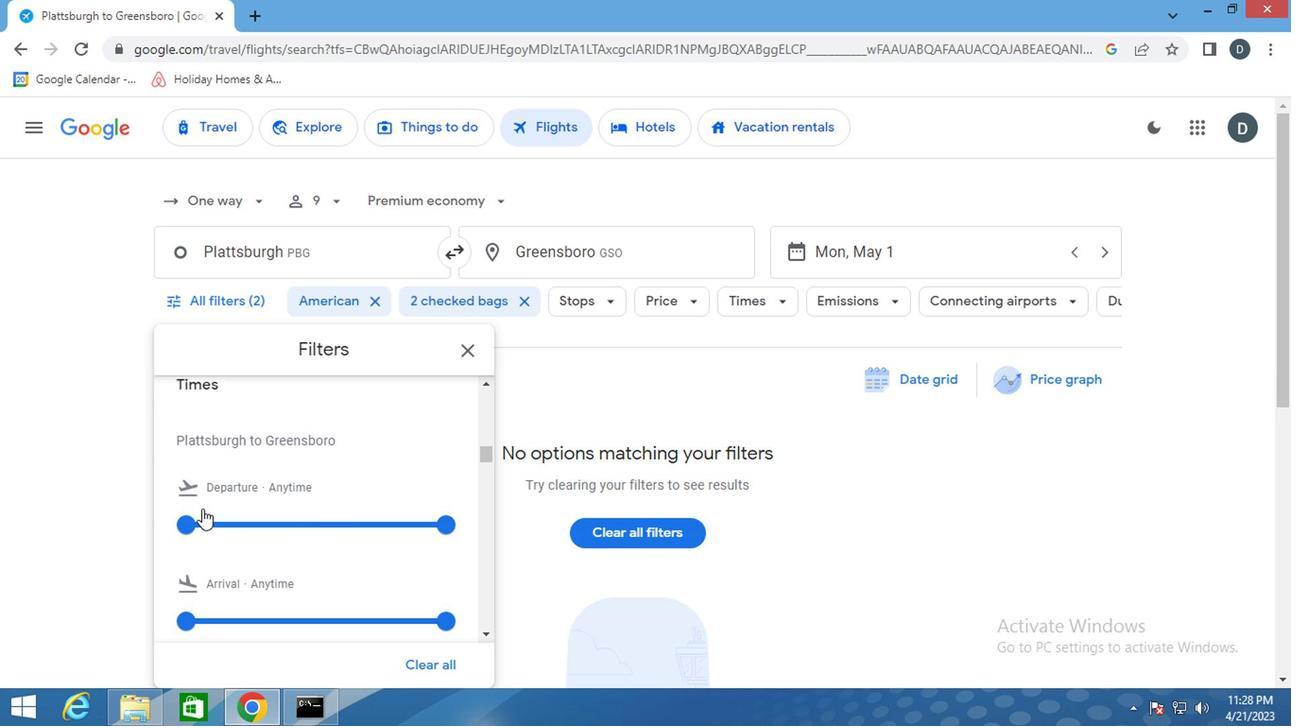 
Action: Mouse pressed left at (292, 524)
Screenshot: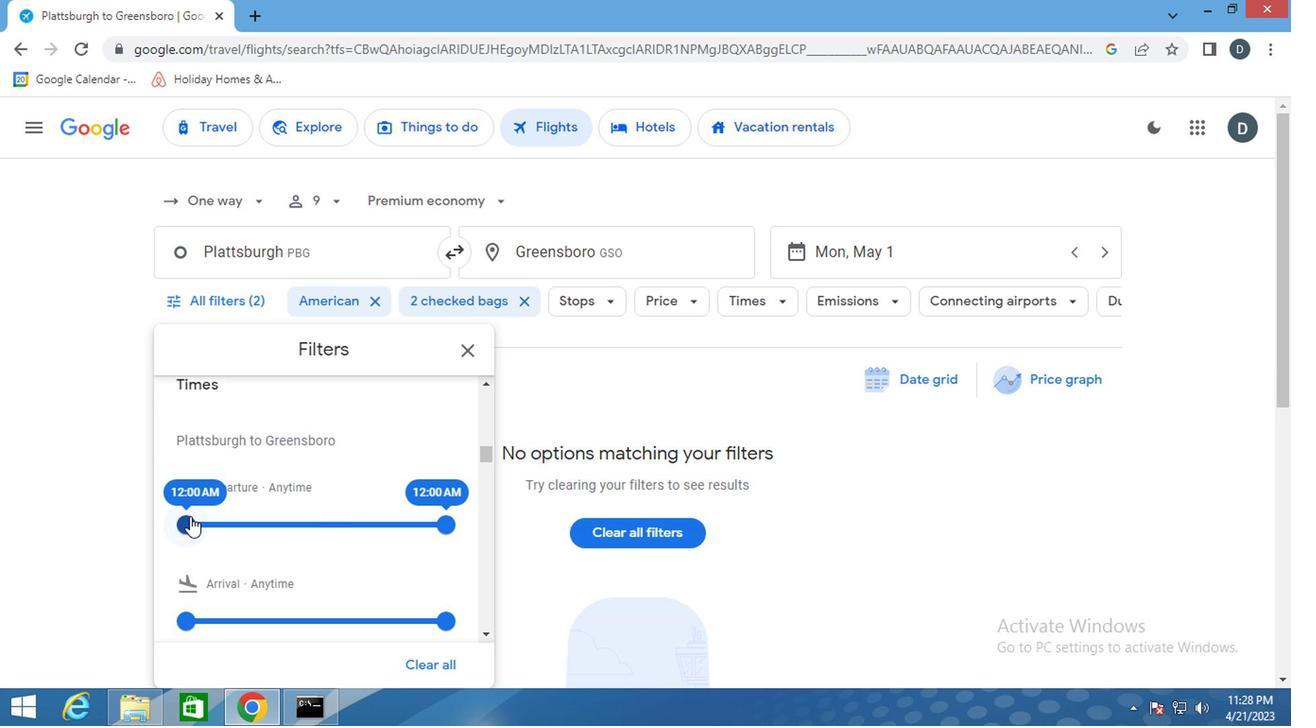 
Action: Mouse moved to (469, 526)
Screenshot: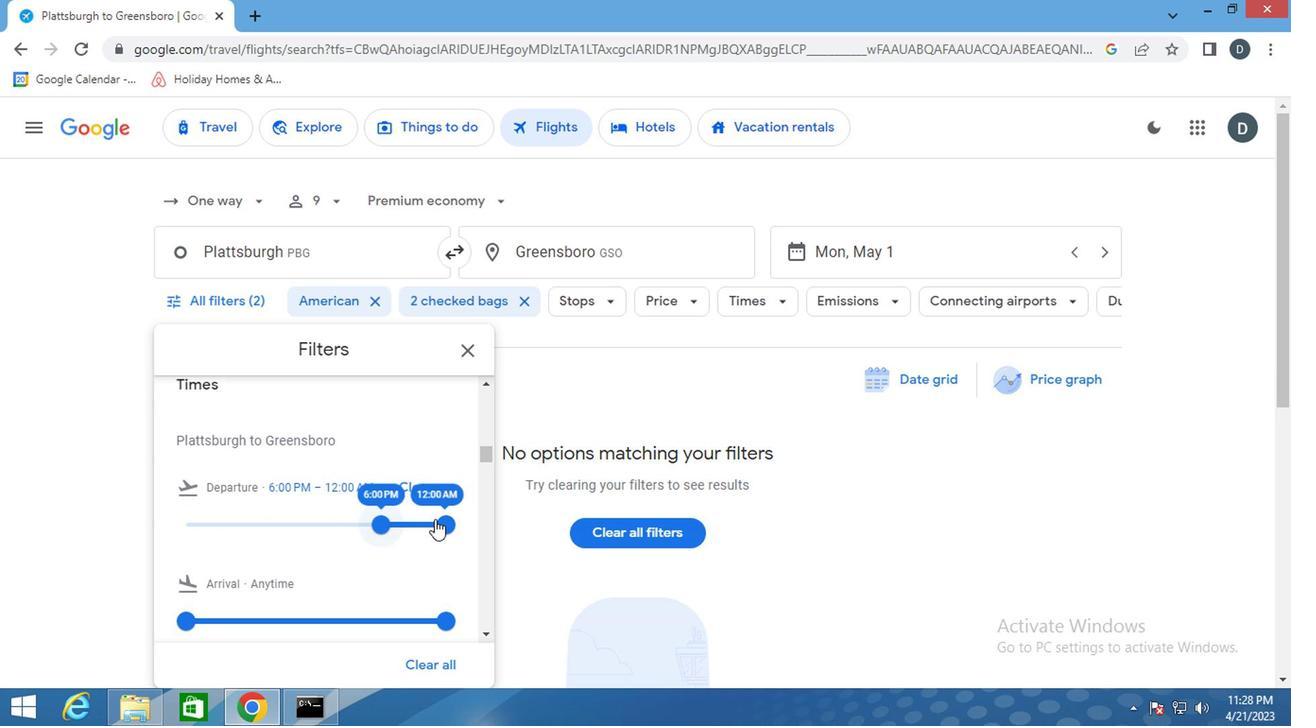 
Action: Mouse pressed left at (469, 526)
Screenshot: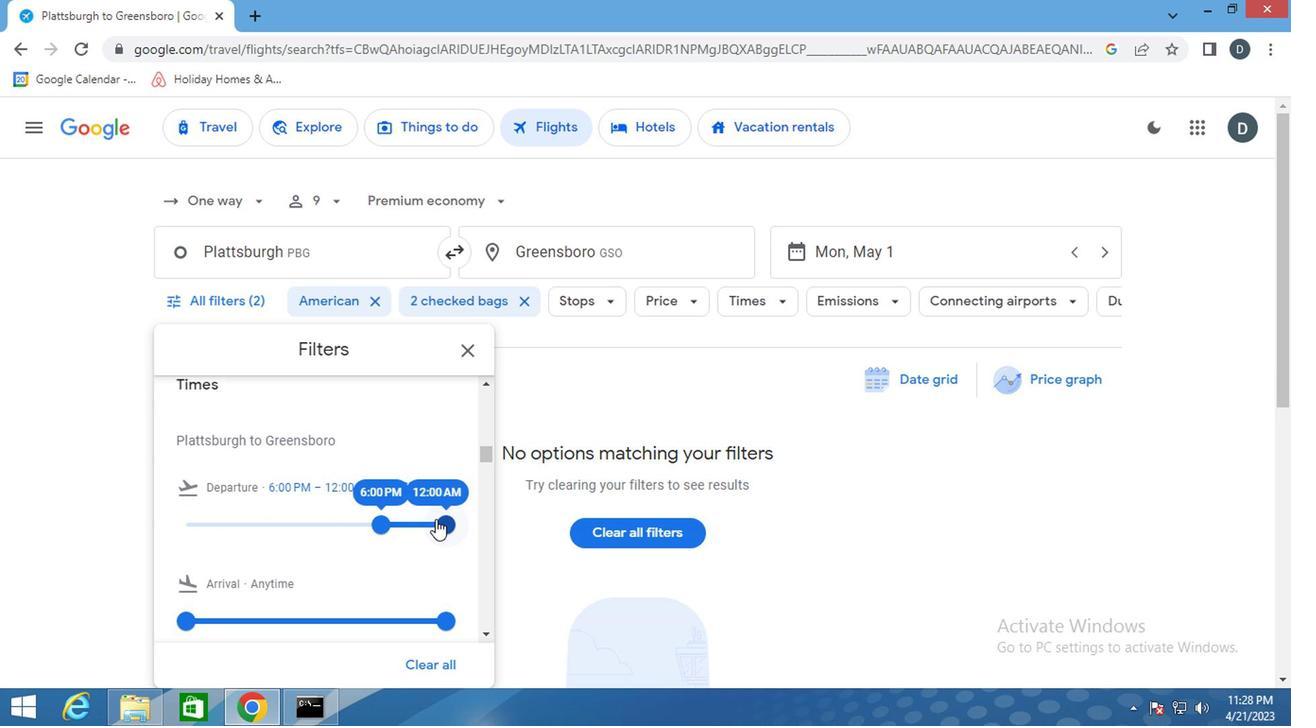 
Action: Mouse moved to (440, 566)
Screenshot: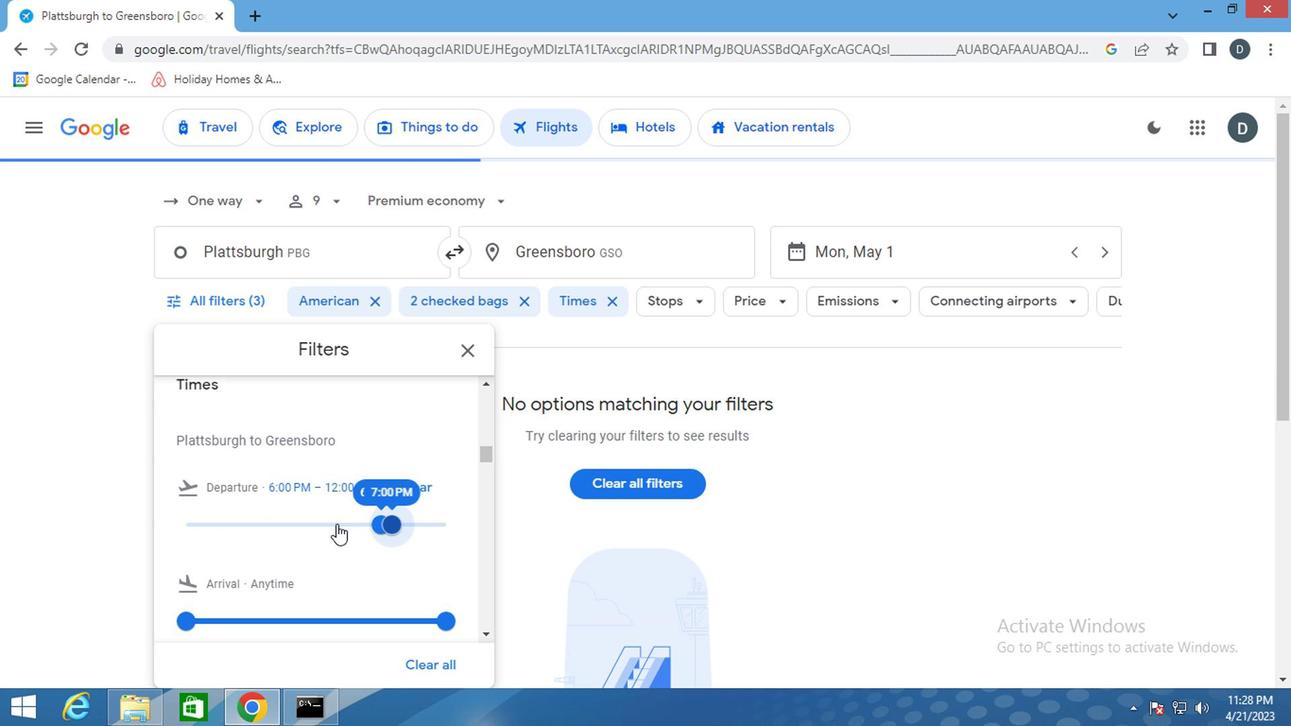 
Action: Mouse scrolled (440, 565) with delta (0, 0)
Screenshot: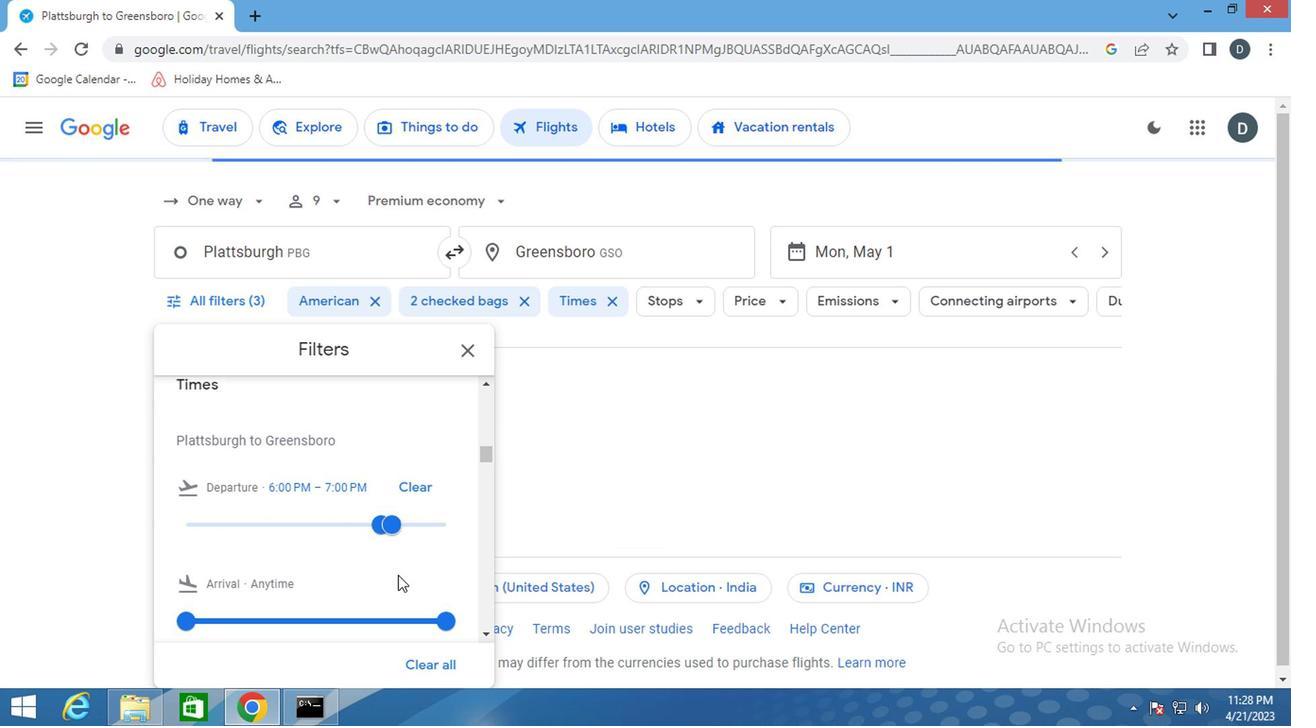 
Action: Mouse scrolled (440, 565) with delta (0, 0)
Screenshot: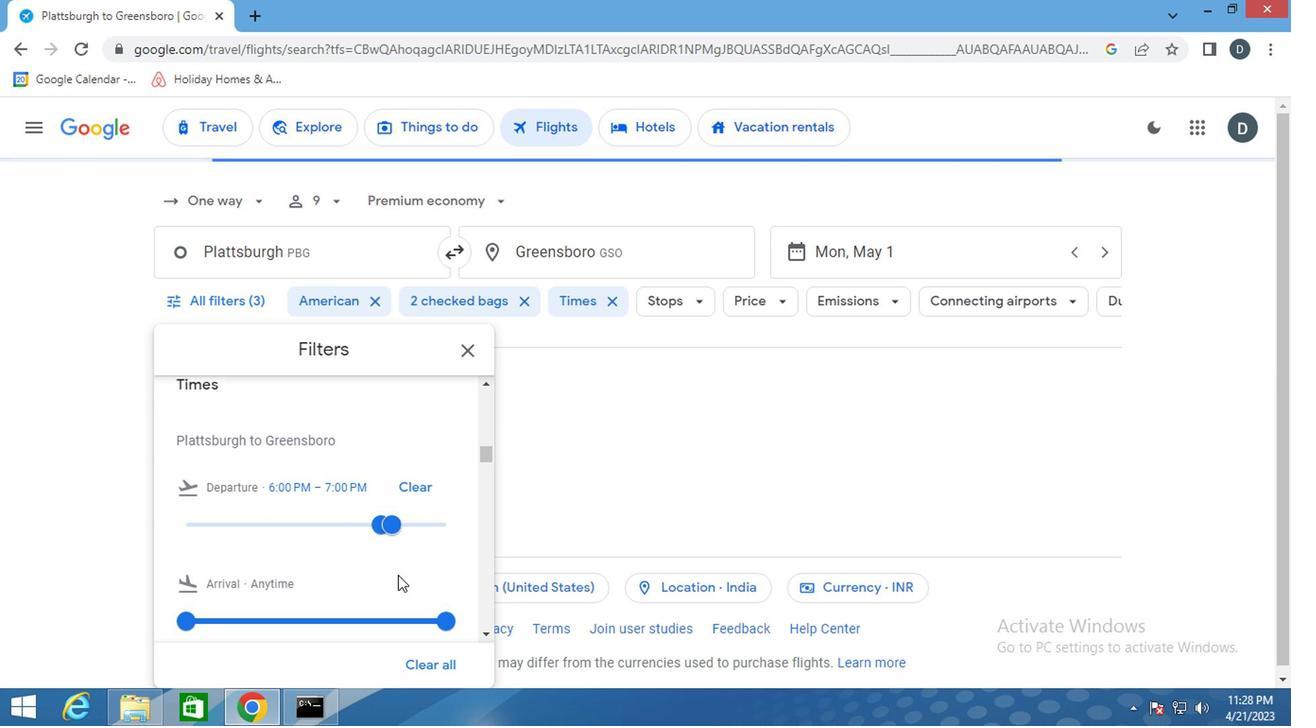 
Action: Mouse scrolled (440, 565) with delta (0, 0)
Screenshot: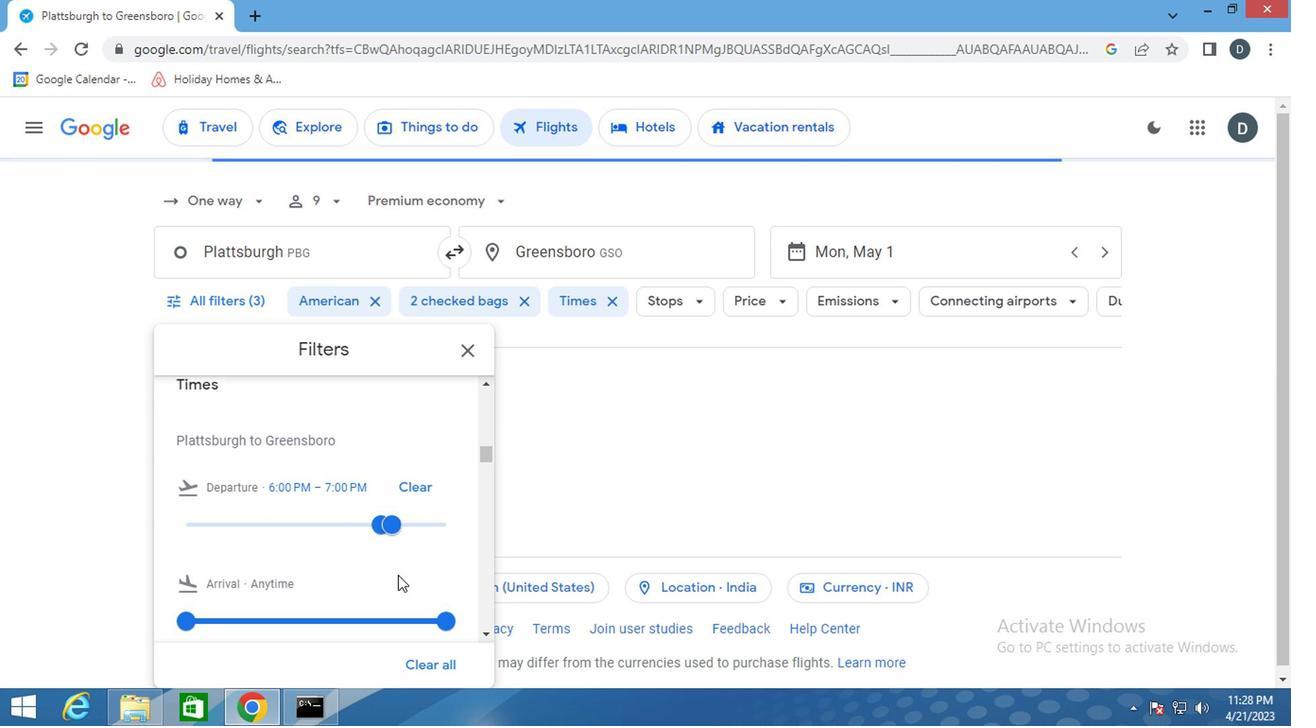 
Action: Mouse scrolled (440, 565) with delta (0, 0)
Screenshot: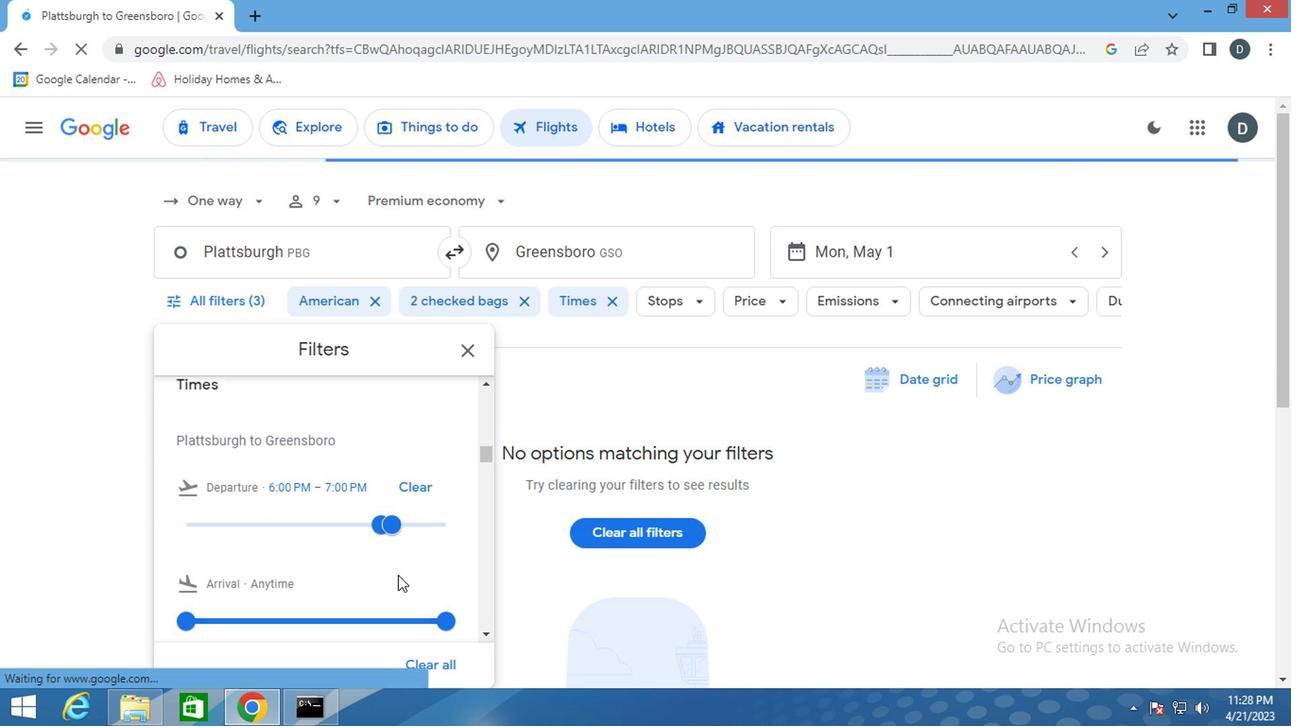 
Action: Mouse moved to (442, 556)
Screenshot: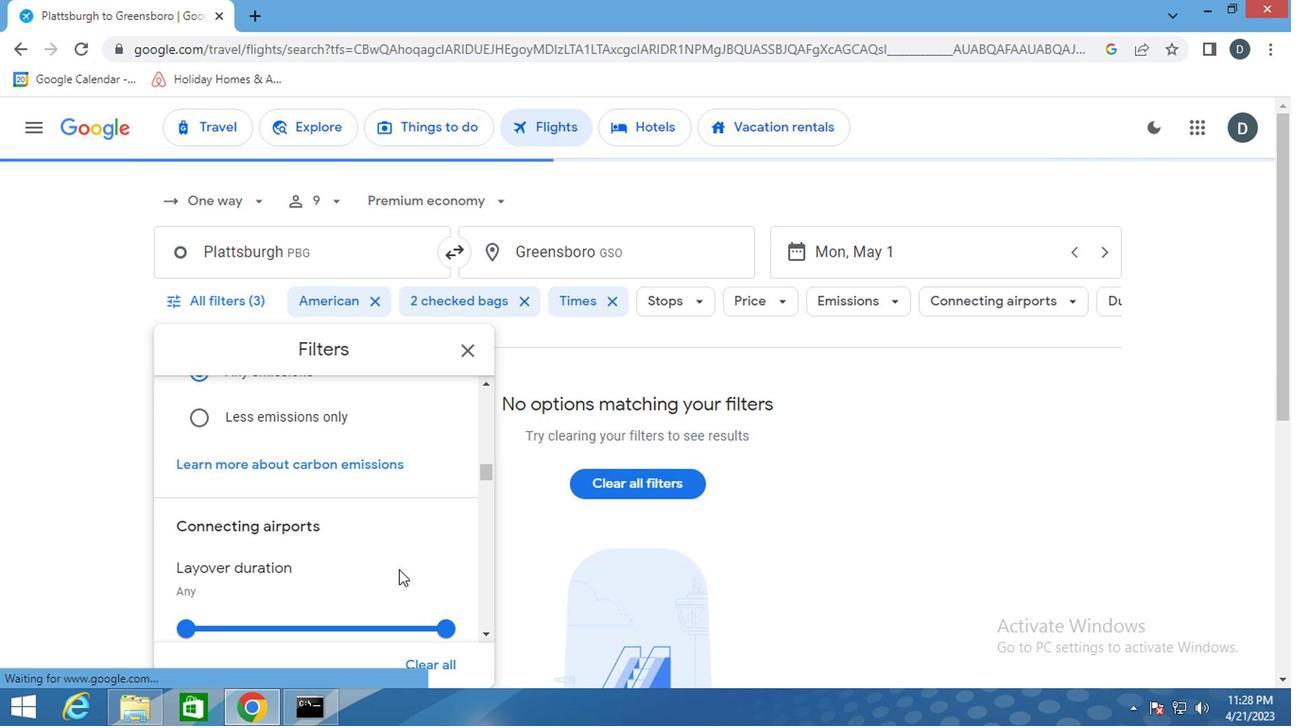 
Action: Mouse scrolled (442, 555) with delta (0, 0)
Screenshot: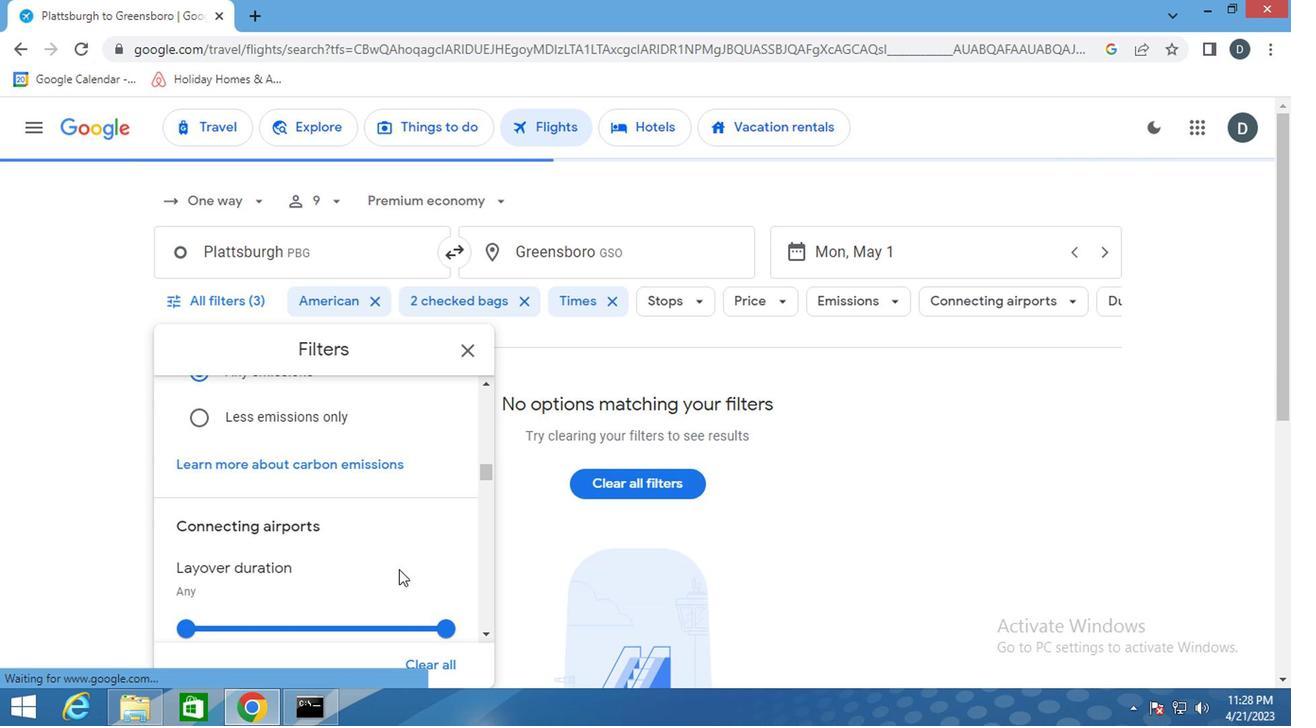 
Action: Mouse scrolled (442, 555) with delta (0, 0)
Screenshot: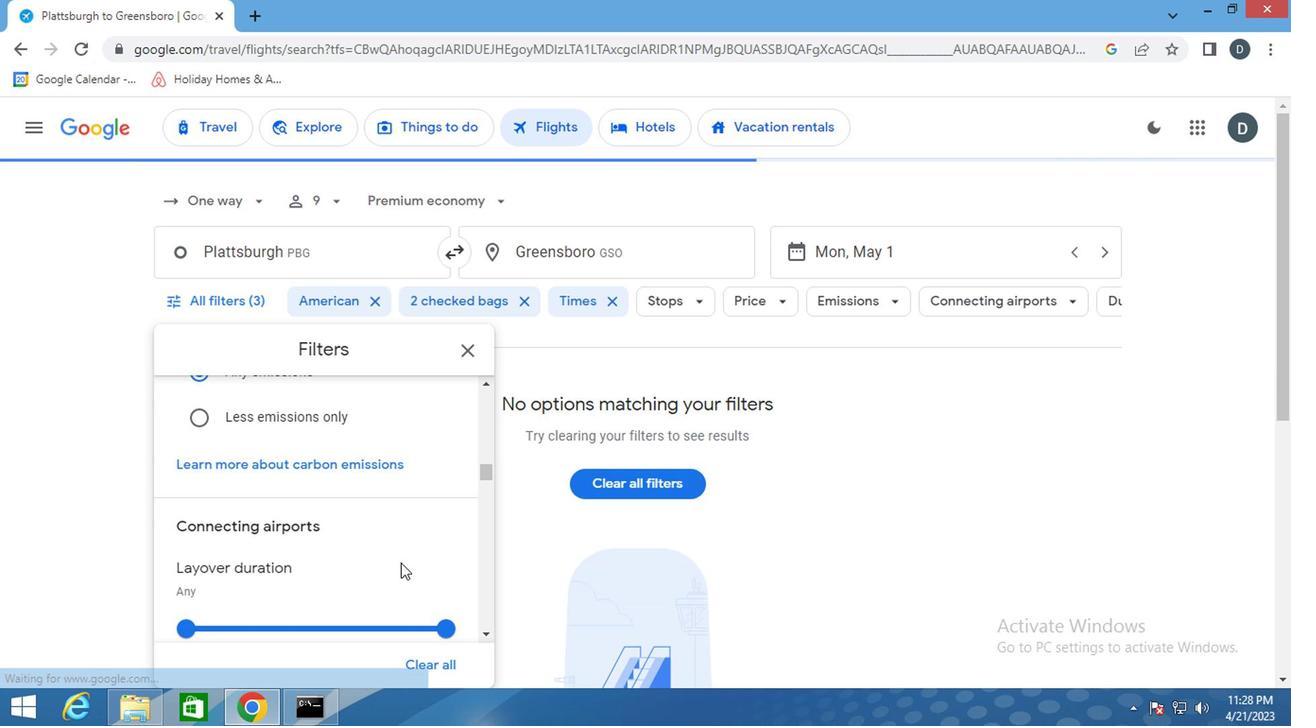 
Action: Mouse scrolled (442, 555) with delta (0, 0)
Screenshot: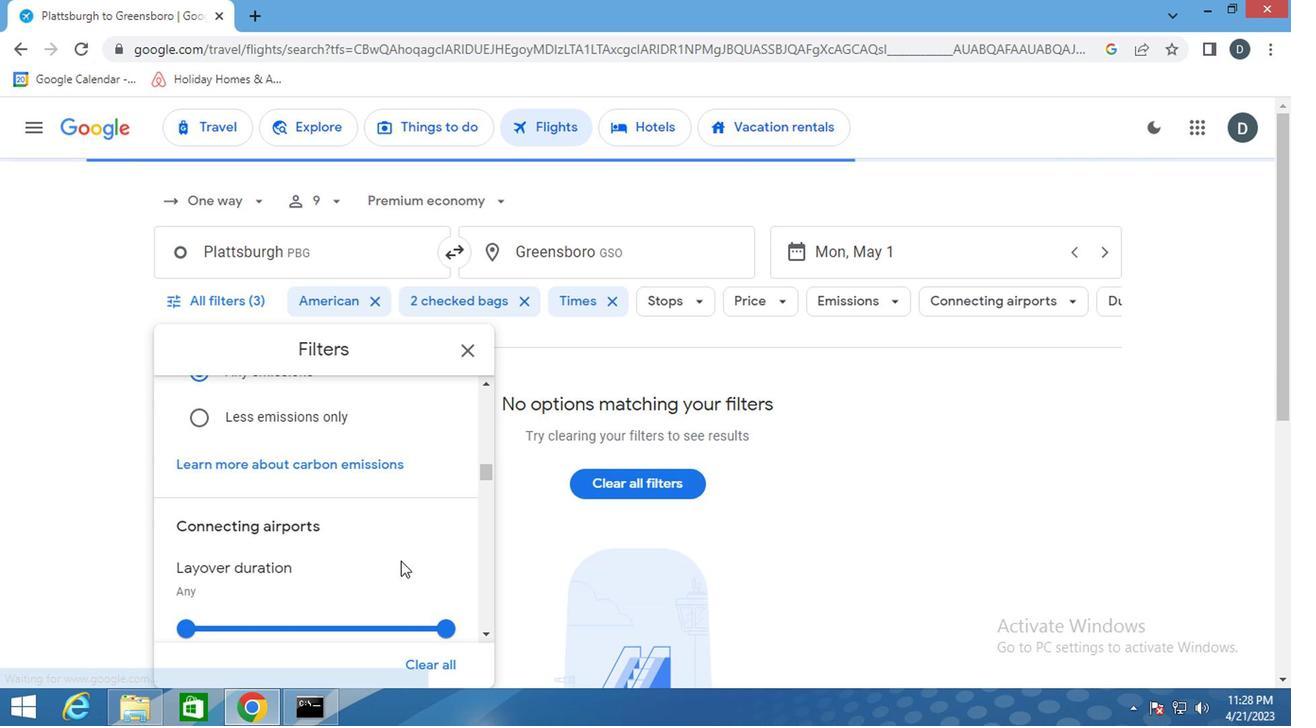 
Action: Mouse scrolled (442, 555) with delta (0, 0)
Screenshot: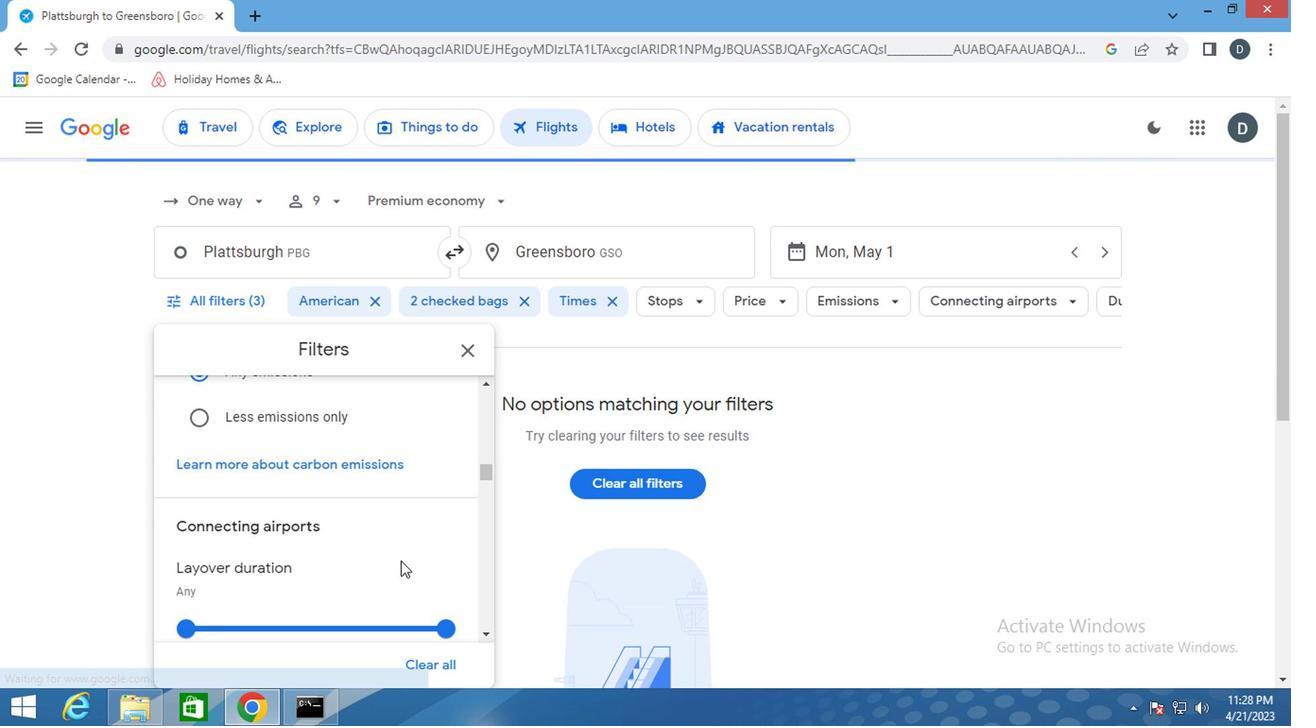 
Action: Mouse scrolled (442, 555) with delta (0, 0)
Screenshot: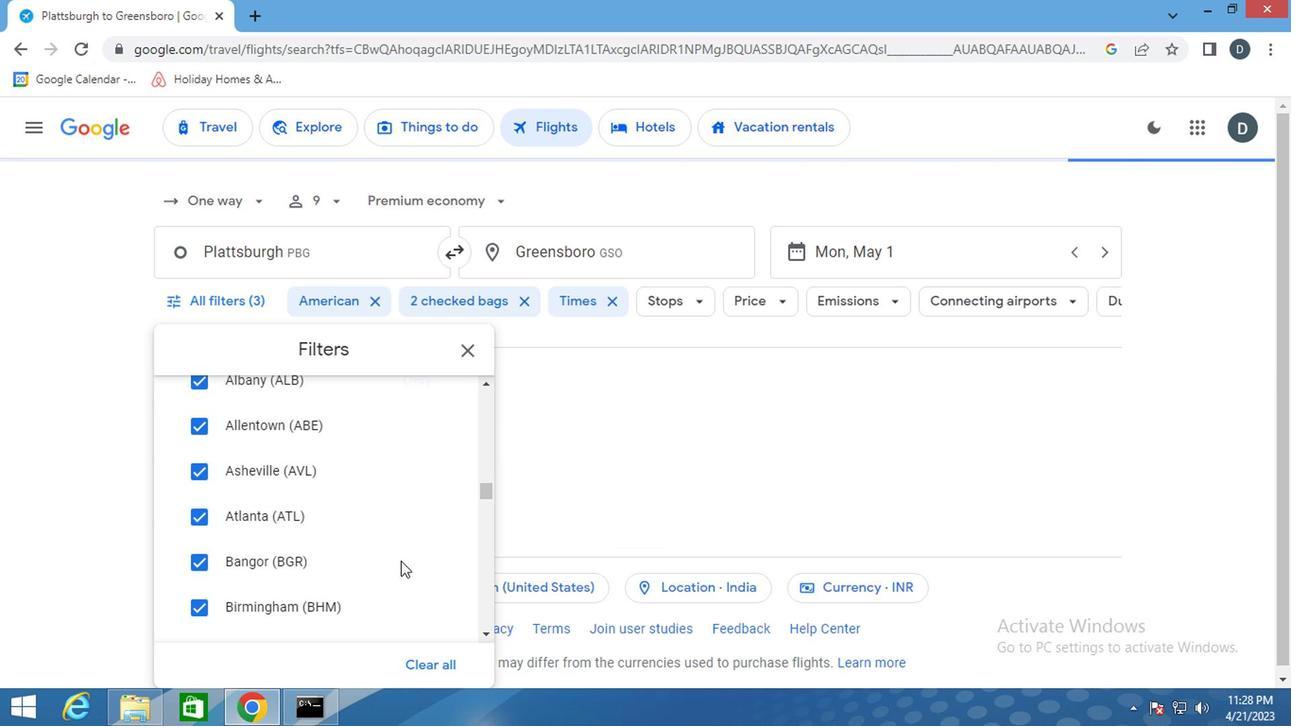 
Action: Mouse scrolled (442, 555) with delta (0, 0)
Screenshot: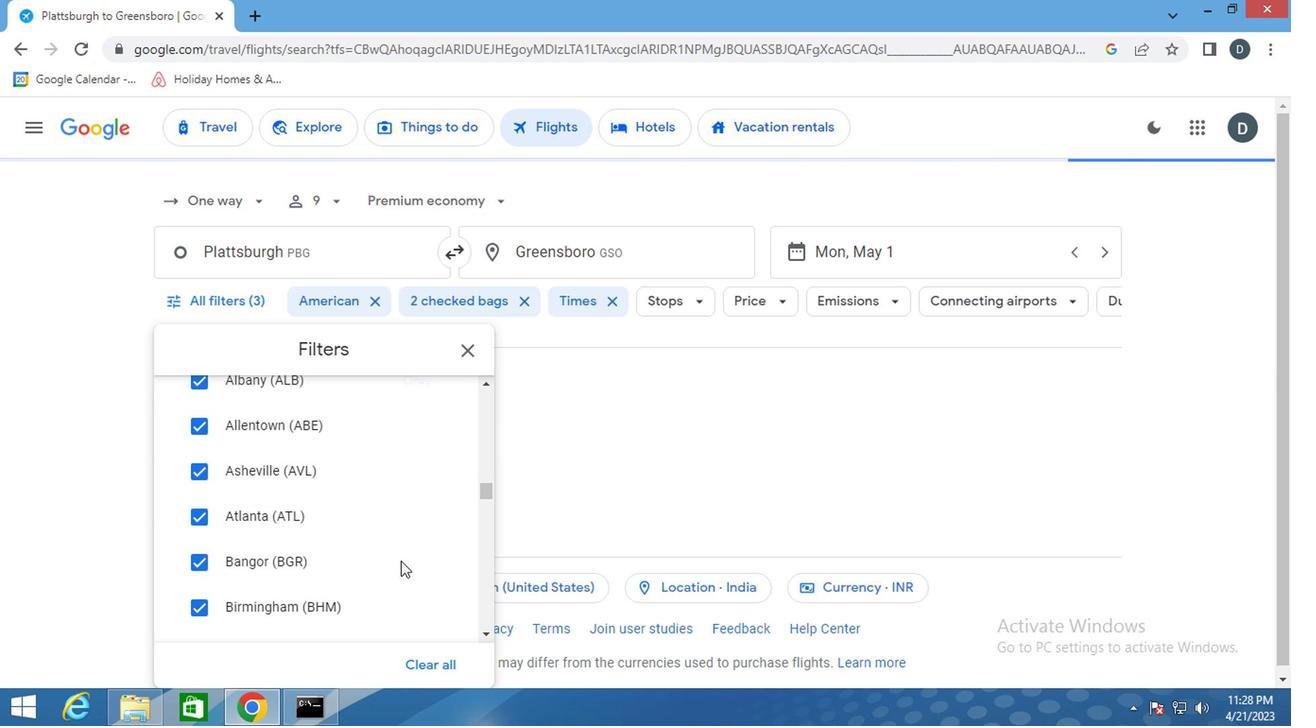 
Action: Mouse scrolled (442, 555) with delta (0, 0)
Screenshot: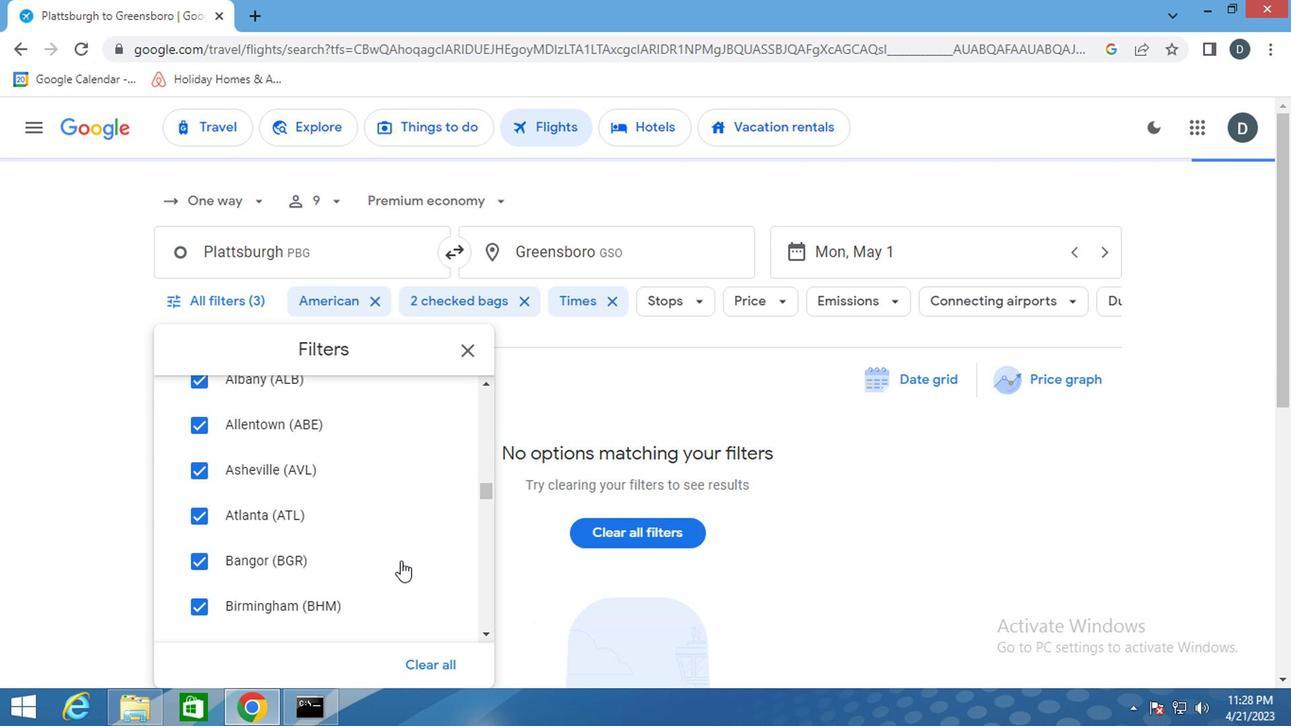 
Action: Mouse scrolled (442, 555) with delta (0, 0)
Screenshot: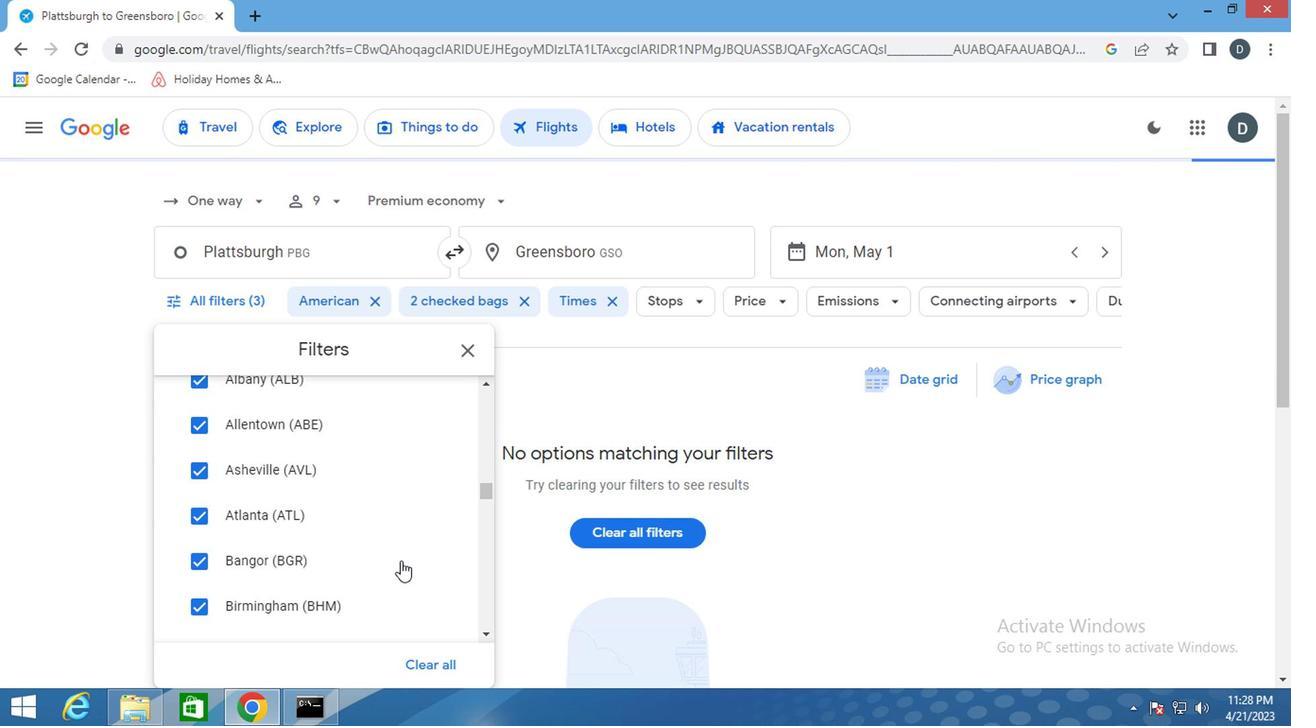 
Action: Mouse scrolled (442, 555) with delta (0, 0)
Screenshot: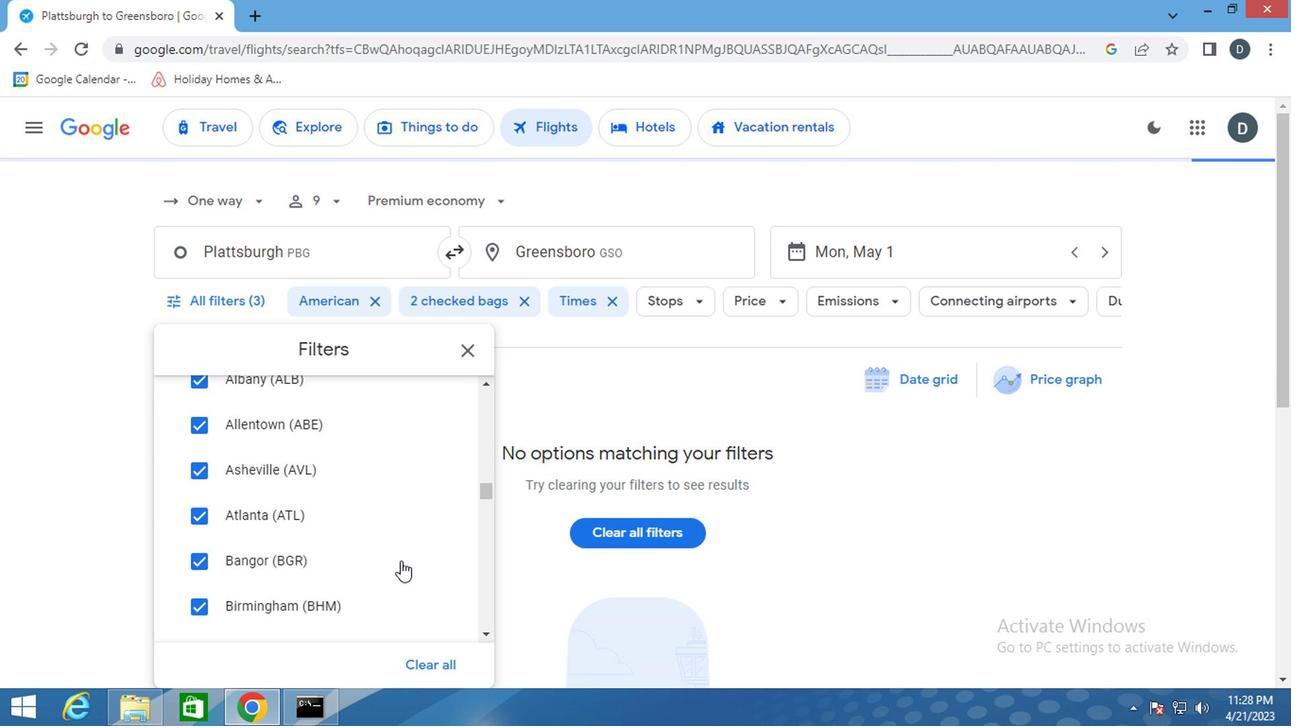 
Action: Mouse scrolled (442, 555) with delta (0, 0)
Screenshot: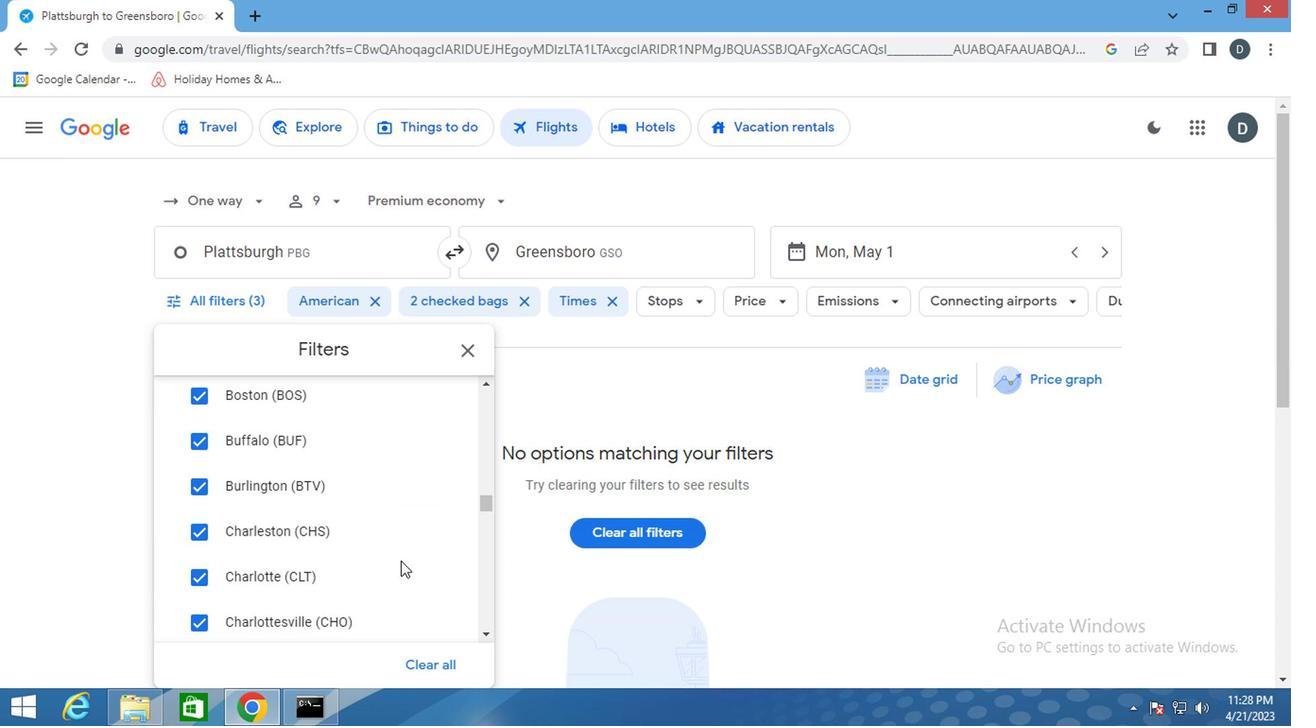 
Action: Mouse scrolled (442, 555) with delta (0, 0)
Screenshot: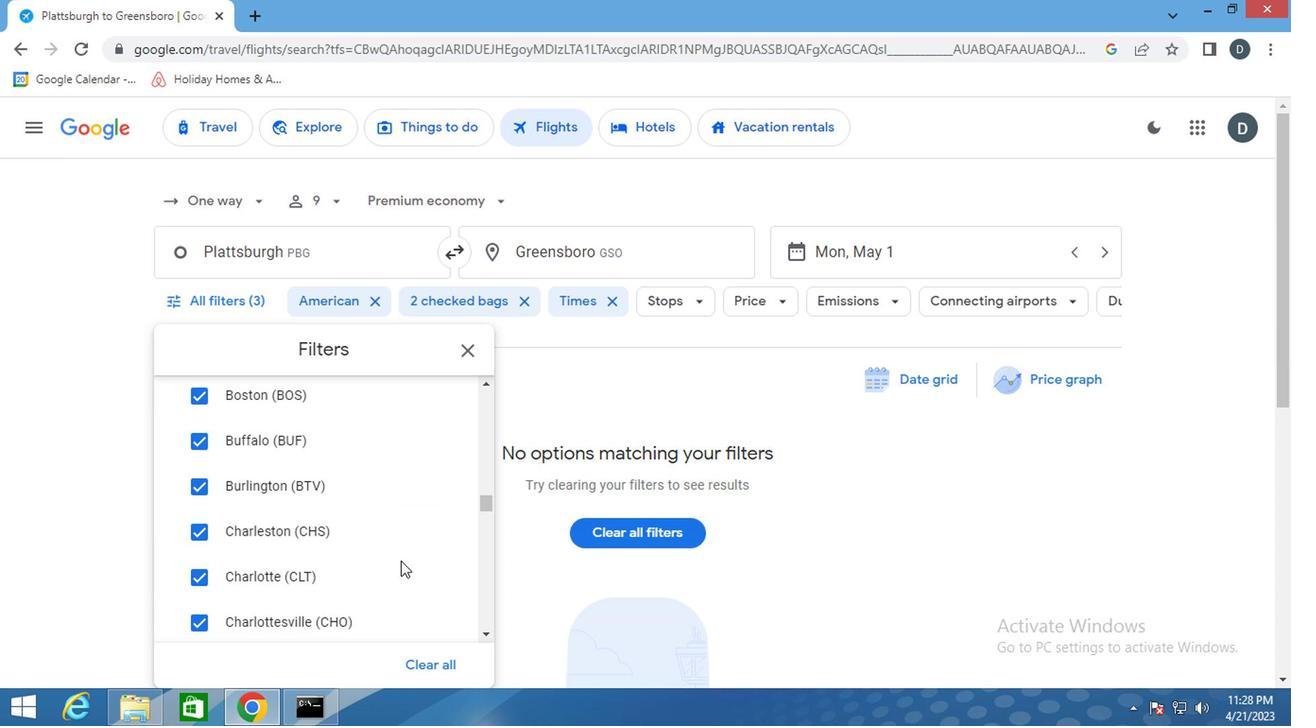 
Action: Mouse scrolled (442, 555) with delta (0, 0)
Screenshot: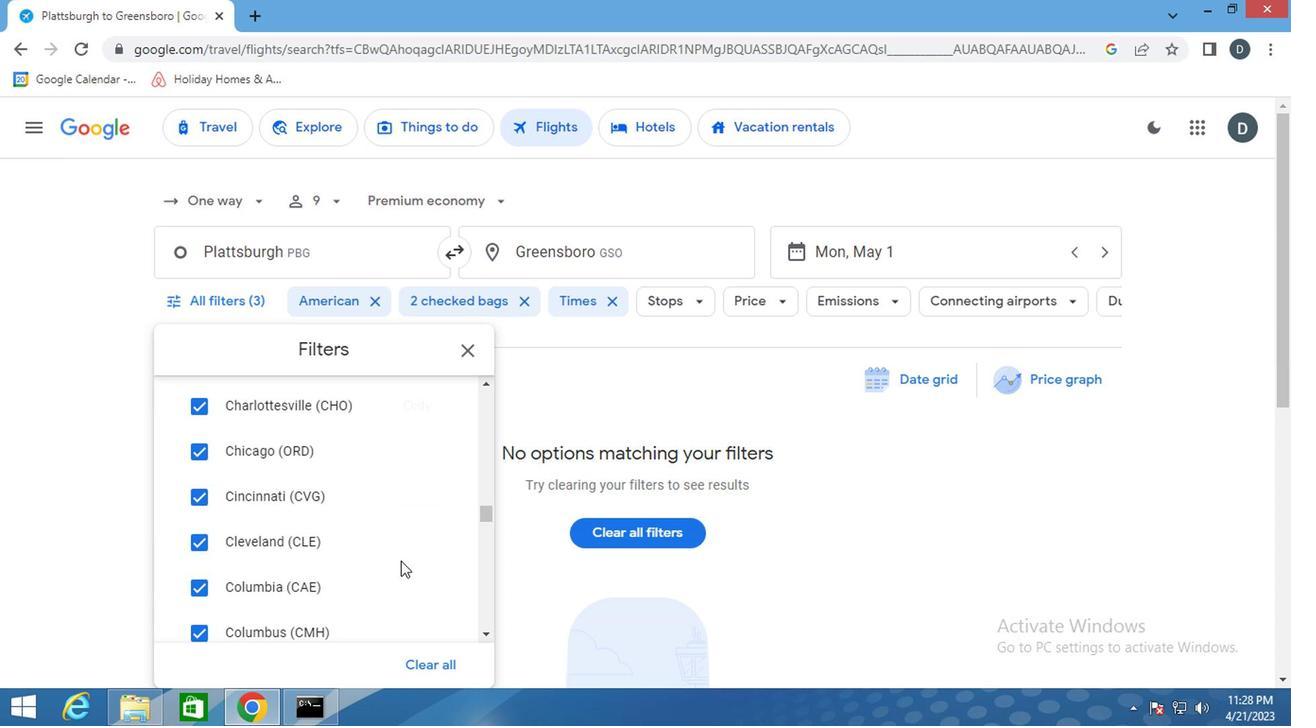
Action: Mouse scrolled (442, 555) with delta (0, 0)
Screenshot: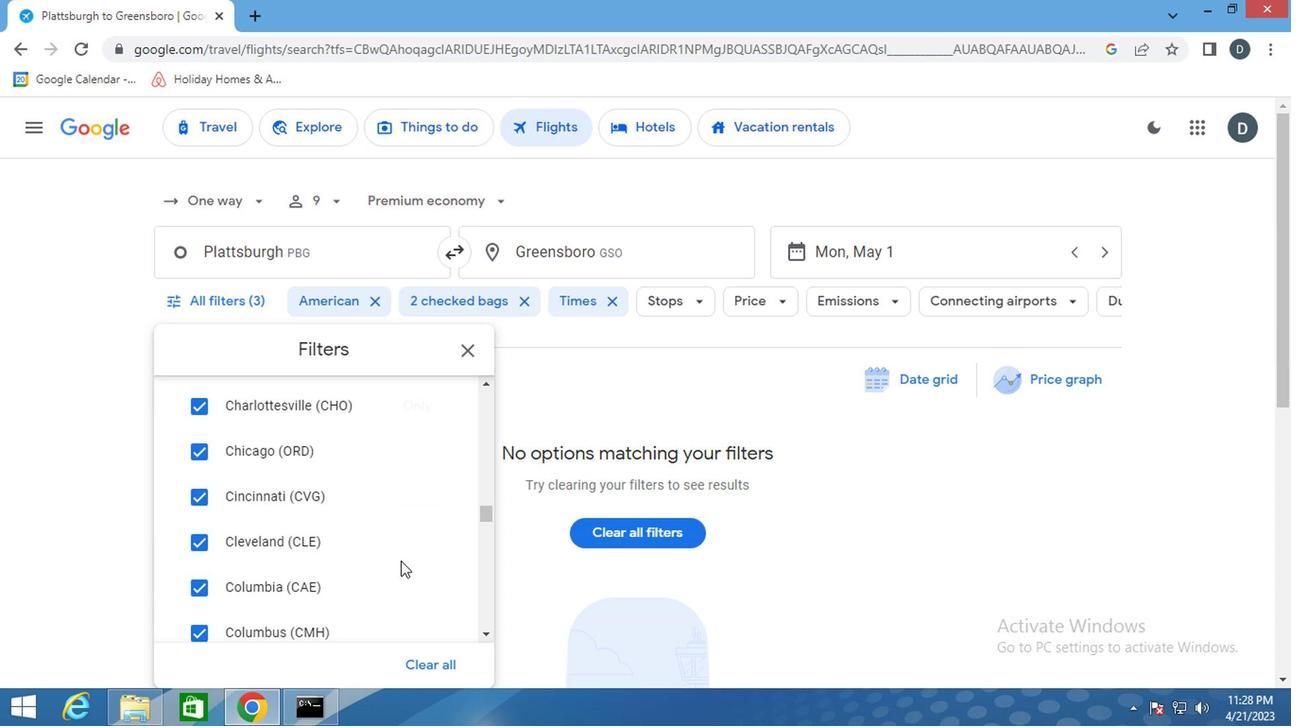 
Action: Mouse scrolled (442, 555) with delta (0, 0)
Screenshot: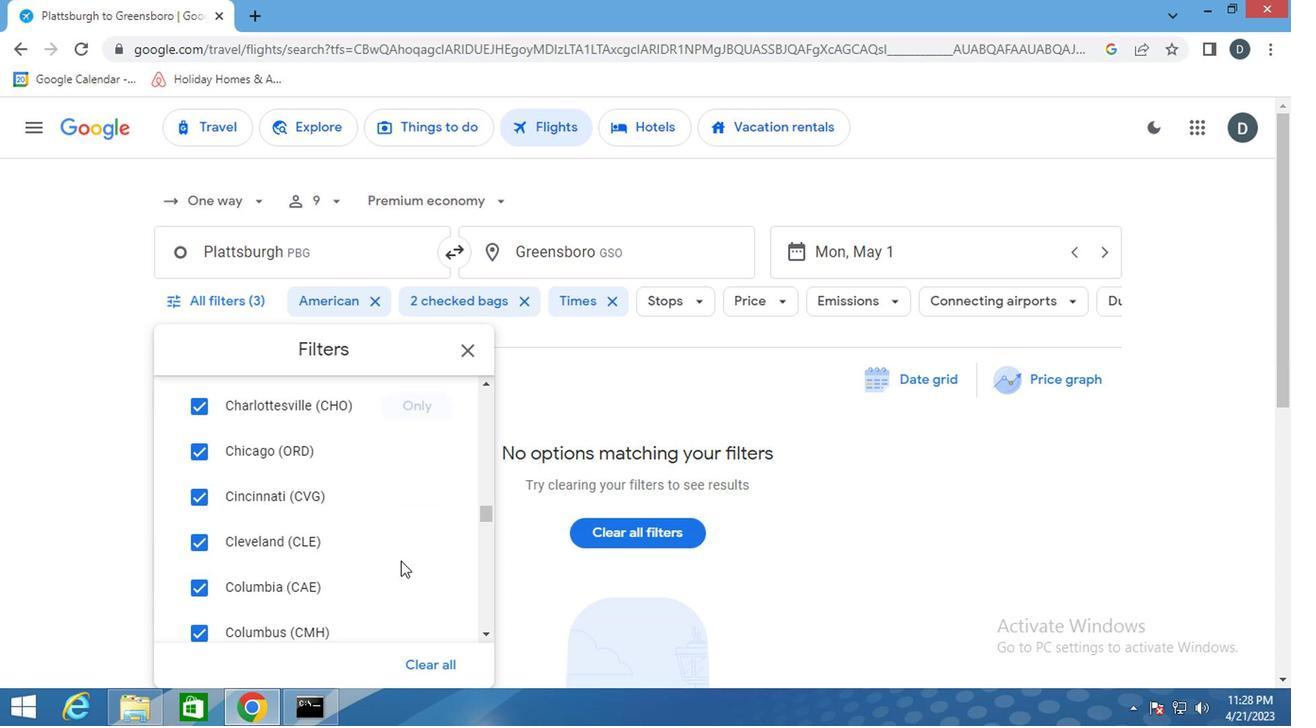 
Action: Mouse scrolled (442, 555) with delta (0, 0)
Screenshot: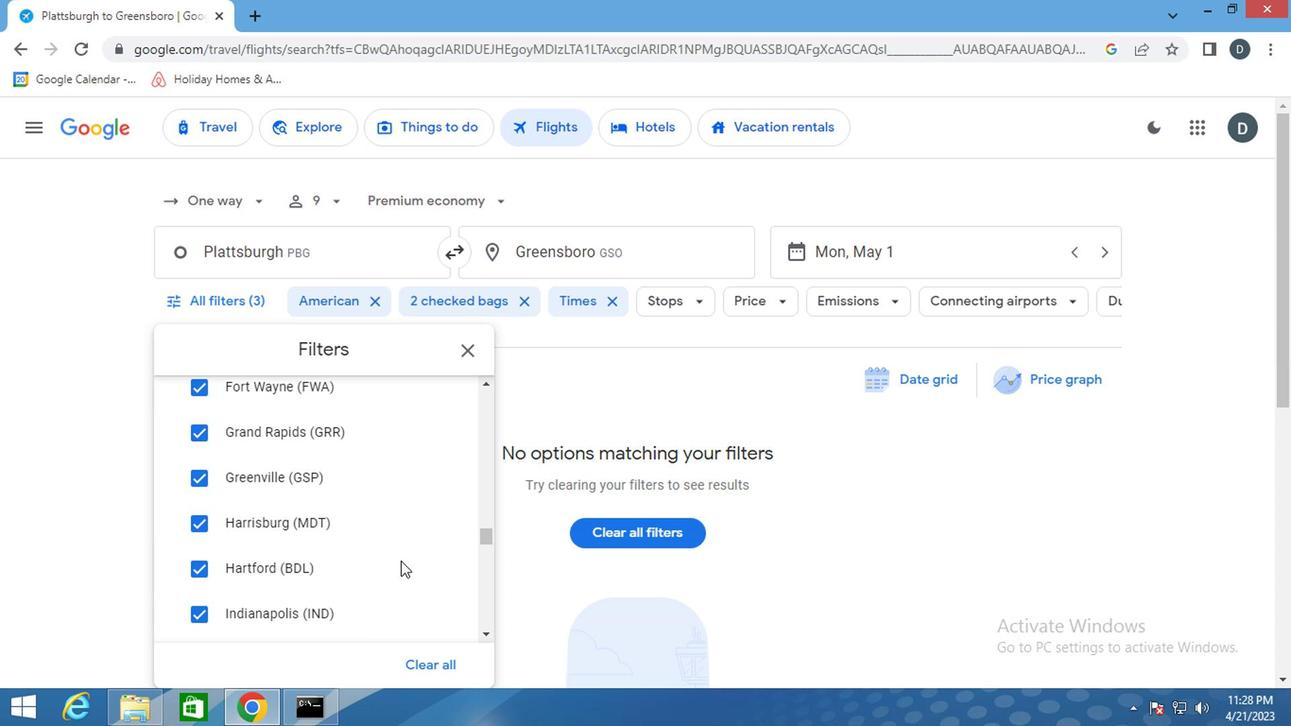 
Action: Mouse scrolled (442, 555) with delta (0, 0)
Screenshot: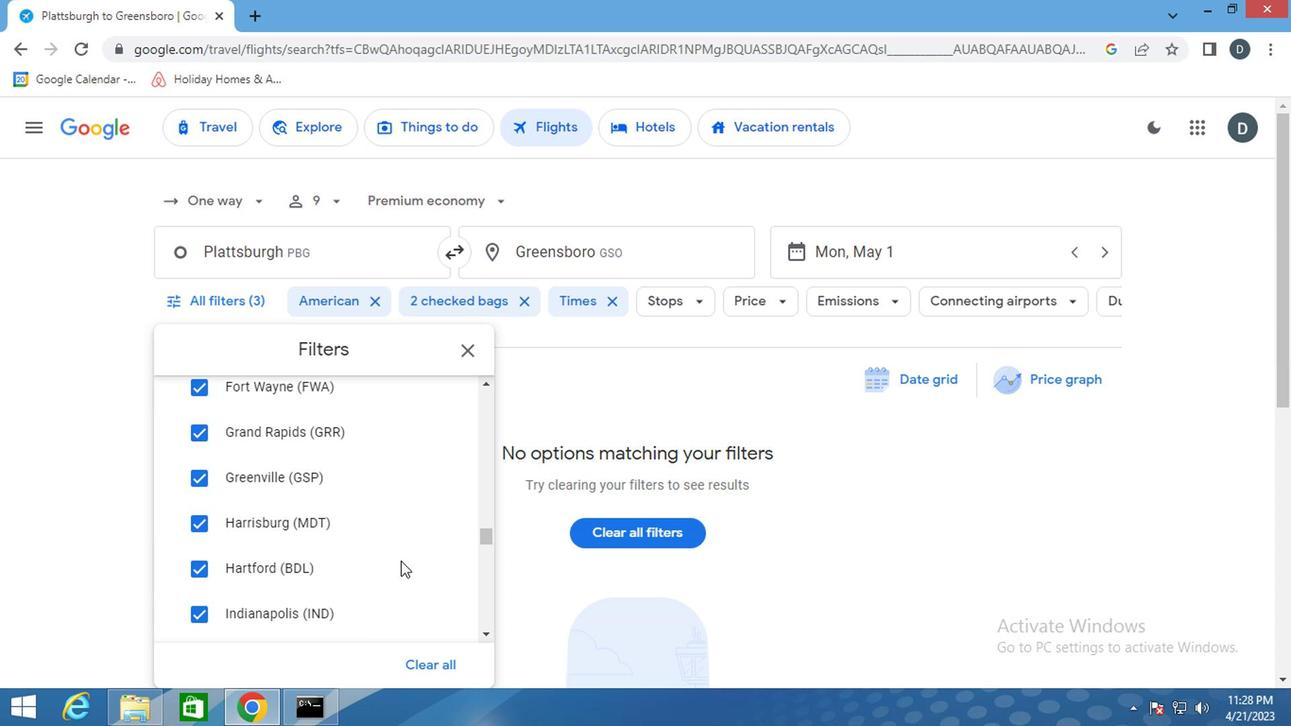 
Action: Mouse scrolled (442, 555) with delta (0, 0)
Screenshot: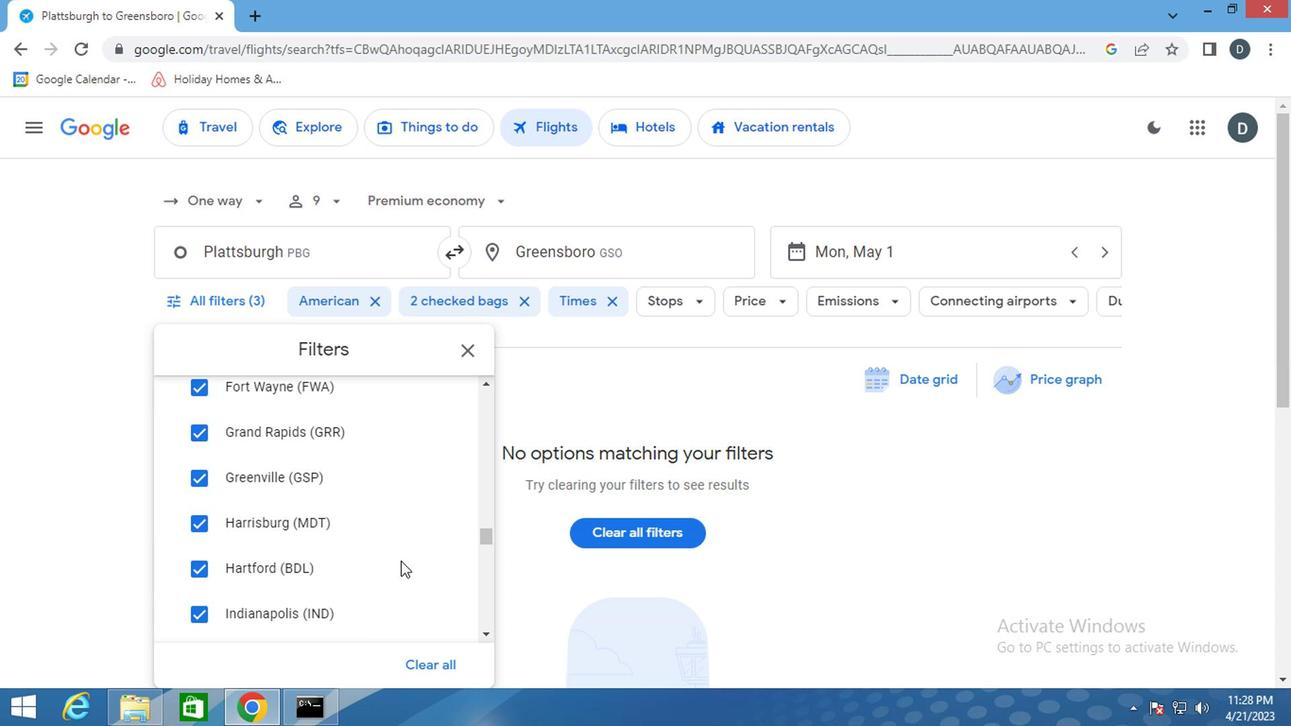 
Action: Mouse scrolled (442, 555) with delta (0, 0)
Screenshot: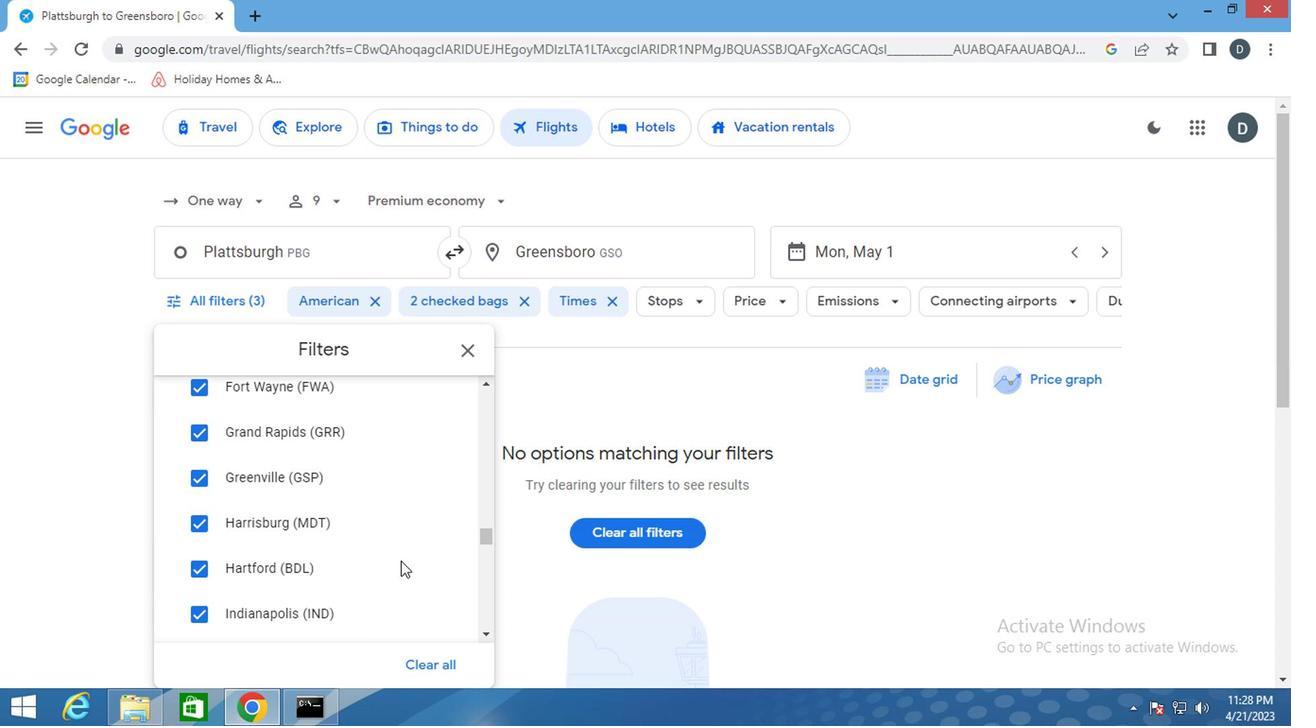 
Action: Mouse scrolled (442, 555) with delta (0, 0)
Screenshot: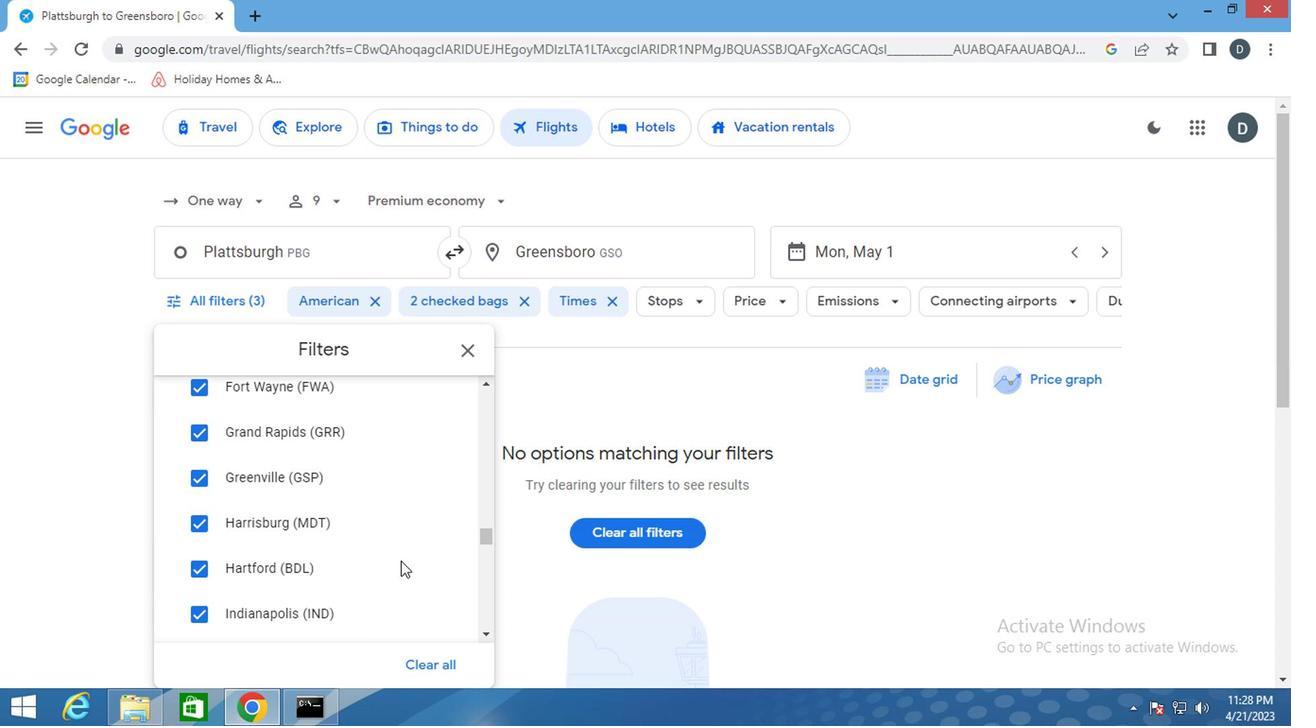 
Action: Mouse scrolled (442, 555) with delta (0, 0)
Screenshot: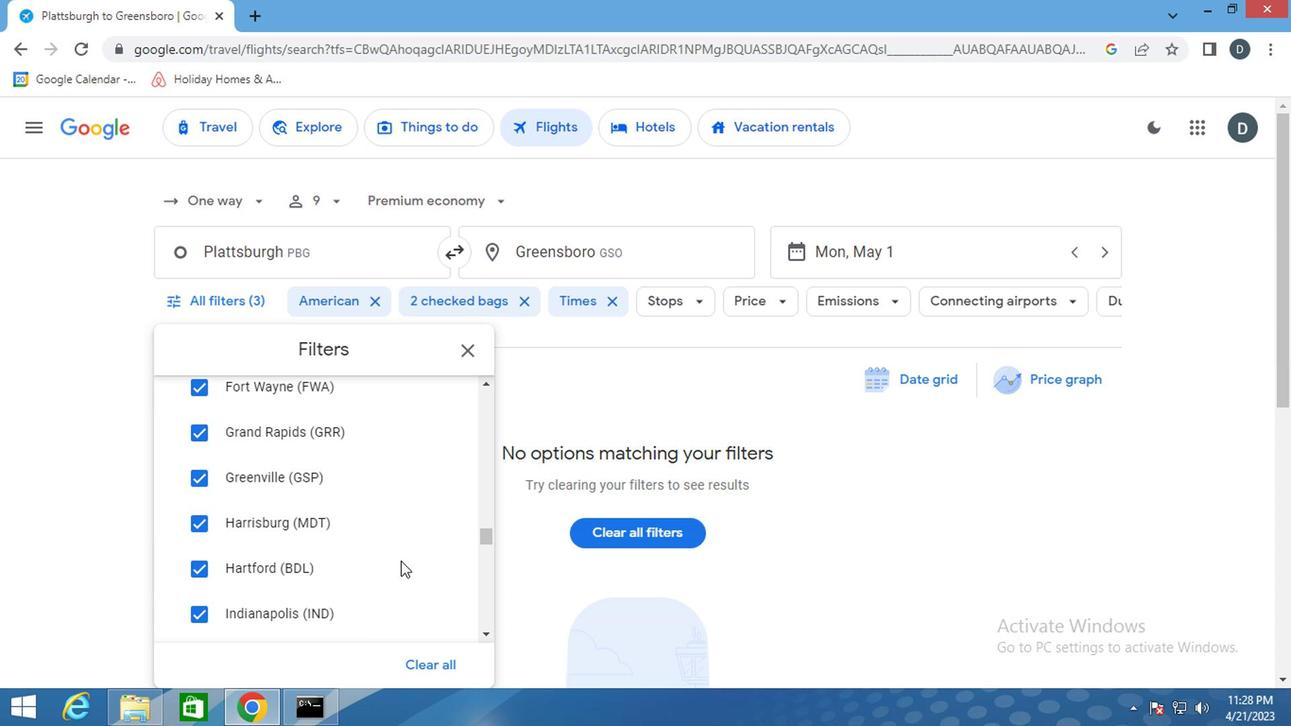 
Action: Mouse scrolled (442, 555) with delta (0, 0)
Screenshot: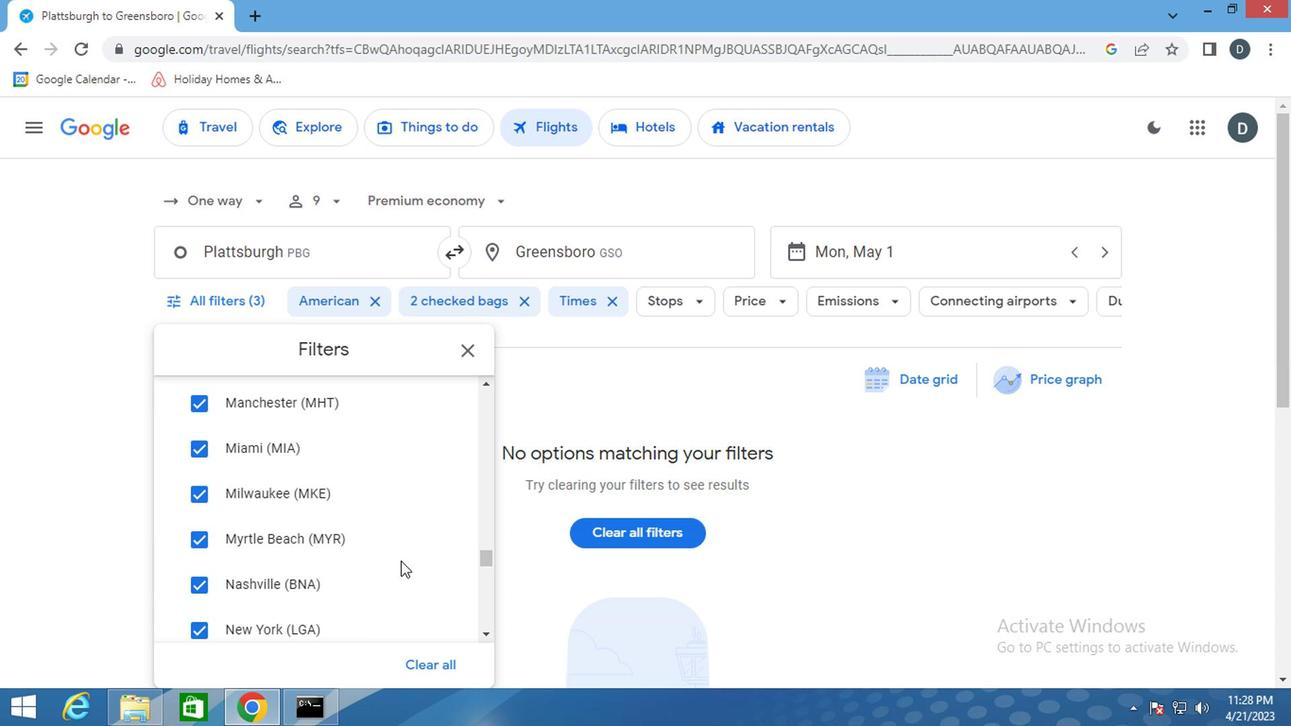 
Action: Mouse scrolled (442, 555) with delta (0, 0)
Screenshot: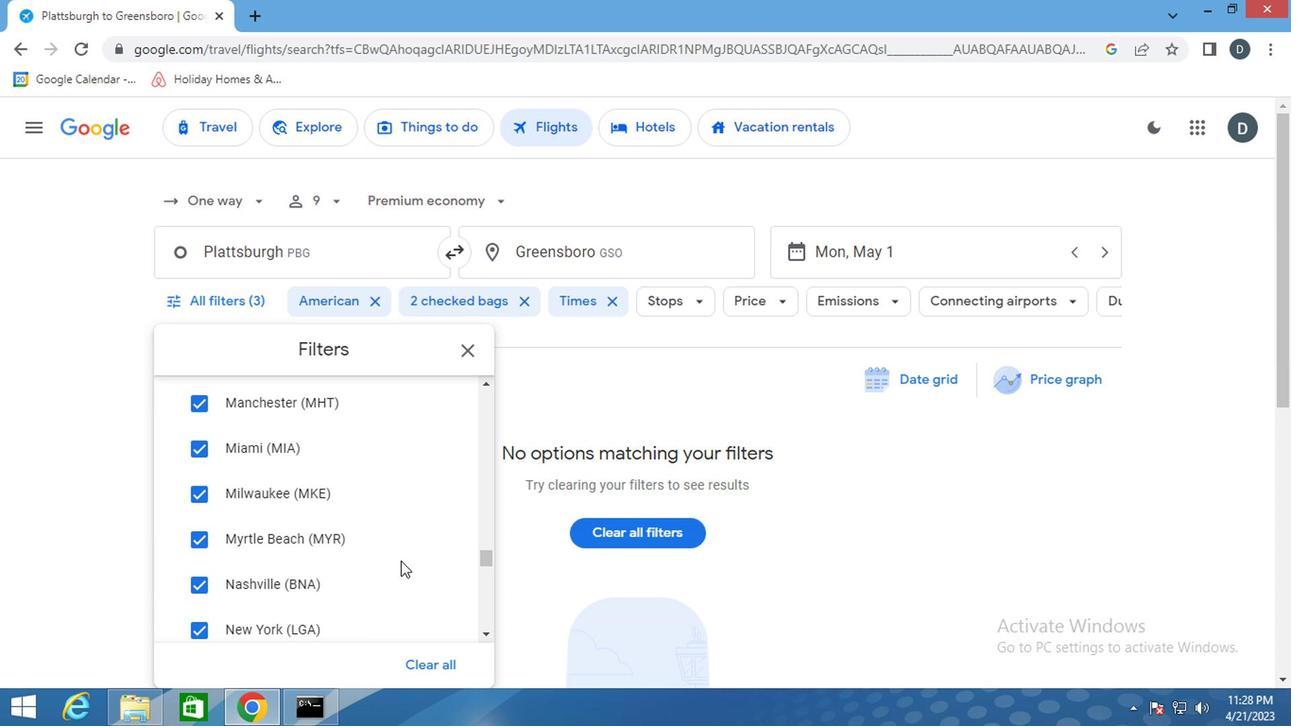 
Action: Mouse scrolled (442, 555) with delta (0, 0)
Screenshot: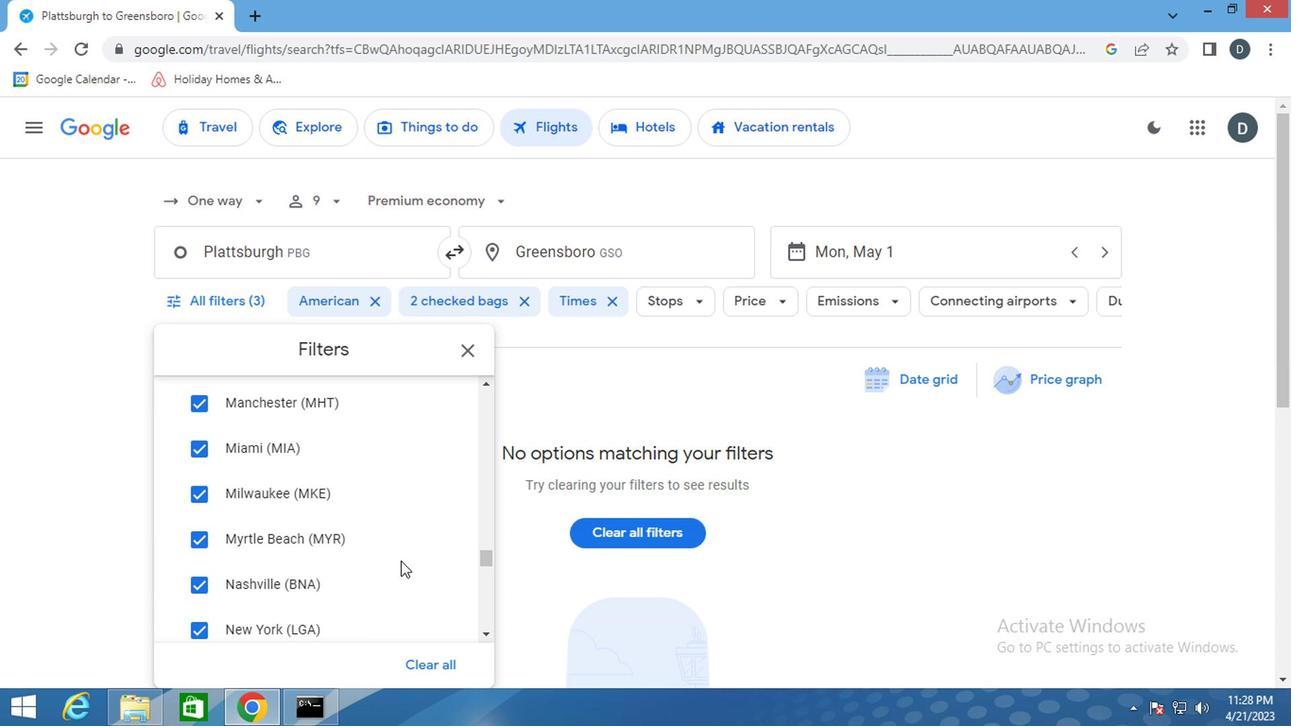 
Action: Mouse scrolled (442, 555) with delta (0, 0)
Screenshot: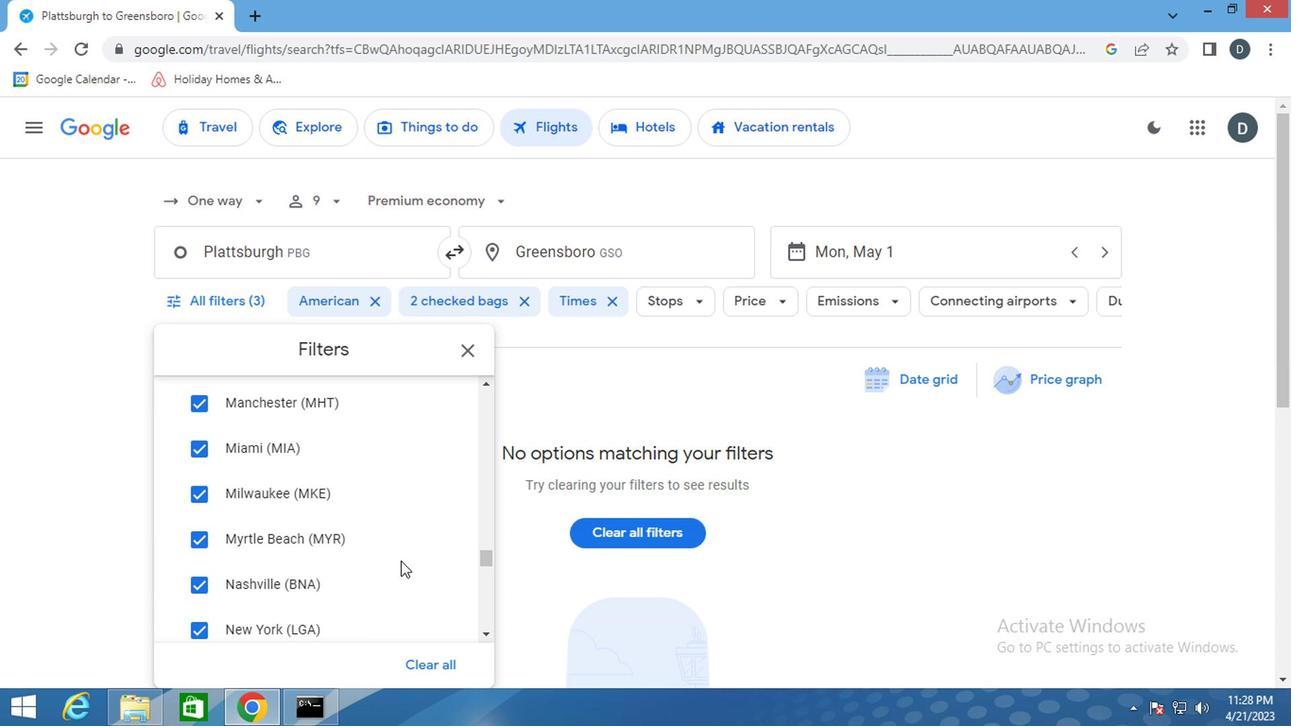 
Action: Mouse scrolled (442, 555) with delta (0, 0)
Screenshot: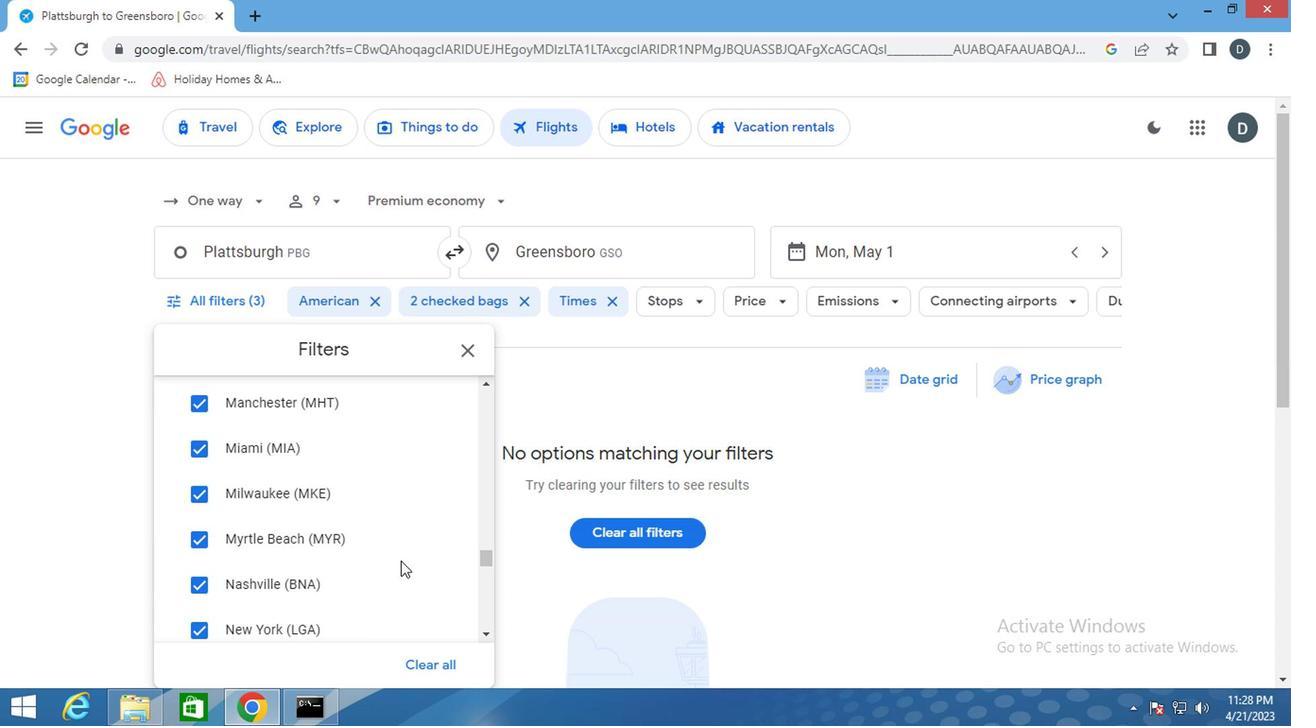 
Action: Mouse scrolled (442, 555) with delta (0, 0)
Screenshot: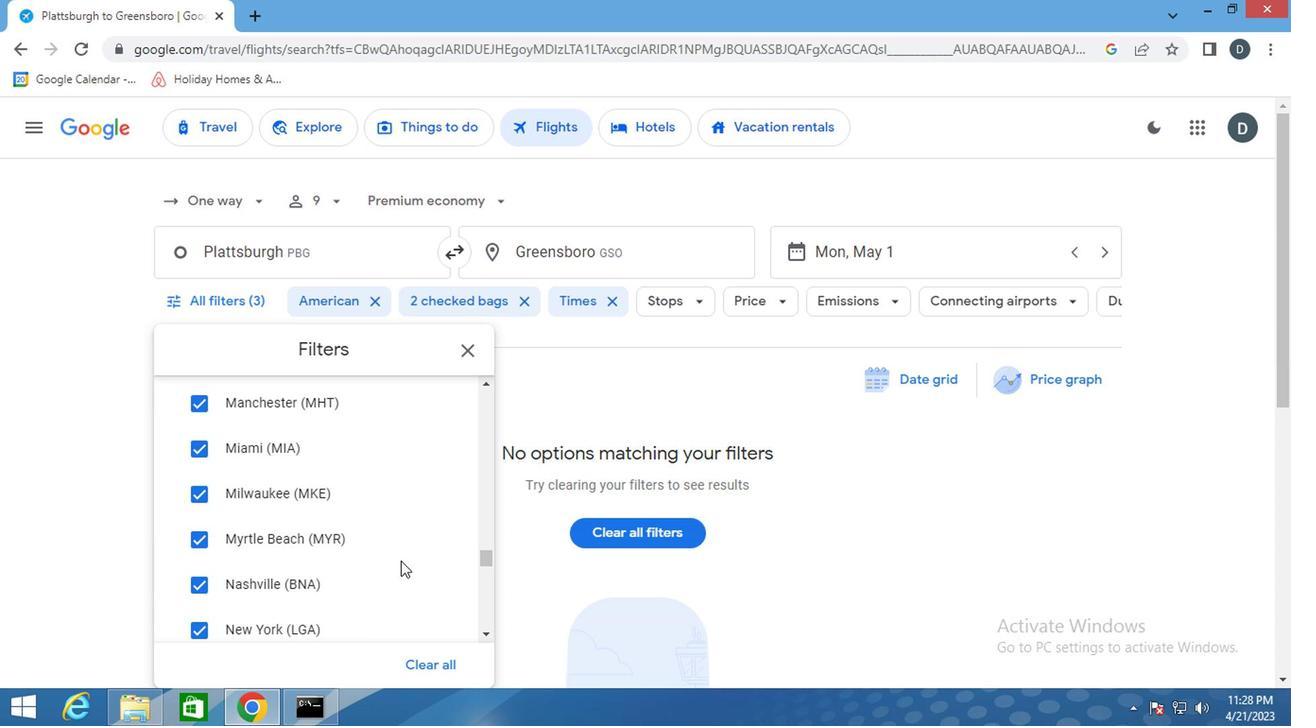 
Action: Mouse scrolled (442, 555) with delta (0, 0)
Screenshot: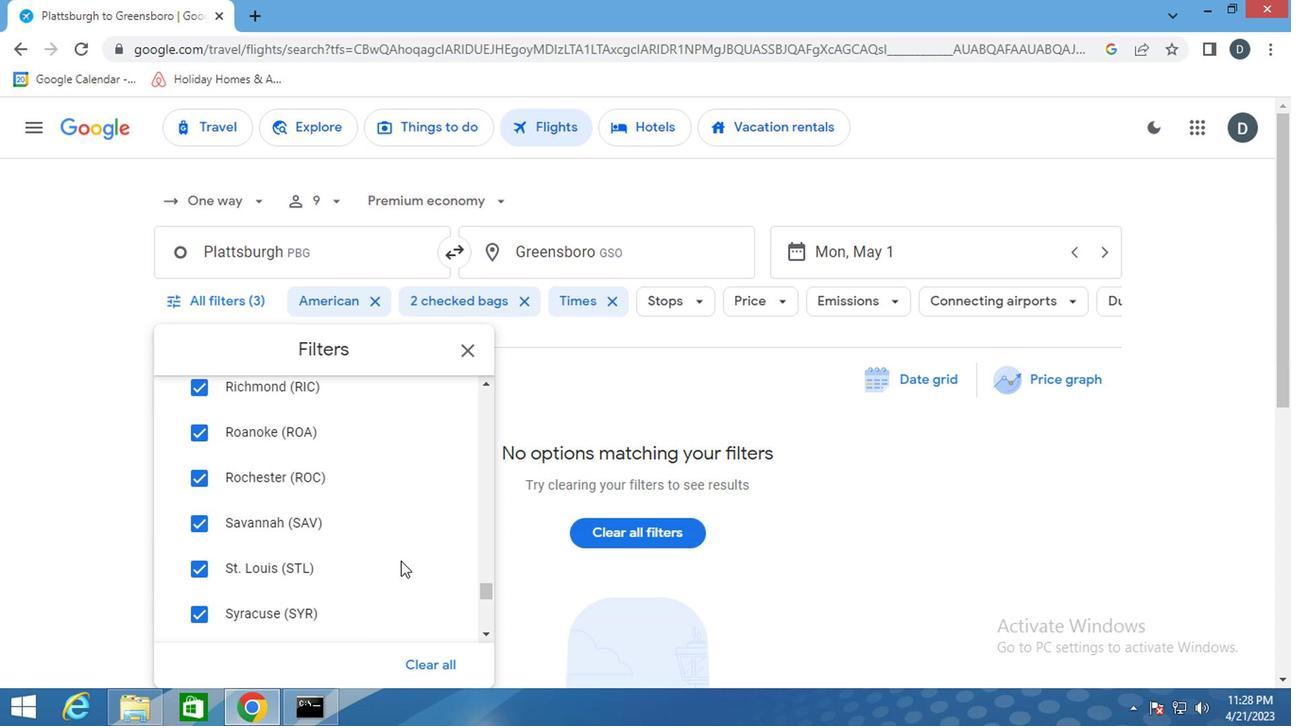 
Action: Mouse scrolled (442, 555) with delta (0, 0)
Screenshot: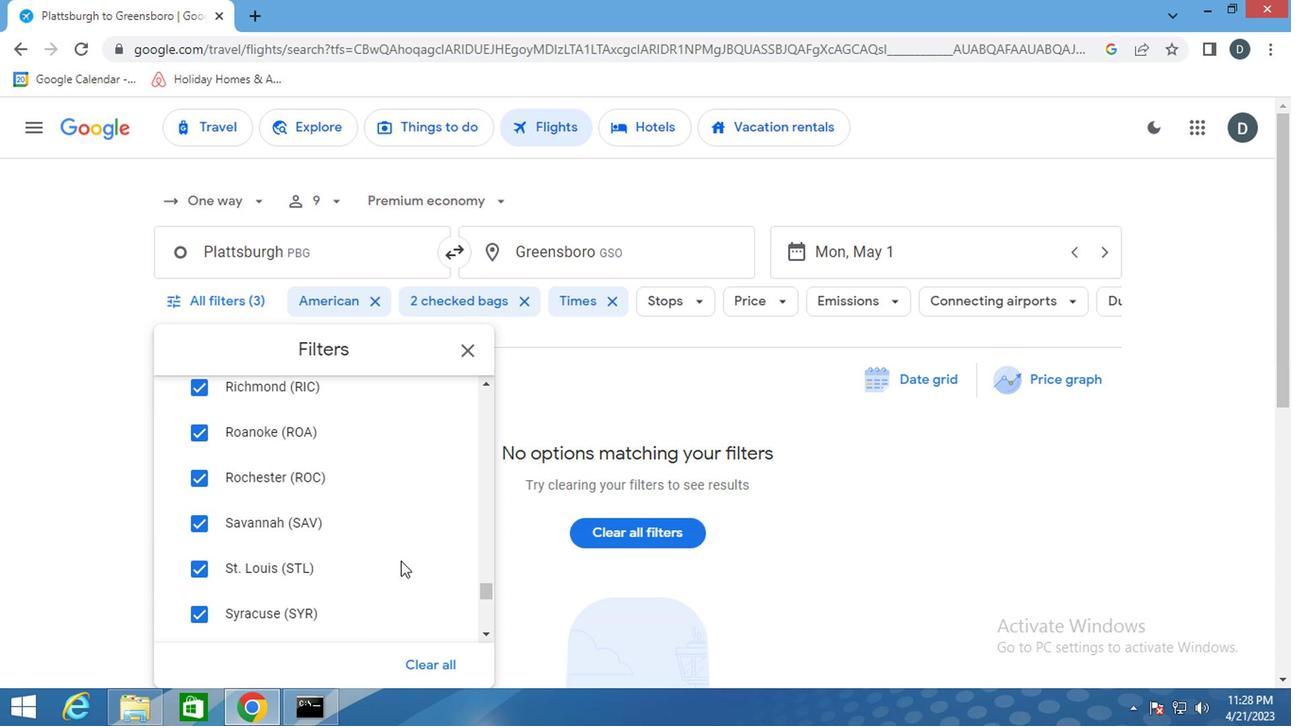 
Action: Mouse scrolled (442, 555) with delta (0, 0)
Screenshot: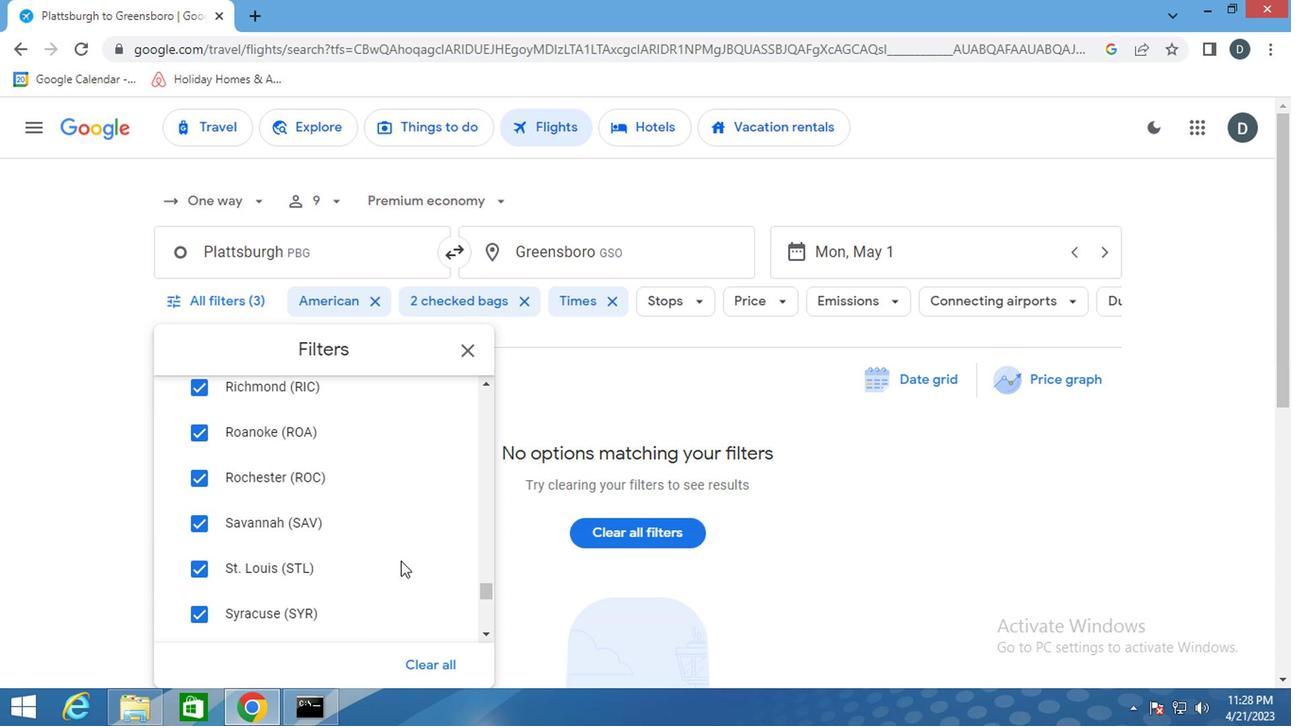 
Action: Mouse scrolled (442, 555) with delta (0, 0)
Screenshot: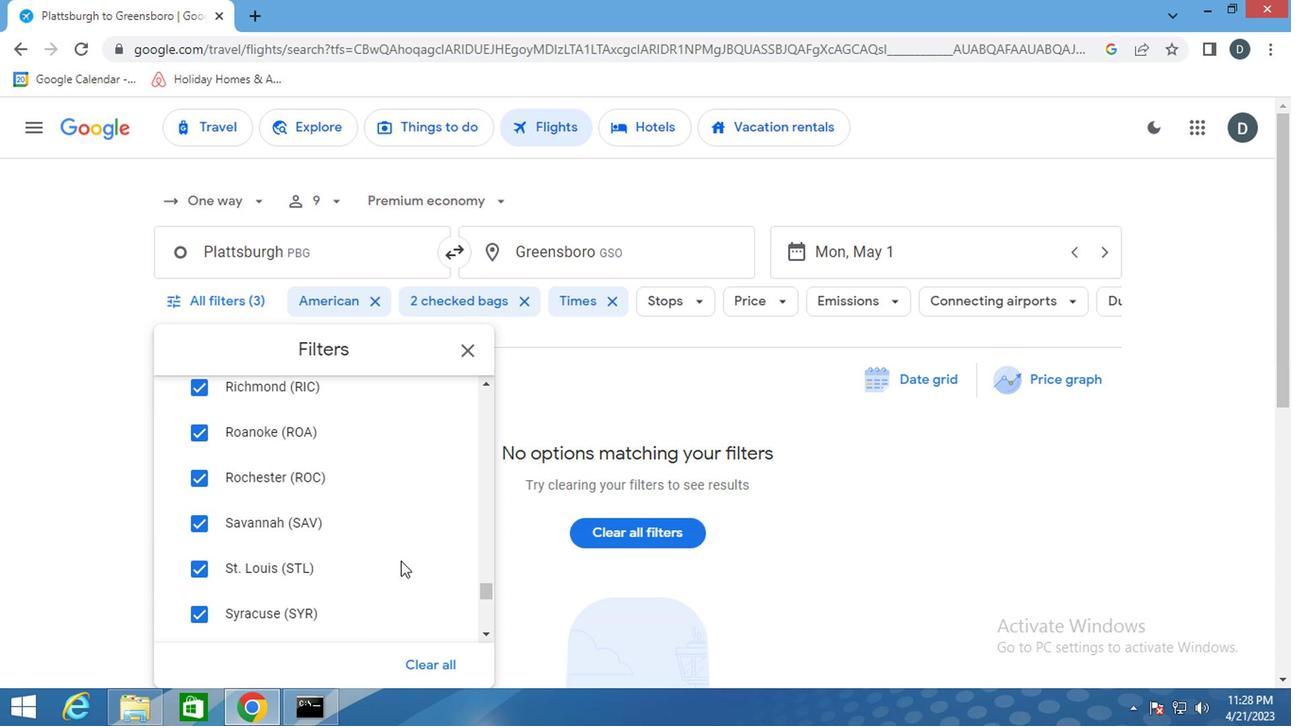 
Action: Mouse scrolled (442, 555) with delta (0, 0)
Screenshot: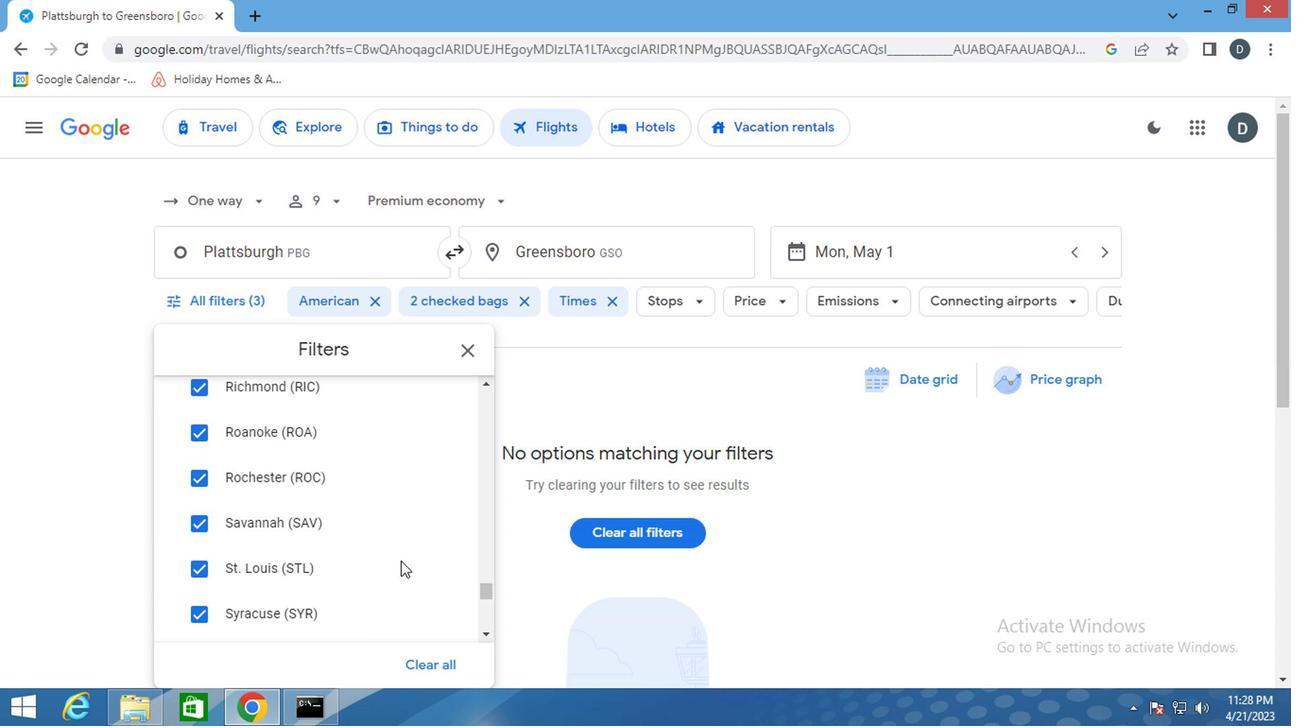
Action: Mouse scrolled (442, 555) with delta (0, 0)
Screenshot: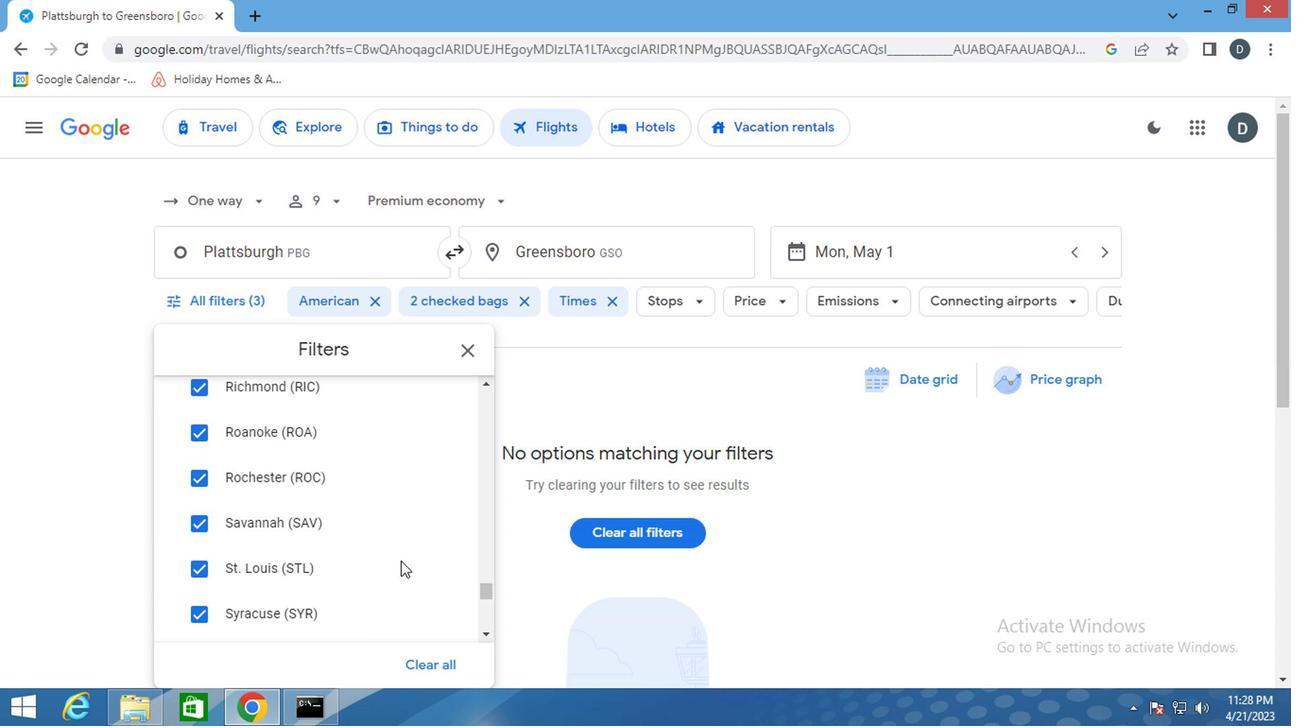
Action: Mouse scrolled (442, 555) with delta (0, 0)
Screenshot: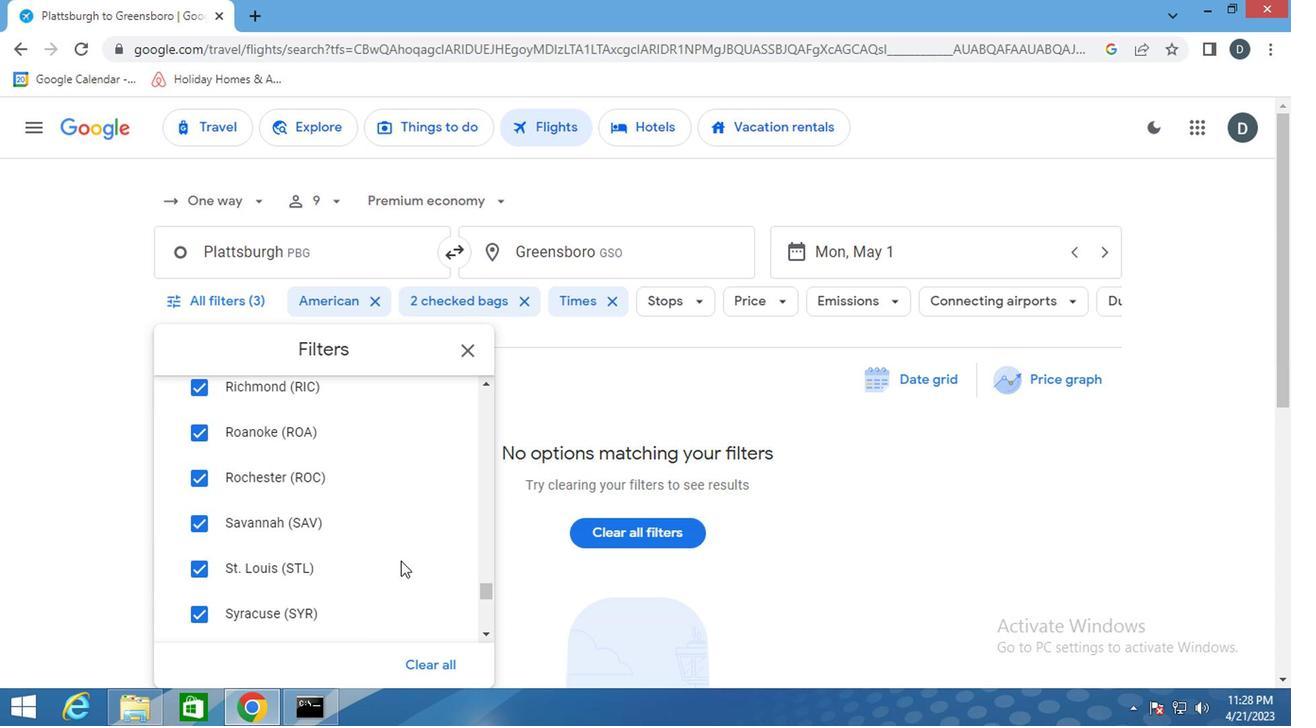 
Action: Mouse scrolled (442, 555) with delta (0, 0)
Screenshot: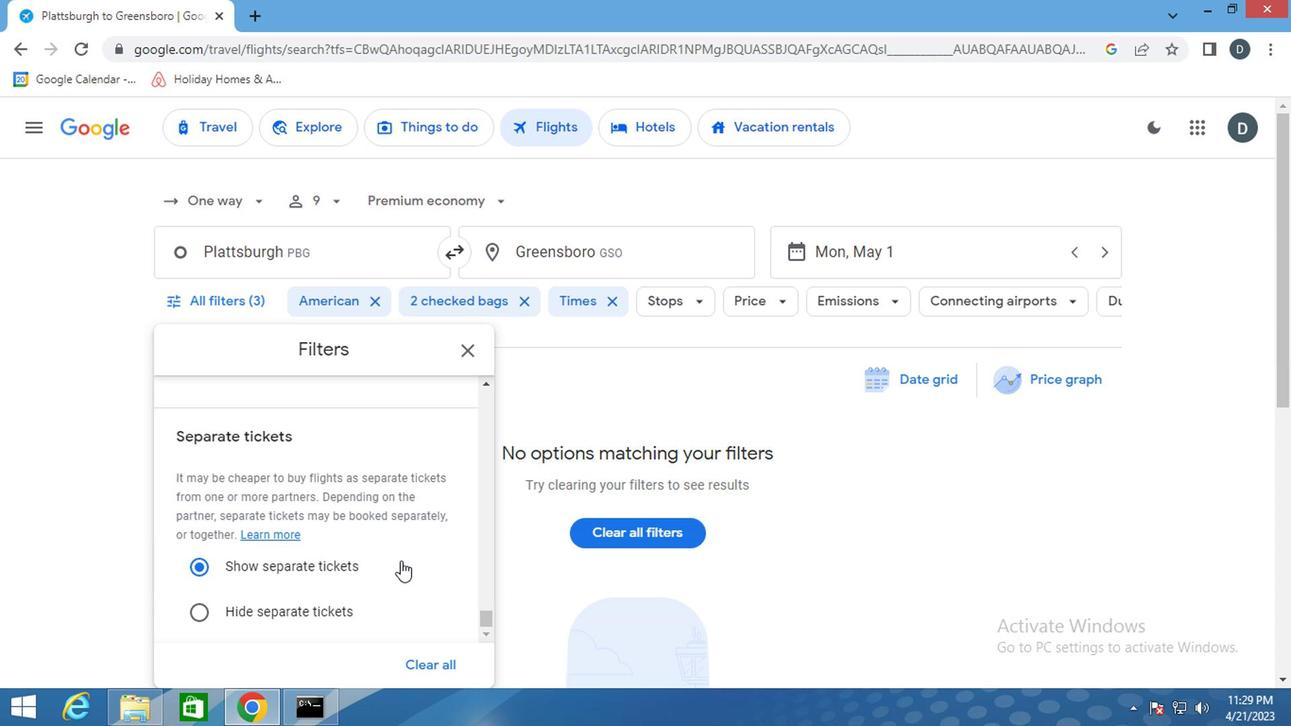
Action: Mouse scrolled (442, 555) with delta (0, 0)
Screenshot: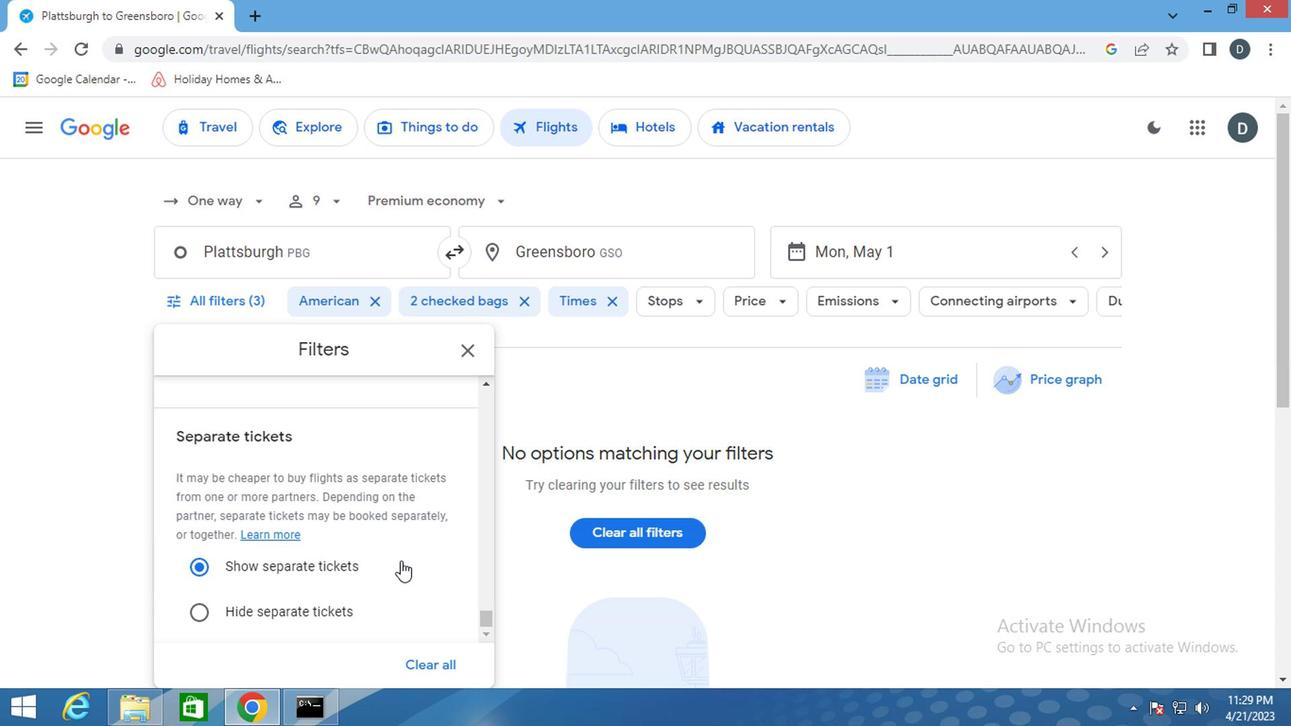 
Action: Mouse scrolled (442, 555) with delta (0, 0)
Screenshot: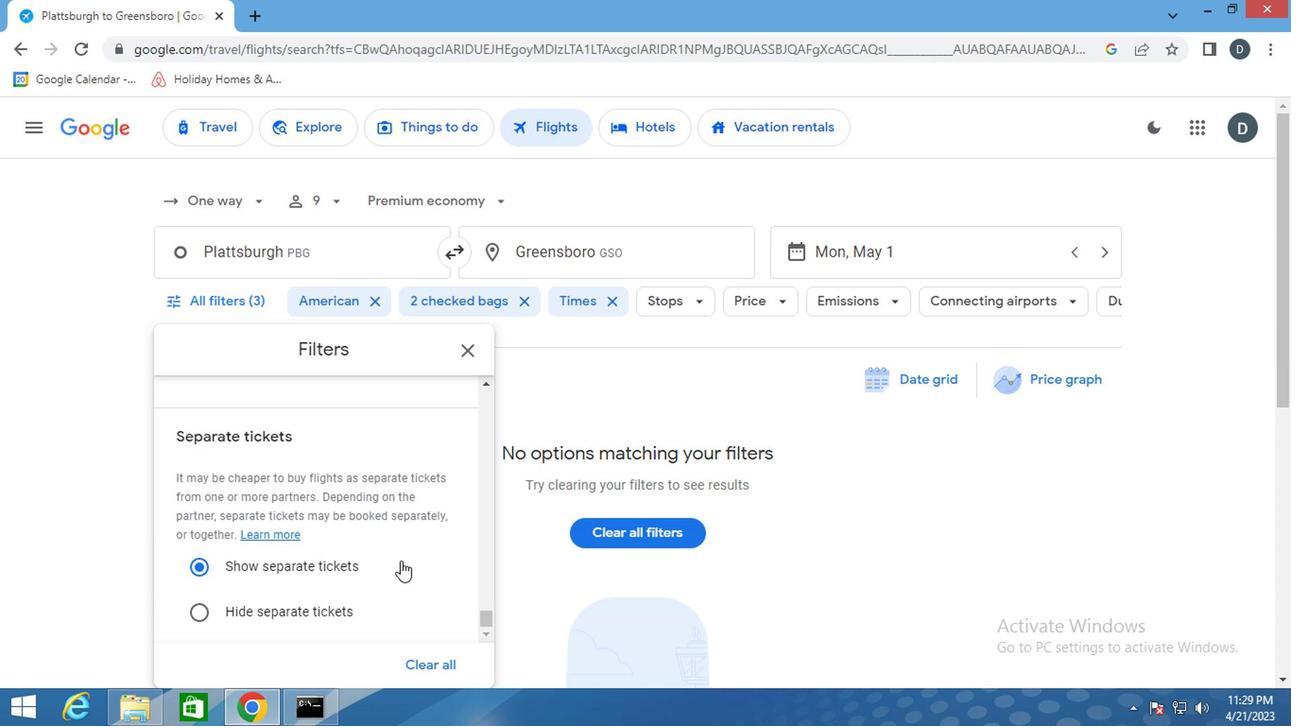 
Action: Mouse scrolled (442, 555) with delta (0, 0)
Screenshot: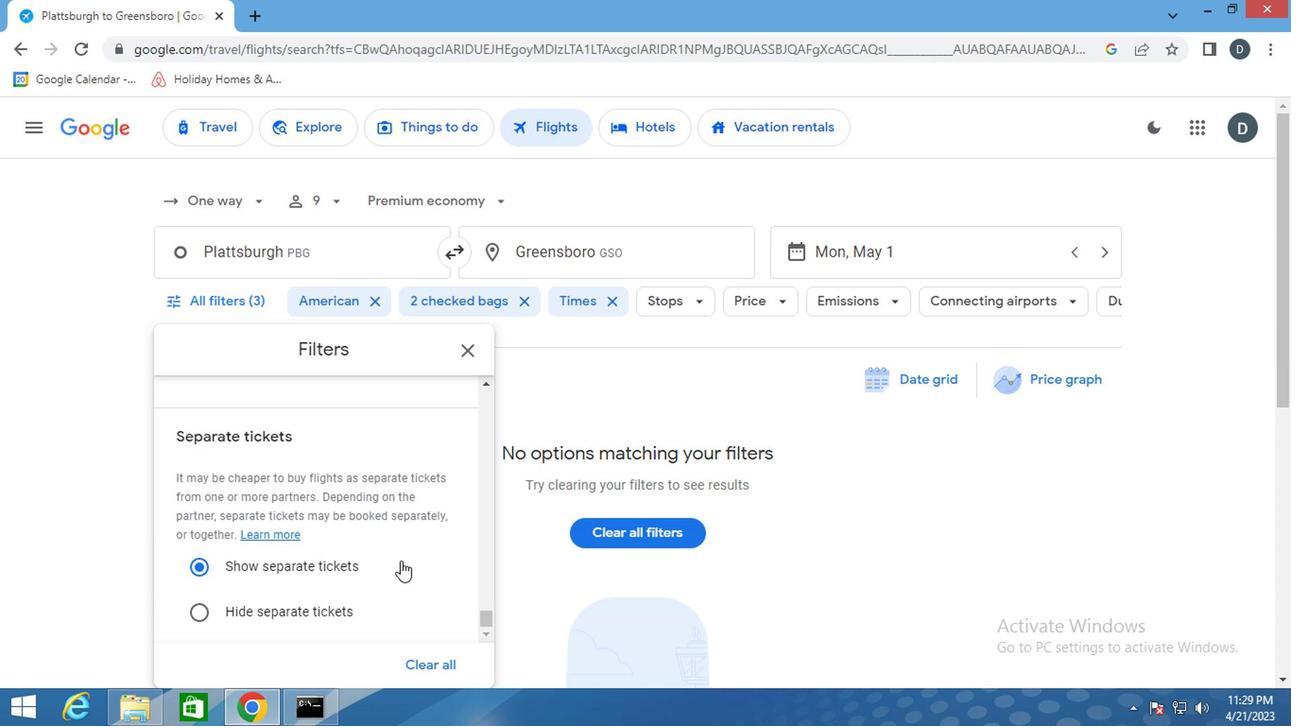 
Action: Mouse scrolled (442, 555) with delta (0, 0)
Screenshot: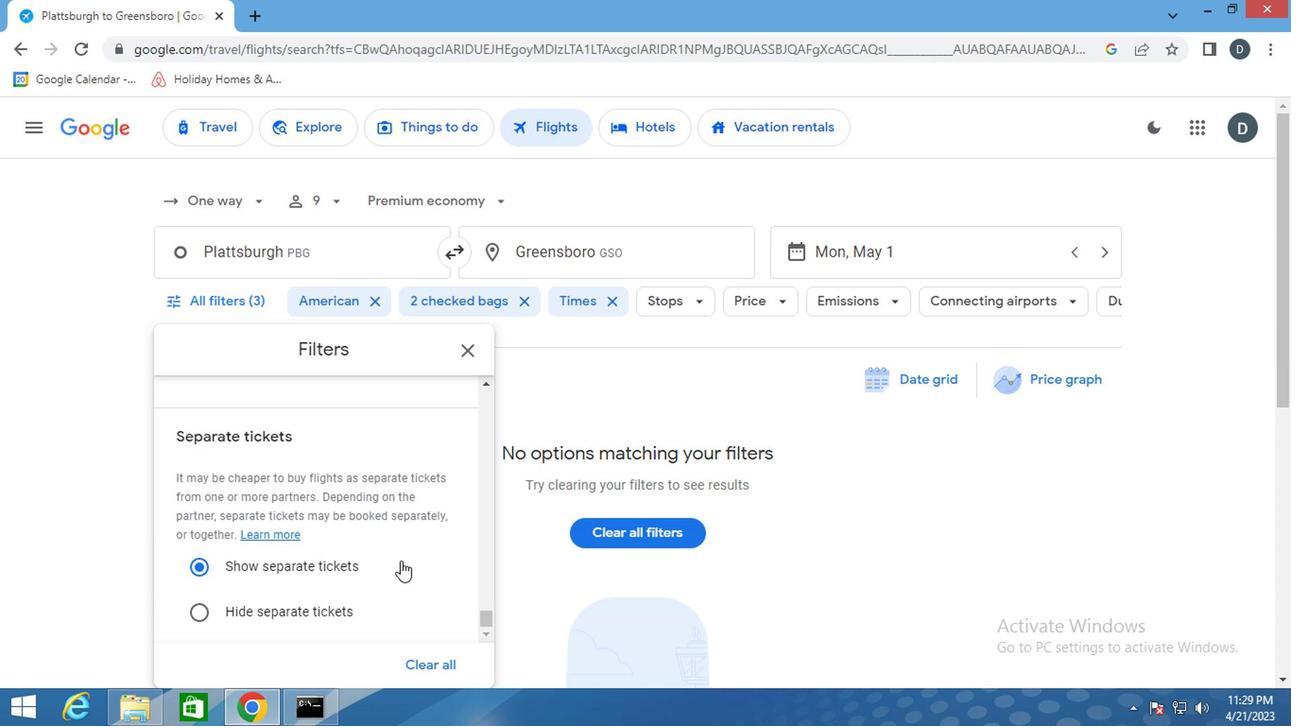 
Action: Mouse scrolled (442, 555) with delta (0, 0)
Screenshot: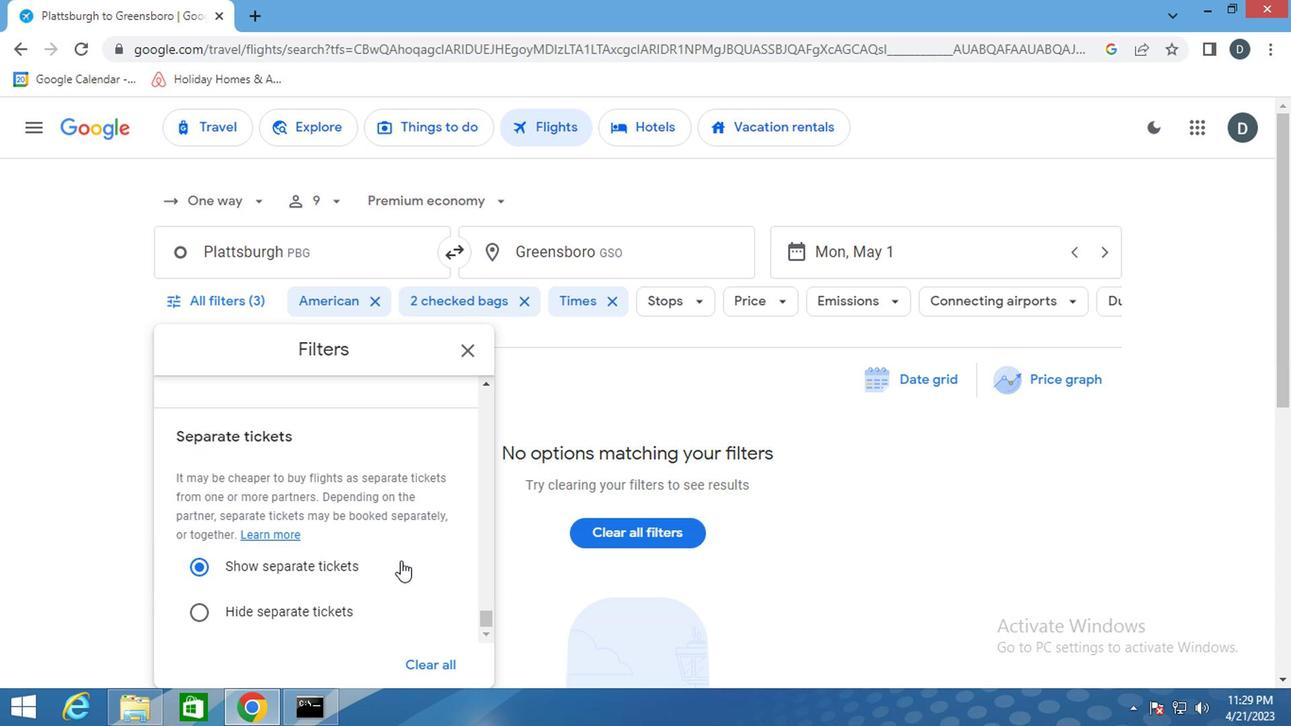 
Action: Mouse moved to (484, 407)
Screenshot: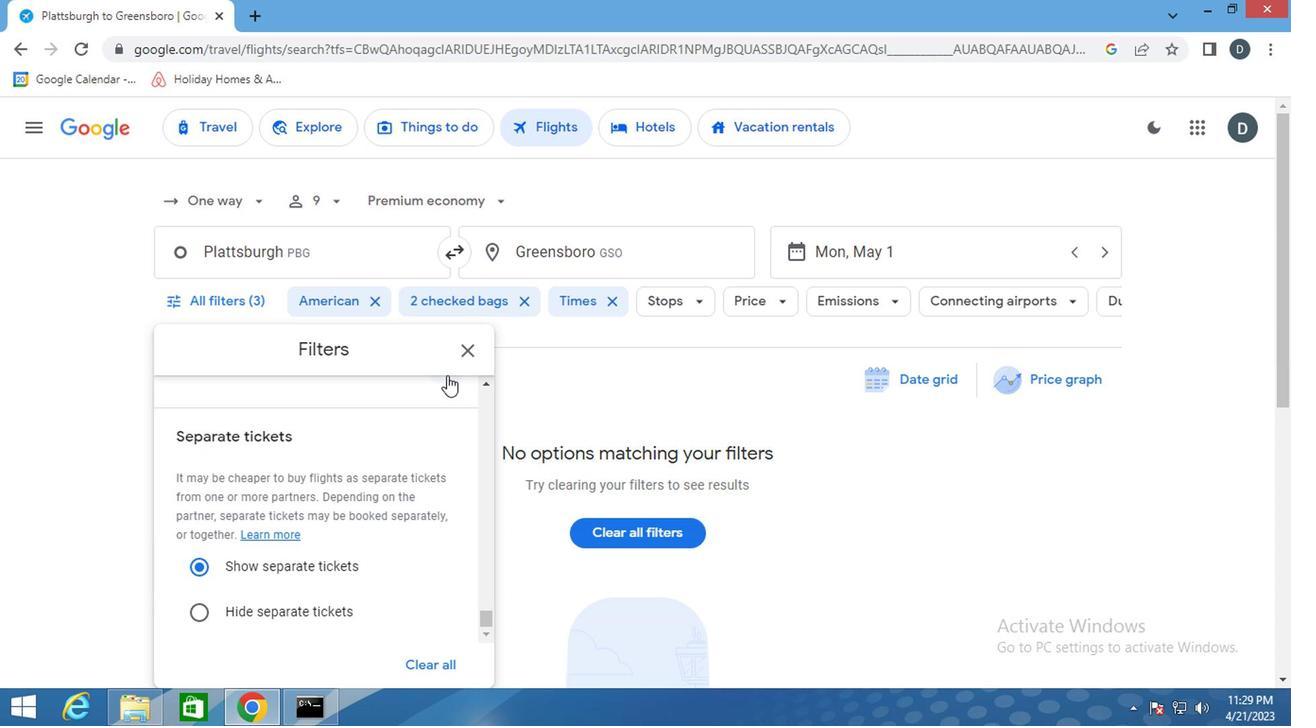
Action: Mouse pressed left at (484, 407)
Screenshot: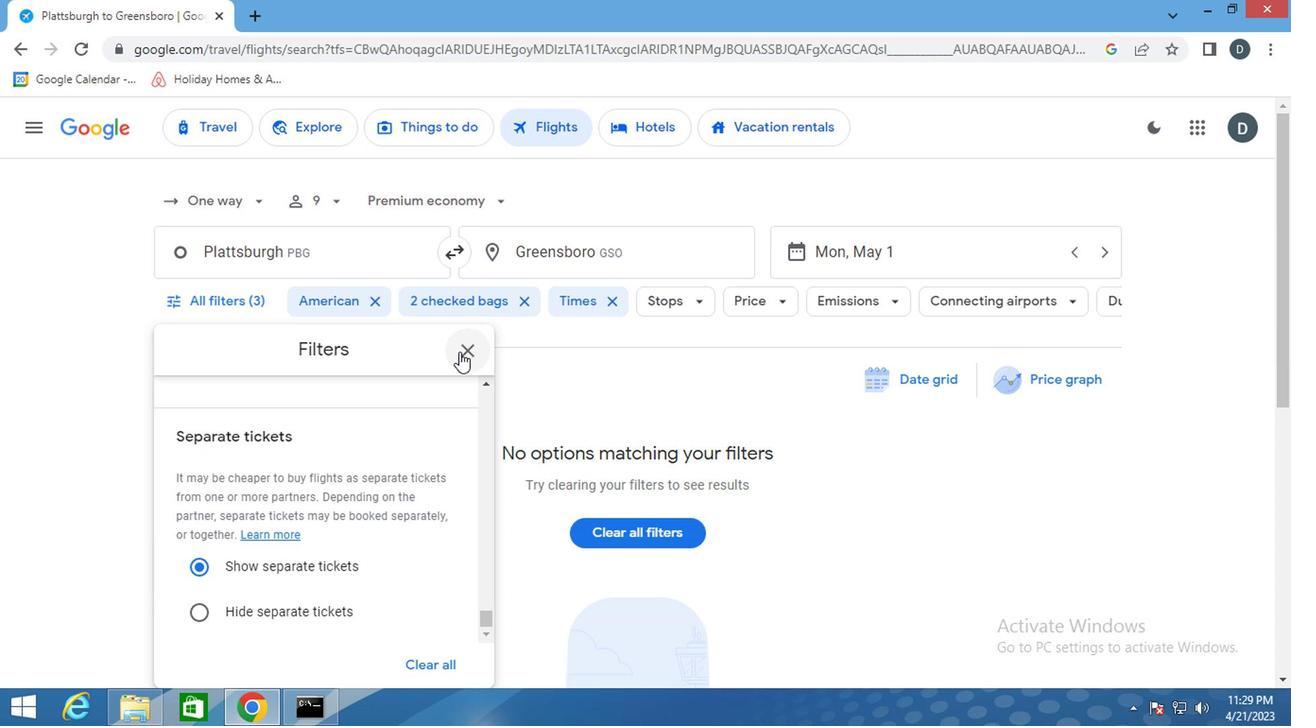 
